 Task: Compose an email with the signature Dorian Garcia with the subject Request for time off and the message Could you please provide a timeline for this project? from softage.1@softage.net to softage.6@softage.net,  softage.1@softage.net and softage.7@softage.net with CC to softage.8@softage.net with an attached document Social_media_policy.docx, insert an emoji of bus Send the email
Action: Mouse moved to (468, 588)
Screenshot: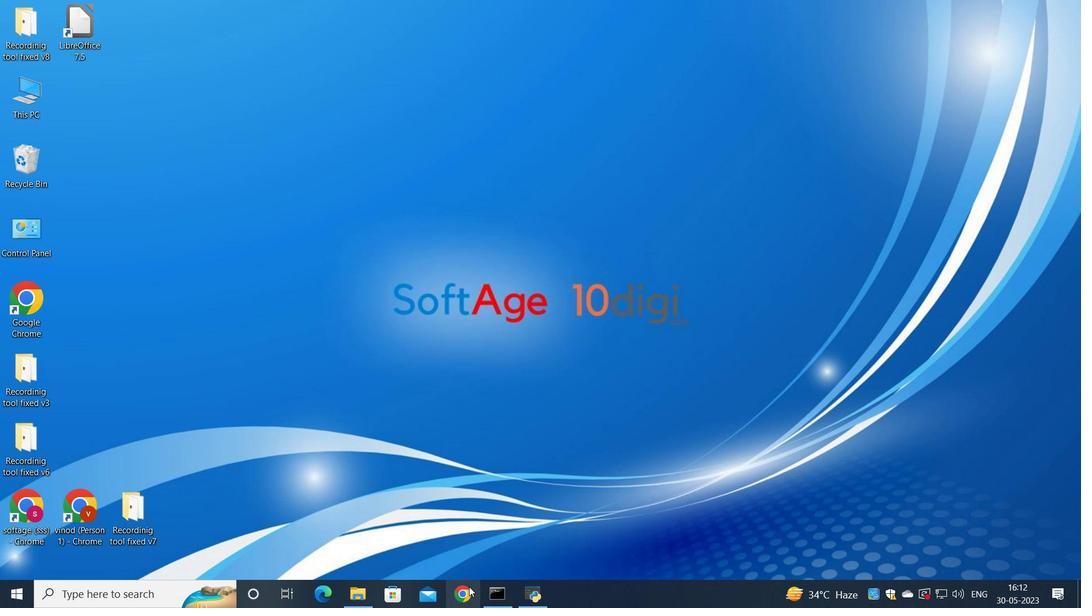 
Action: Mouse pressed left at (468, 588)
Screenshot: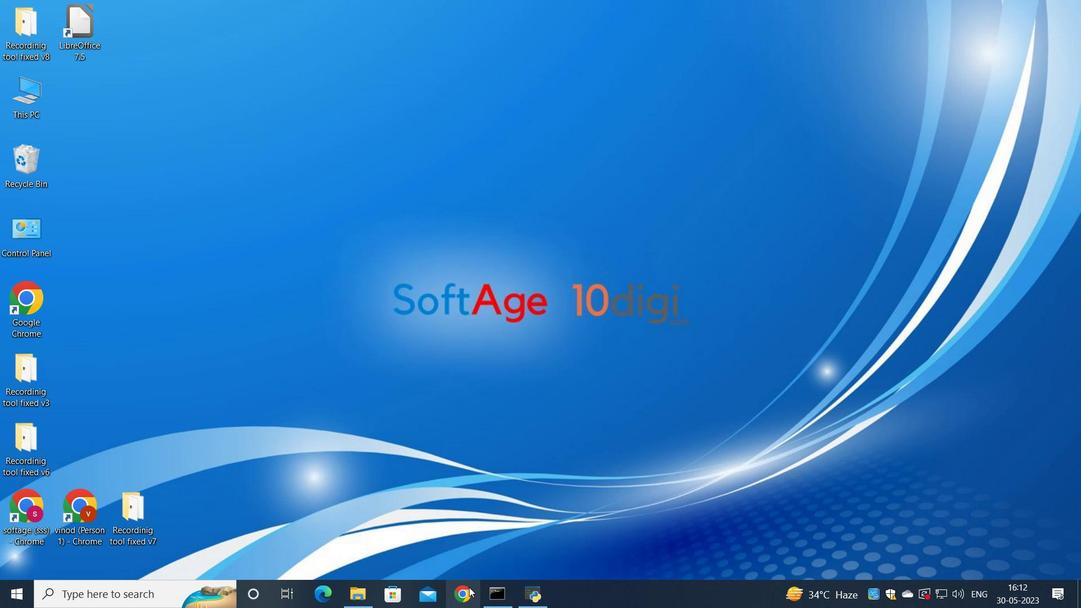 
Action: Mouse moved to (479, 358)
Screenshot: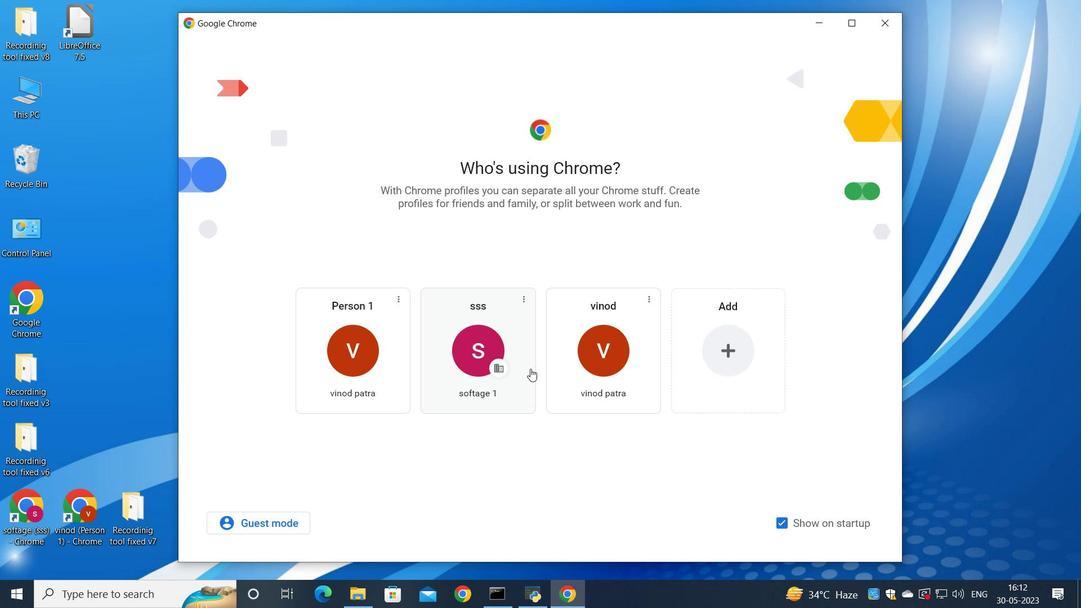 
Action: Mouse pressed left at (479, 358)
Screenshot: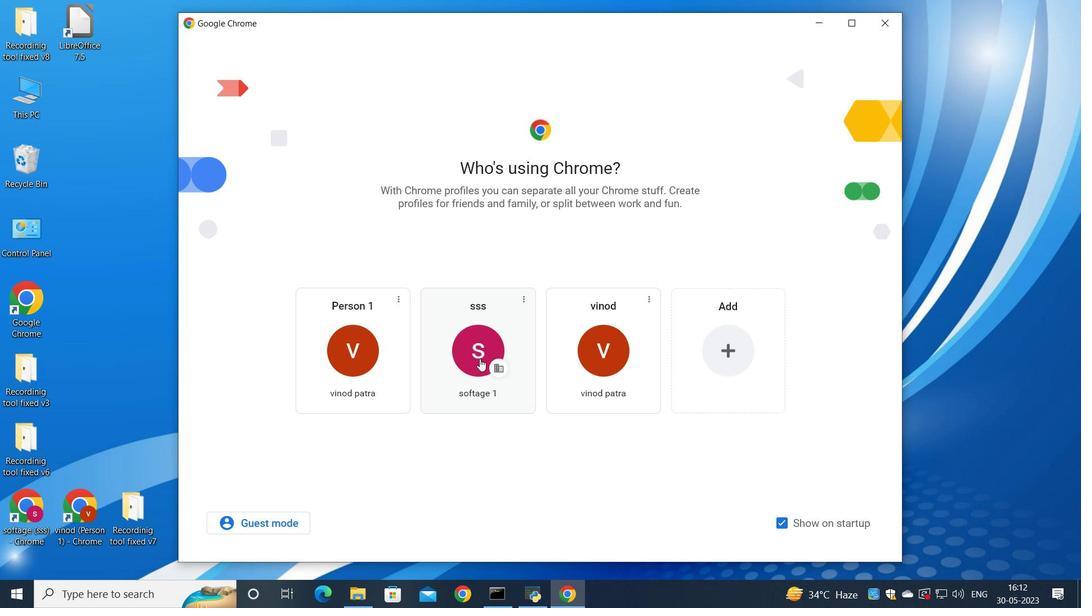 
Action: Mouse moved to (945, 74)
Screenshot: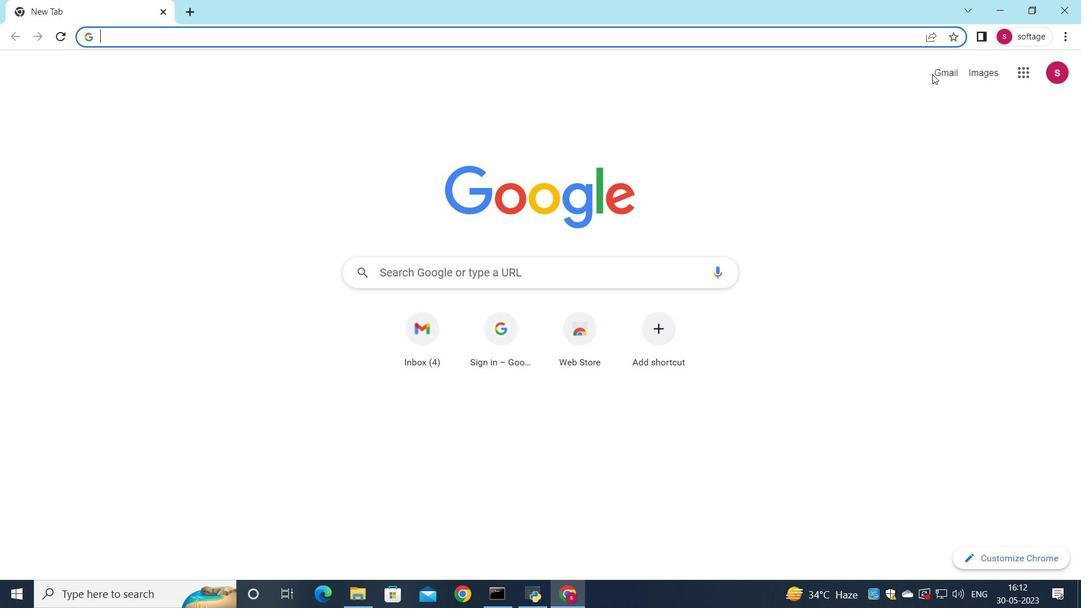 
Action: Mouse pressed left at (945, 74)
Screenshot: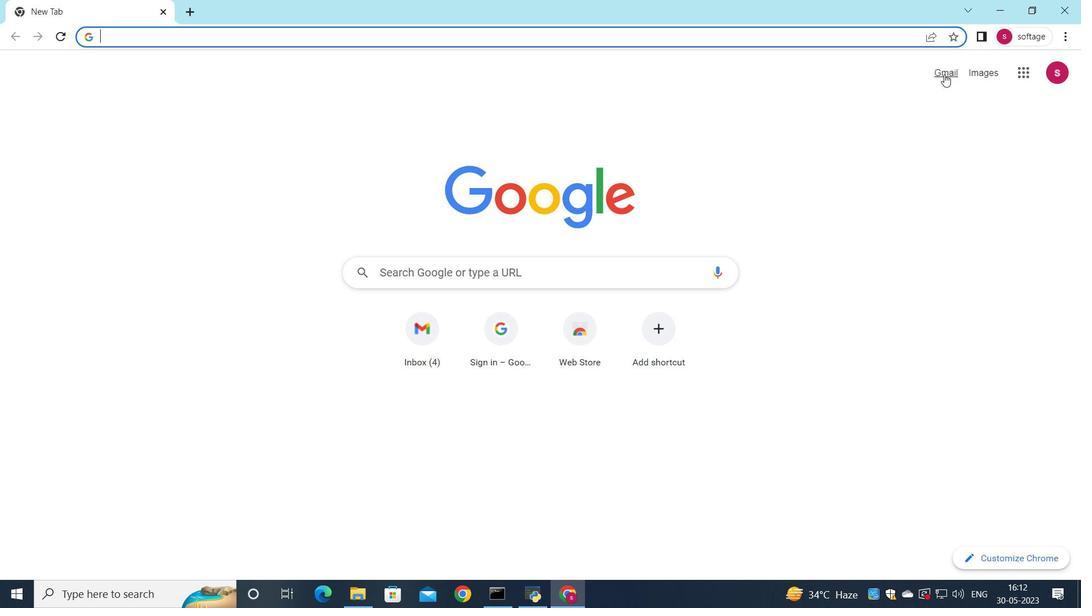 
Action: Mouse moved to (920, 99)
Screenshot: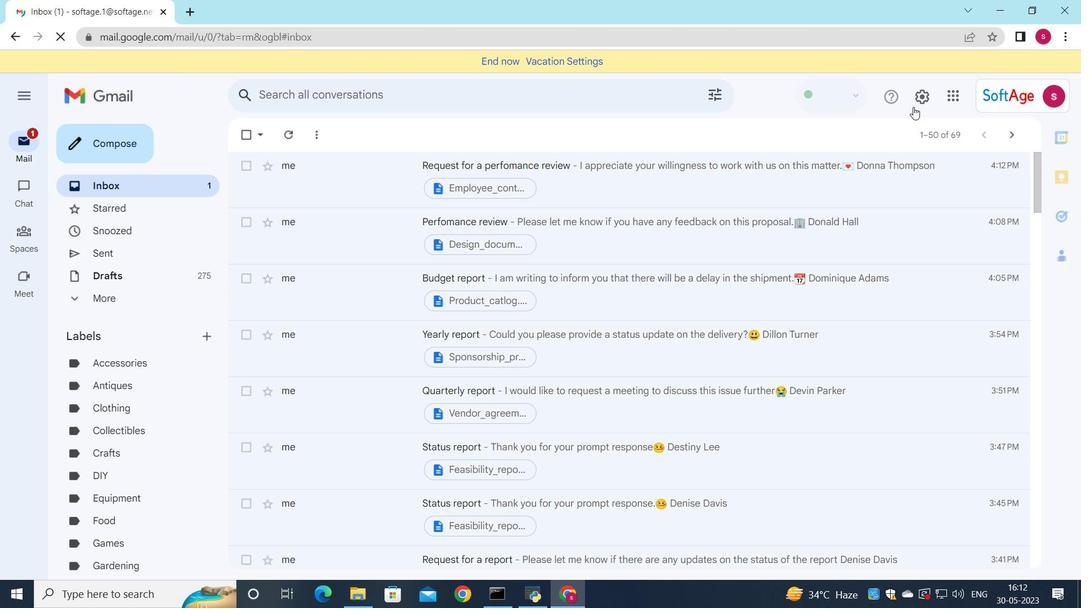 
Action: Mouse pressed left at (920, 99)
Screenshot: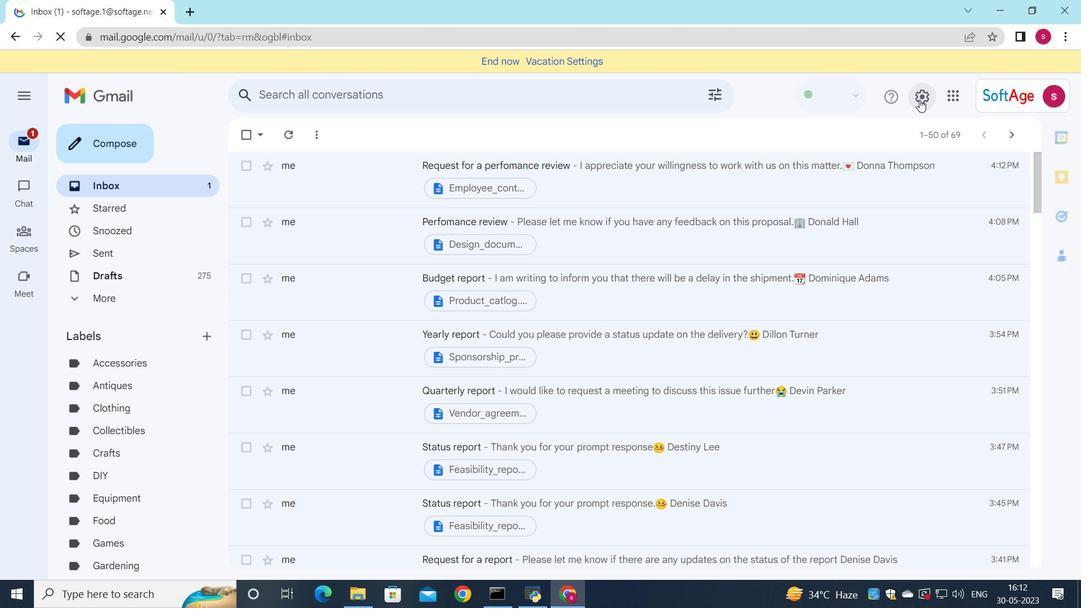 
Action: Mouse moved to (920, 162)
Screenshot: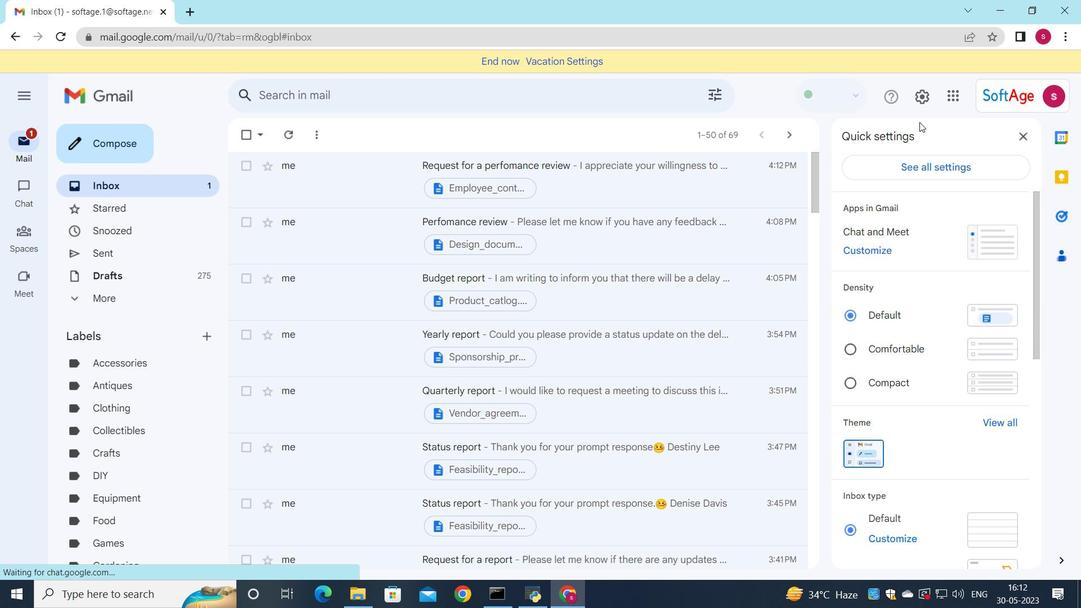 
Action: Mouse pressed left at (920, 162)
Screenshot: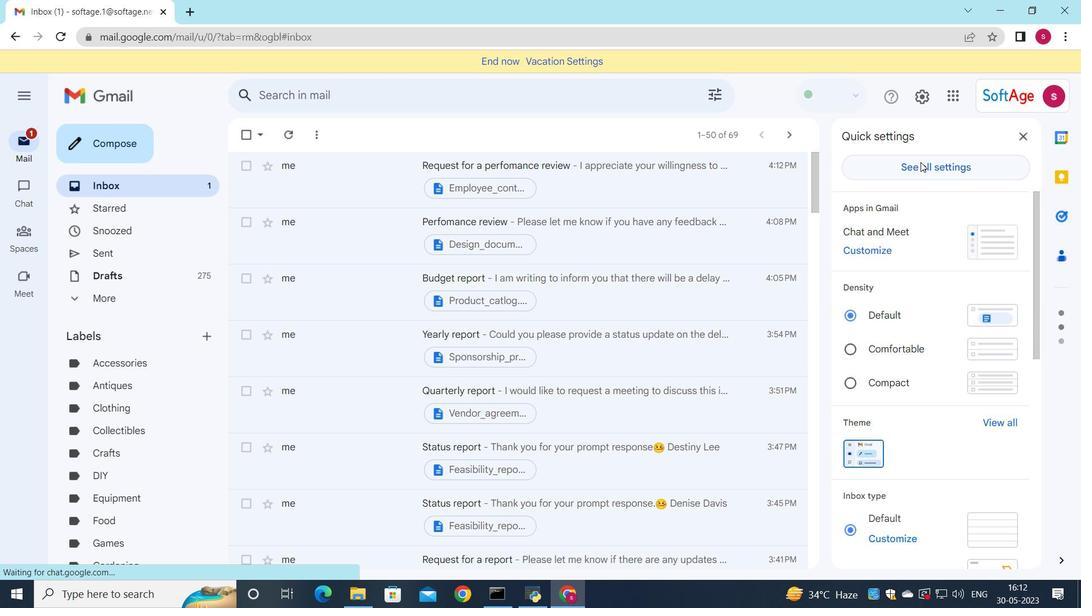 
Action: Mouse moved to (569, 365)
Screenshot: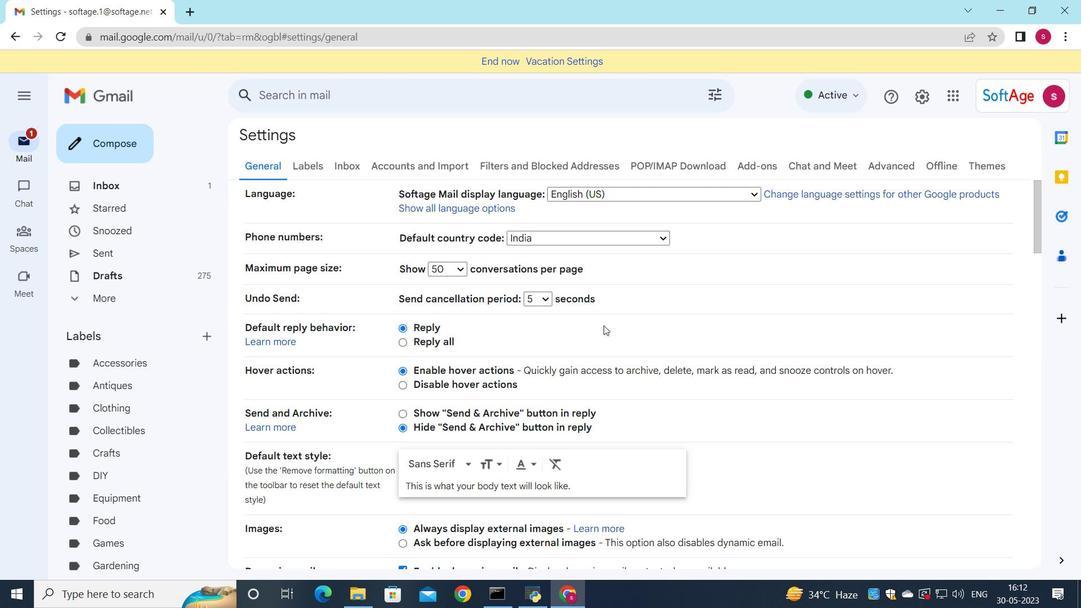 
Action: Mouse scrolled (569, 364) with delta (0, 0)
Screenshot: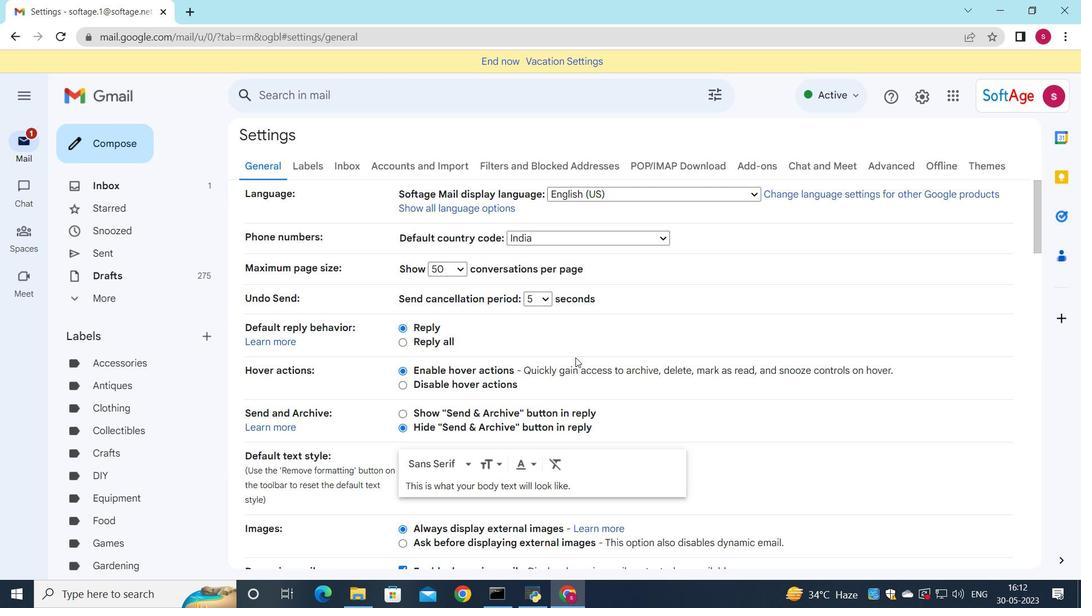 
Action: Mouse moved to (569, 366)
Screenshot: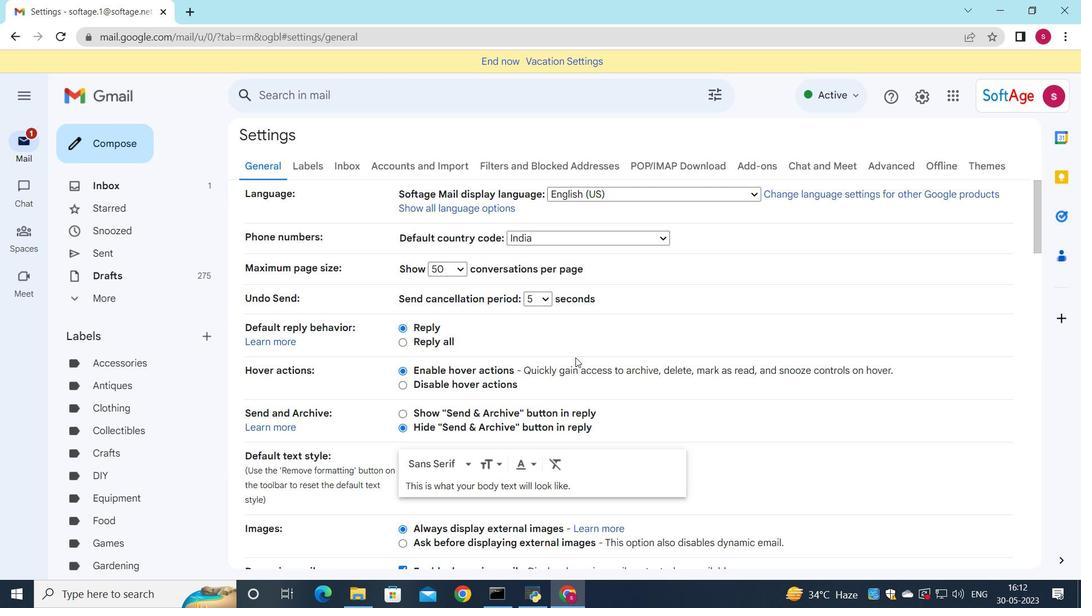
Action: Mouse scrolled (569, 365) with delta (0, 0)
Screenshot: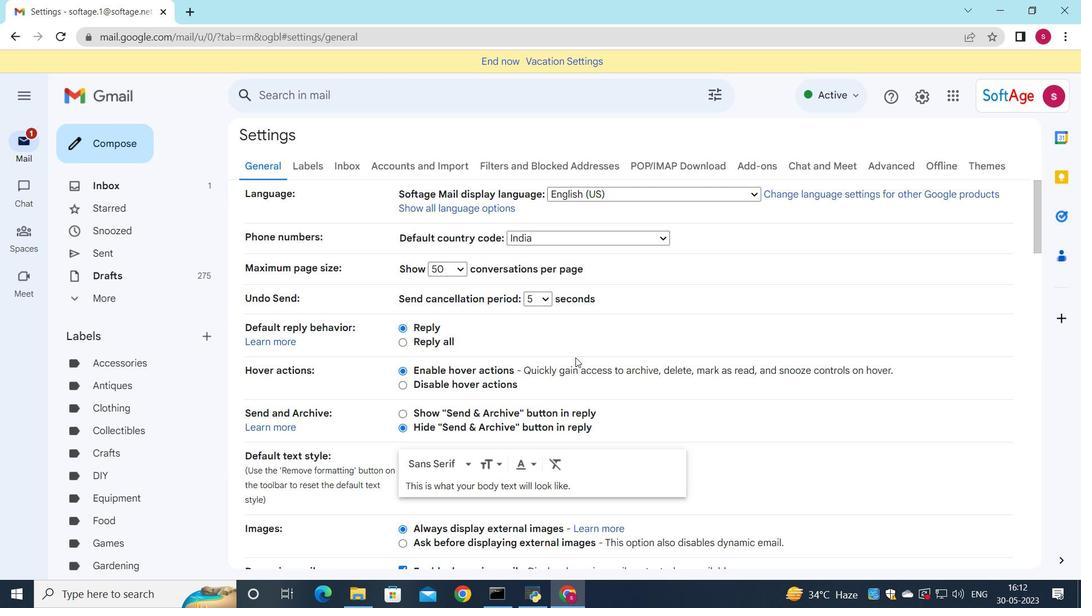 
Action: Mouse moved to (569, 366)
Screenshot: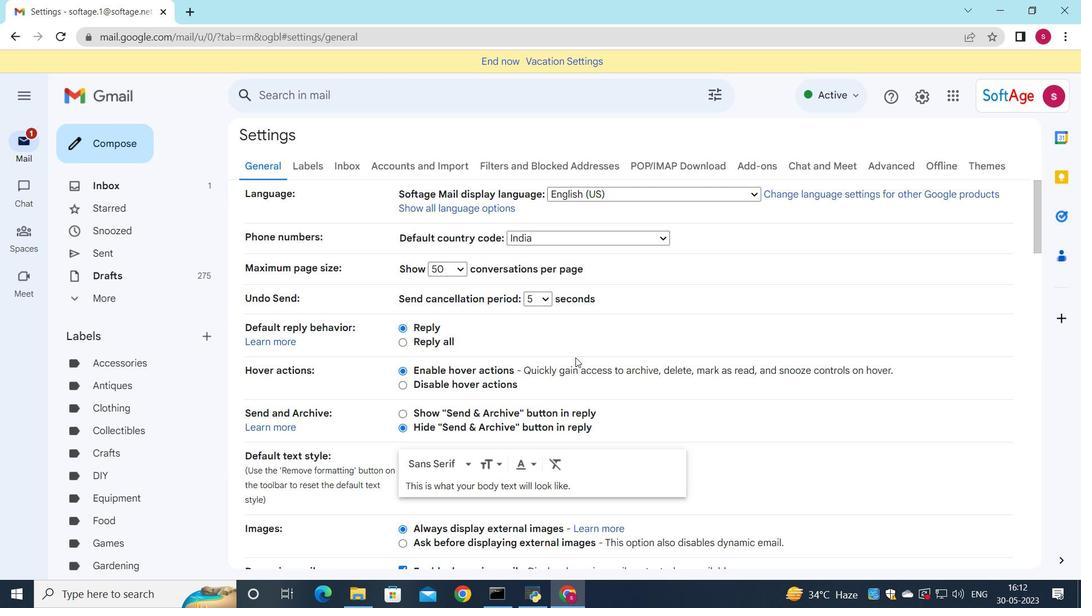 
Action: Mouse scrolled (569, 366) with delta (0, 0)
Screenshot: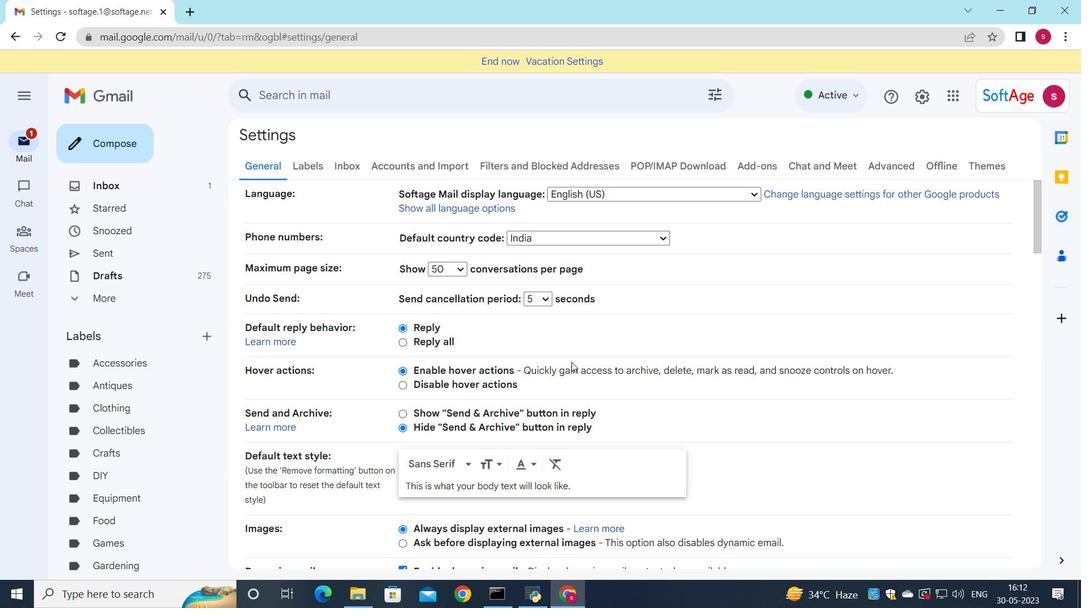 
Action: Mouse scrolled (569, 366) with delta (0, 0)
Screenshot: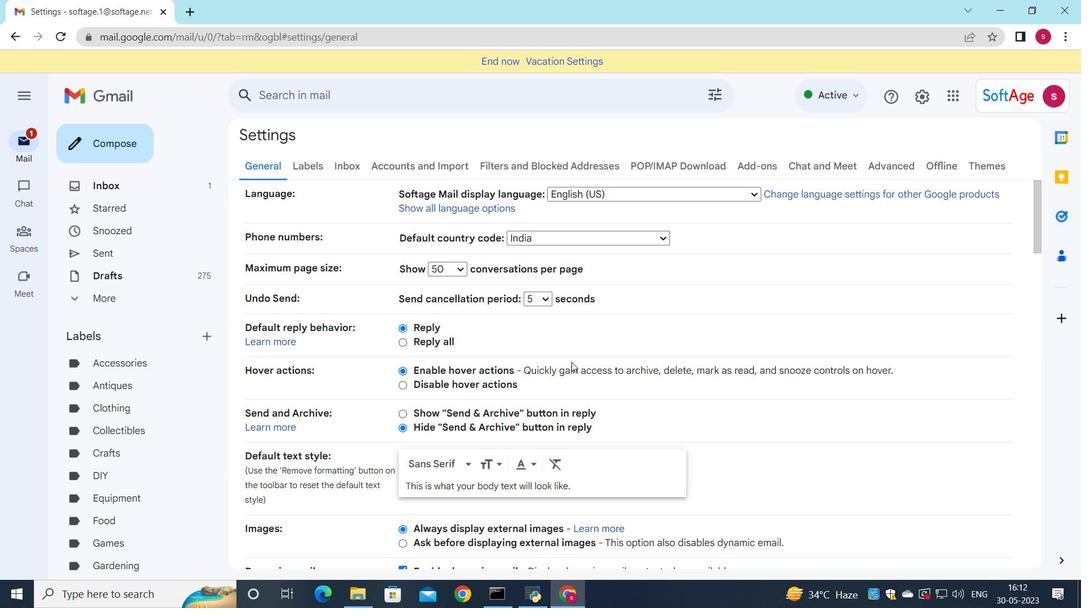 
Action: Mouse moved to (565, 350)
Screenshot: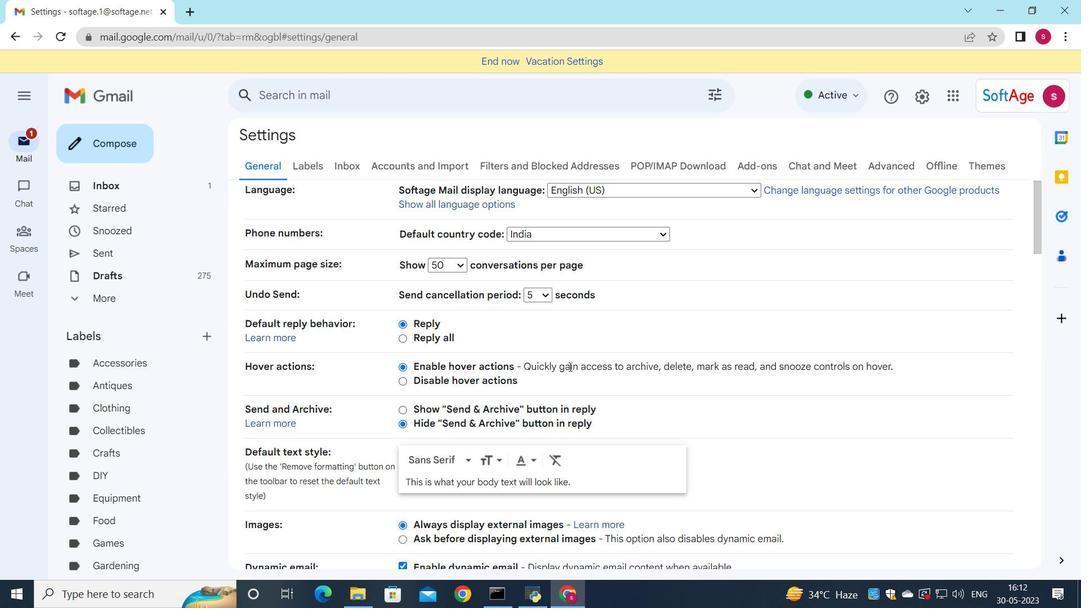 
Action: Mouse scrolled (565, 350) with delta (0, 0)
Screenshot: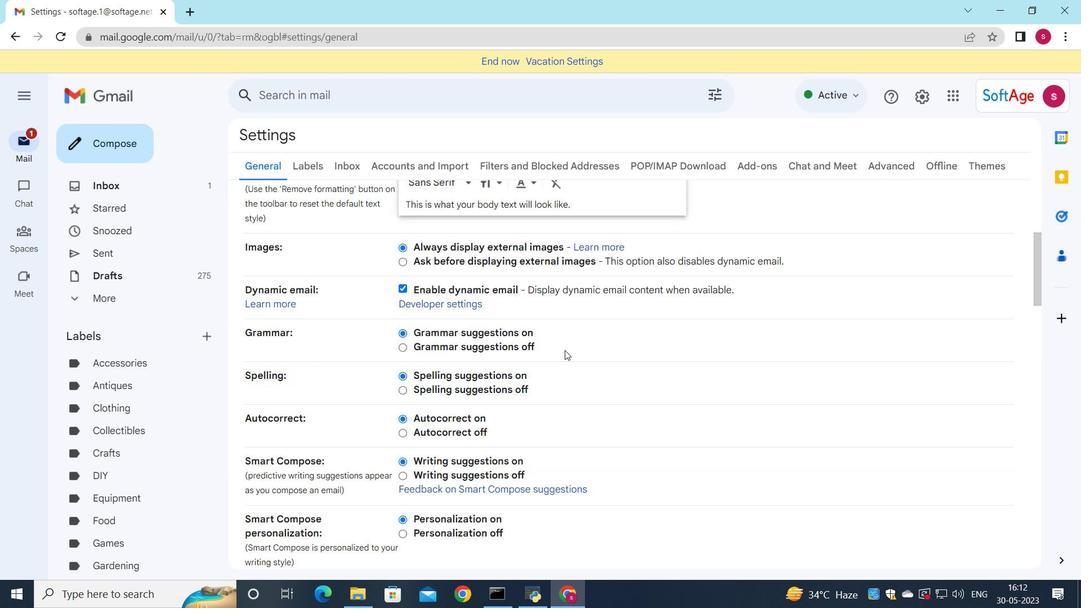 
Action: Mouse scrolled (565, 350) with delta (0, 0)
Screenshot: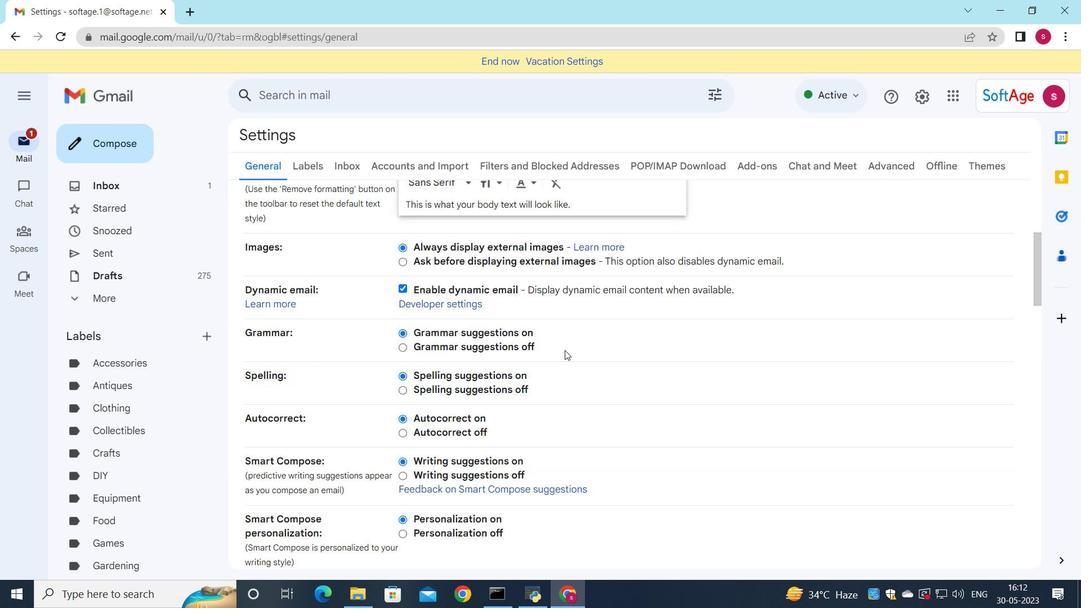 
Action: Mouse scrolled (565, 350) with delta (0, 0)
Screenshot: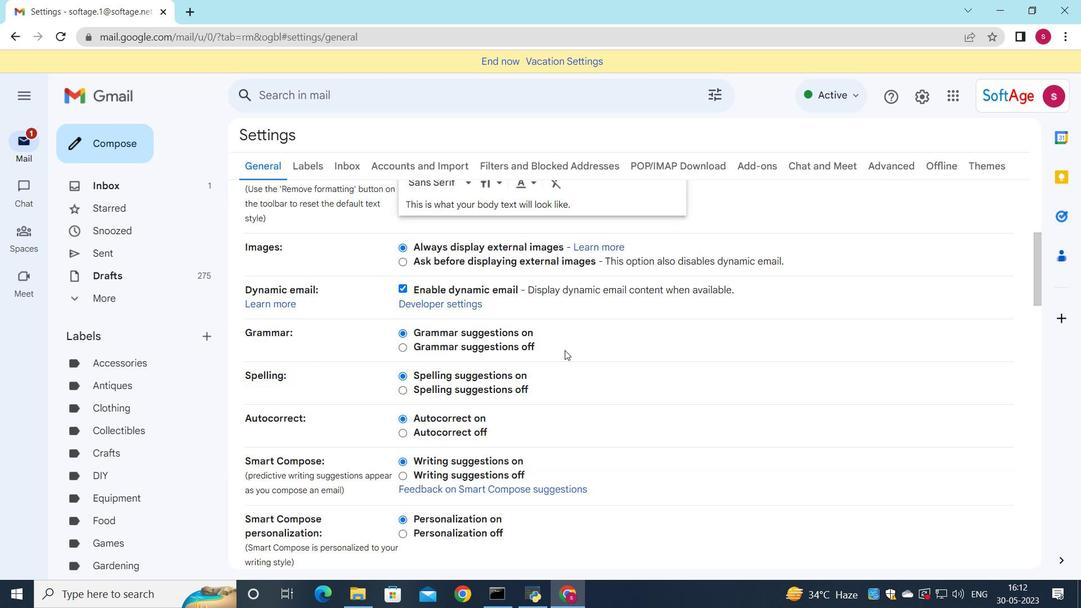 
Action: Mouse moved to (555, 349)
Screenshot: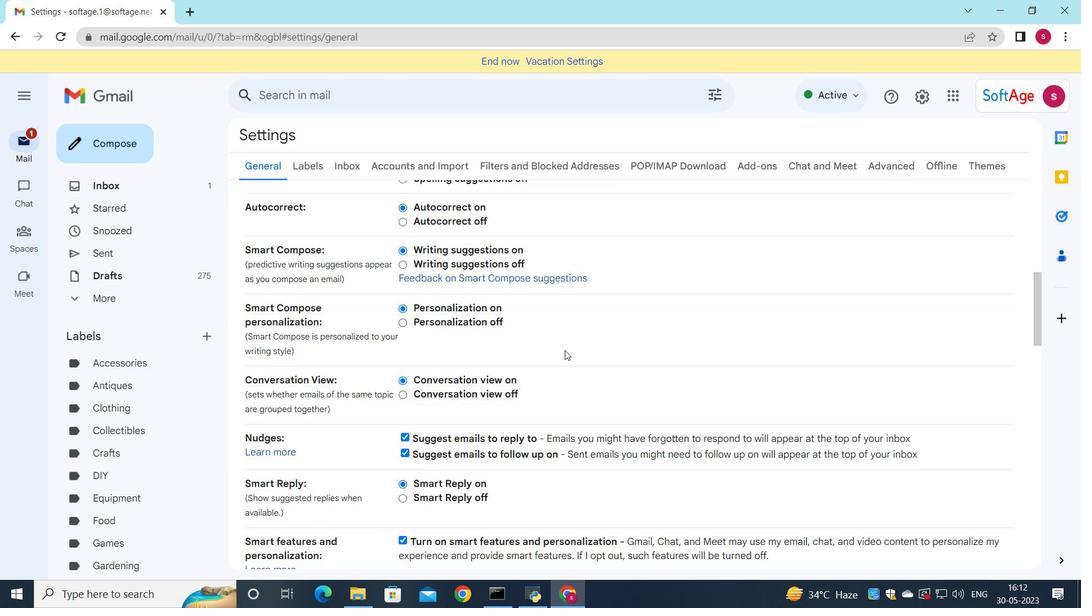 
Action: Mouse scrolled (555, 348) with delta (0, 0)
Screenshot: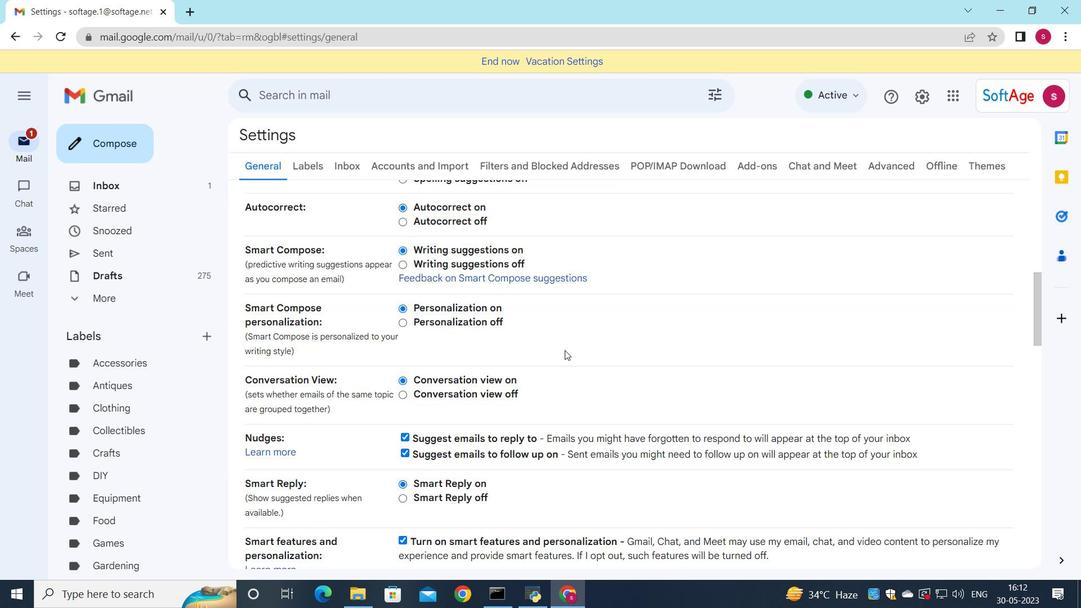 
Action: Mouse moved to (551, 351)
Screenshot: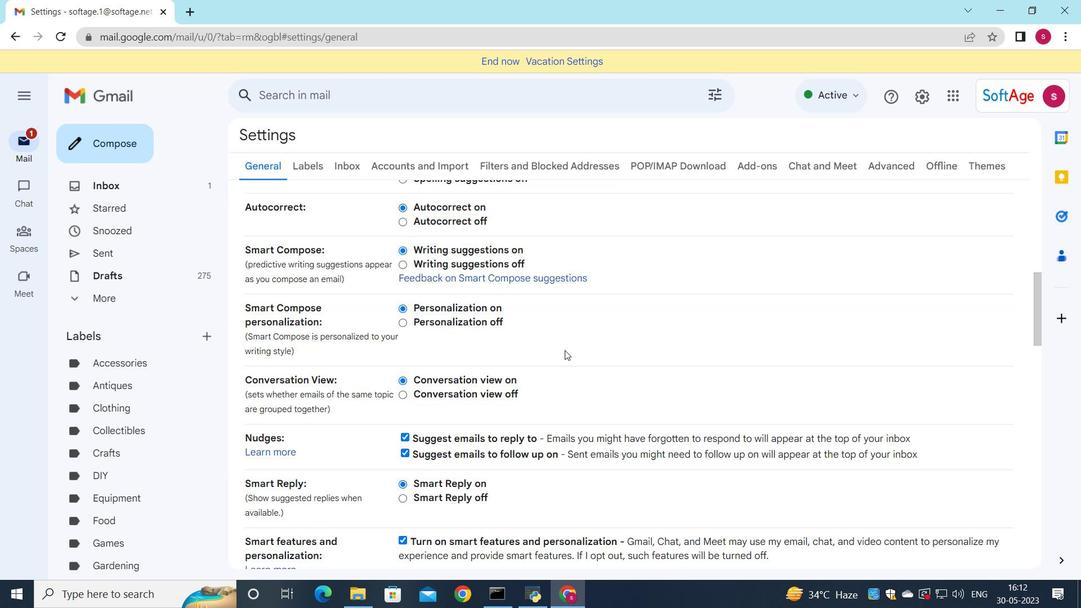 
Action: Mouse scrolled (551, 351) with delta (0, 0)
Screenshot: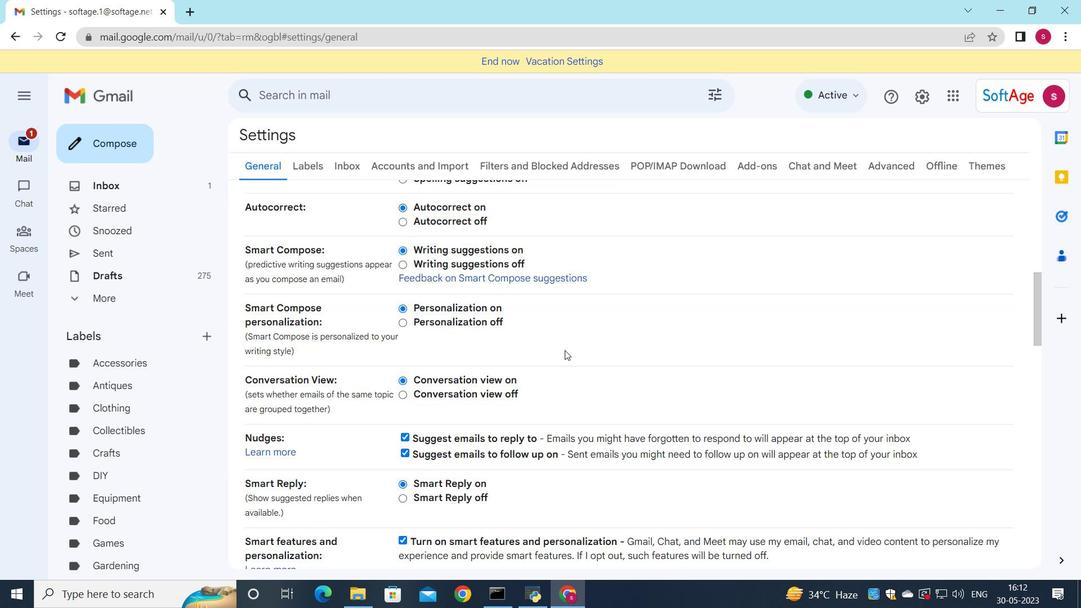 
Action: Mouse moved to (527, 367)
Screenshot: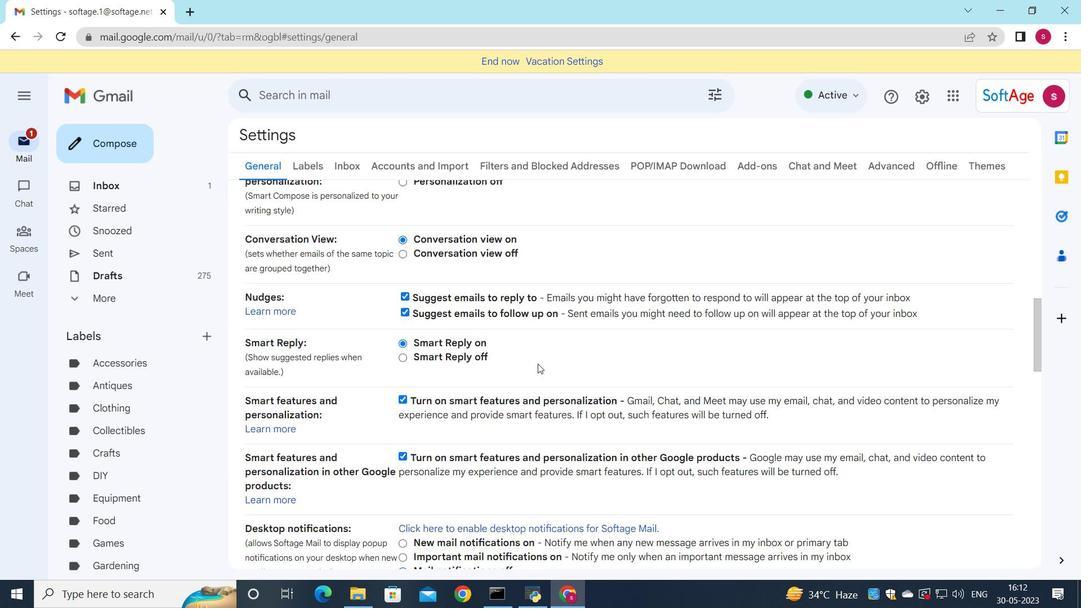 
Action: Mouse scrolled (527, 367) with delta (0, 0)
Screenshot: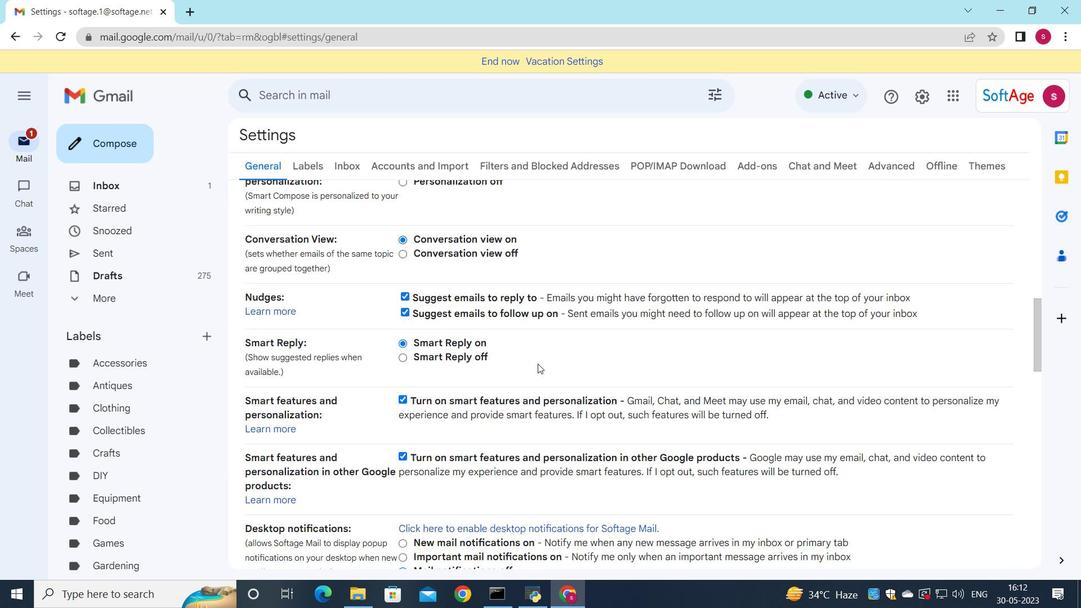 
Action: Mouse scrolled (527, 367) with delta (0, 0)
Screenshot: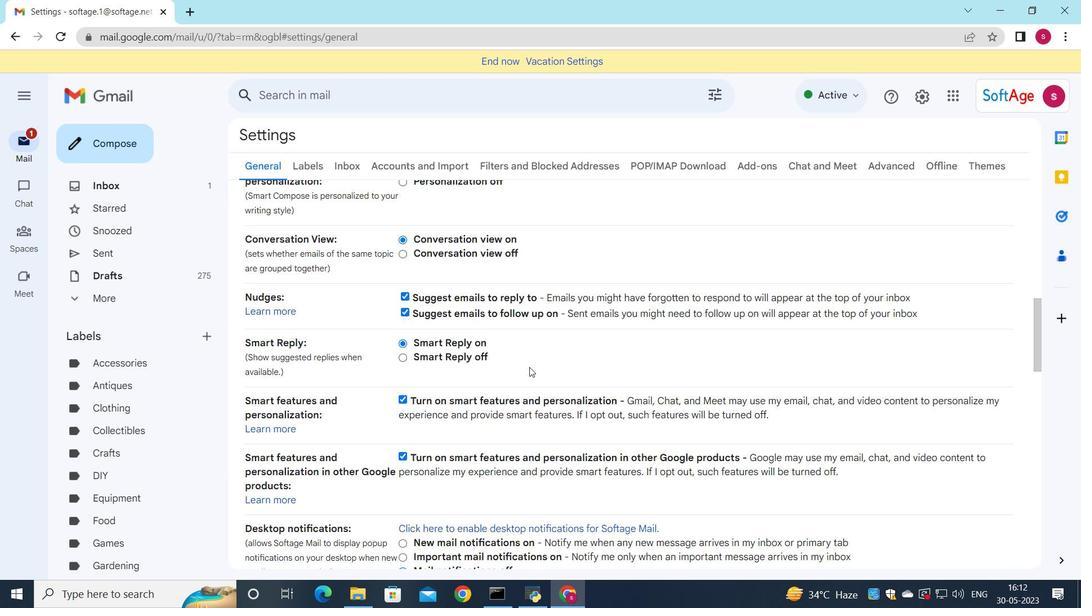 
Action: Mouse scrolled (527, 367) with delta (0, 0)
Screenshot: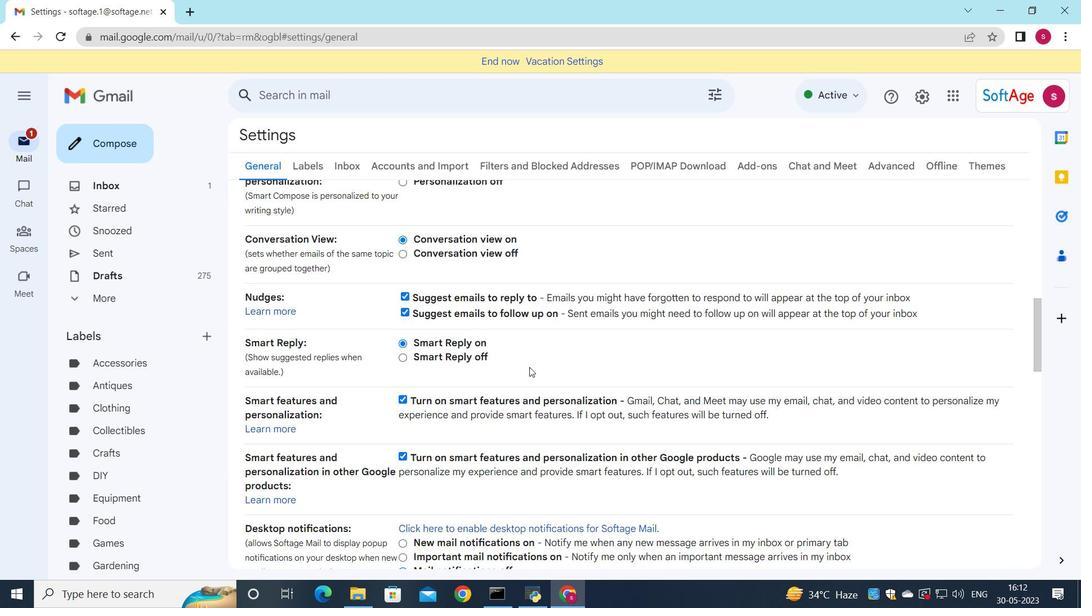 
Action: Mouse moved to (523, 372)
Screenshot: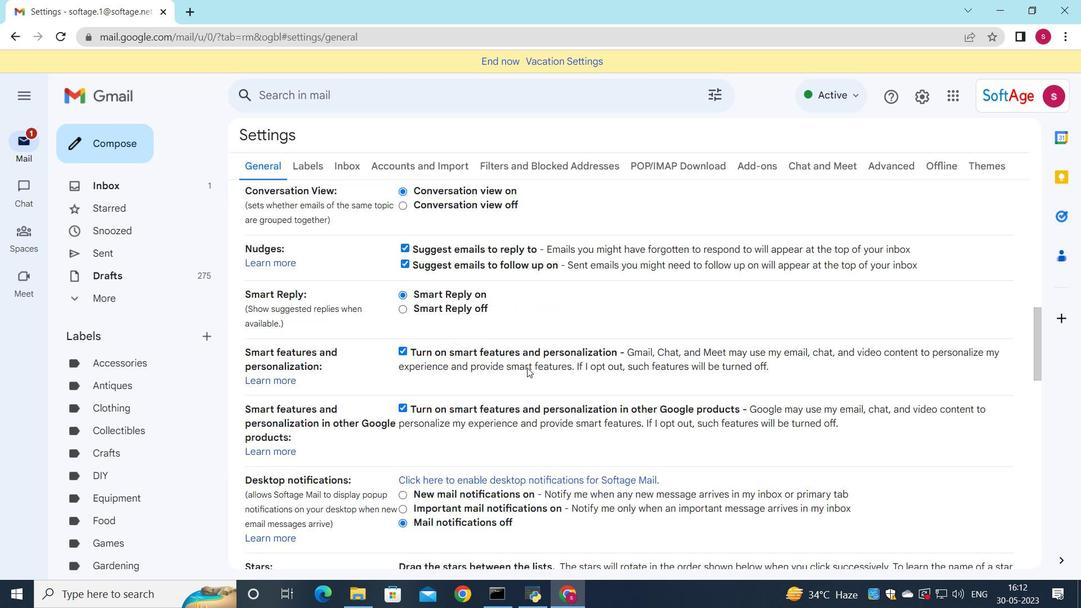
Action: Mouse scrolled (526, 368) with delta (0, 0)
Screenshot: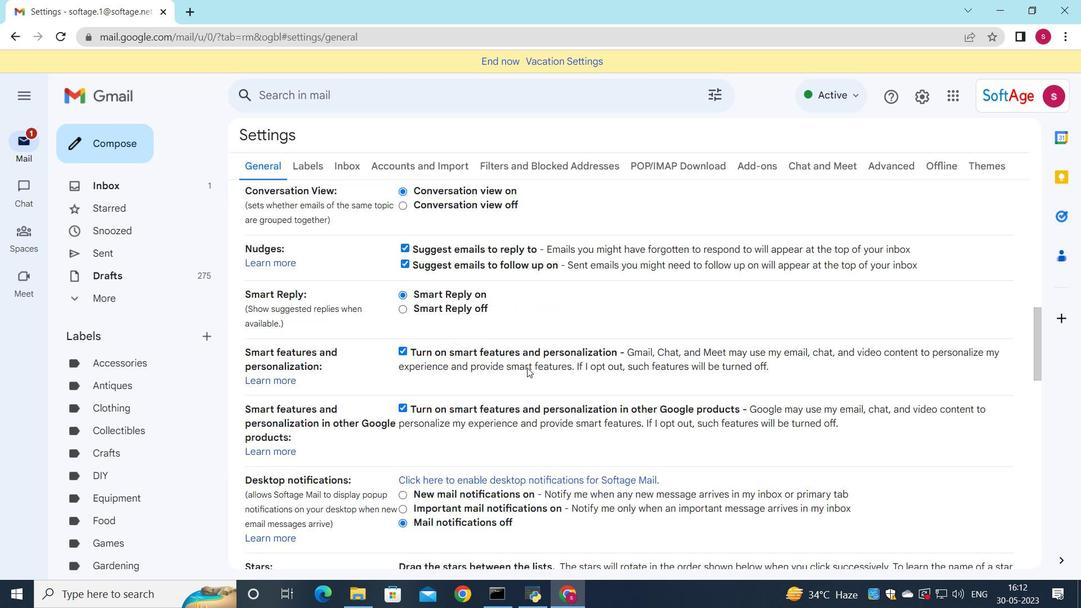 
Action: Mouse scrolled (523, 371) with delta (0, 0)
Screenshot: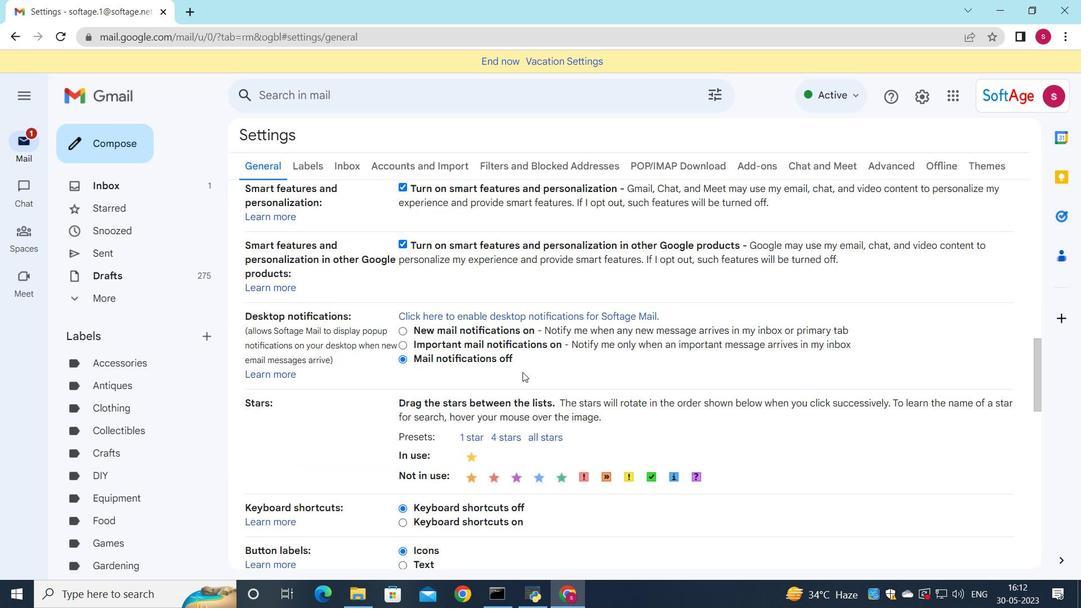 
Action: Mouse scrolled (523, 371) with delta (0, 0)
Screenshot: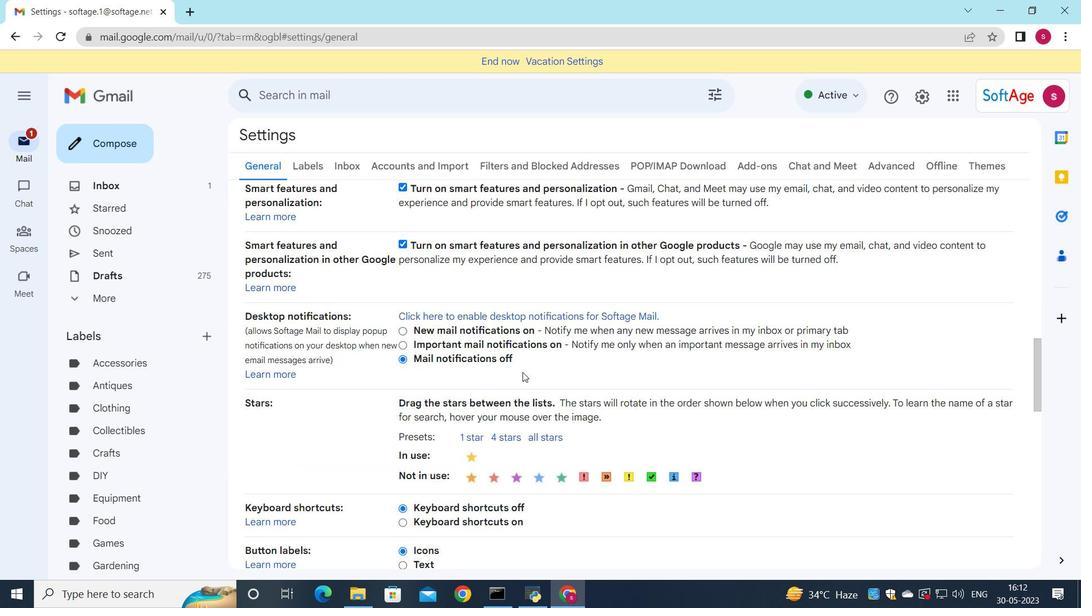 
Action: Mouse scrolled (523, 371) with delta (0, 0)
Screenshot: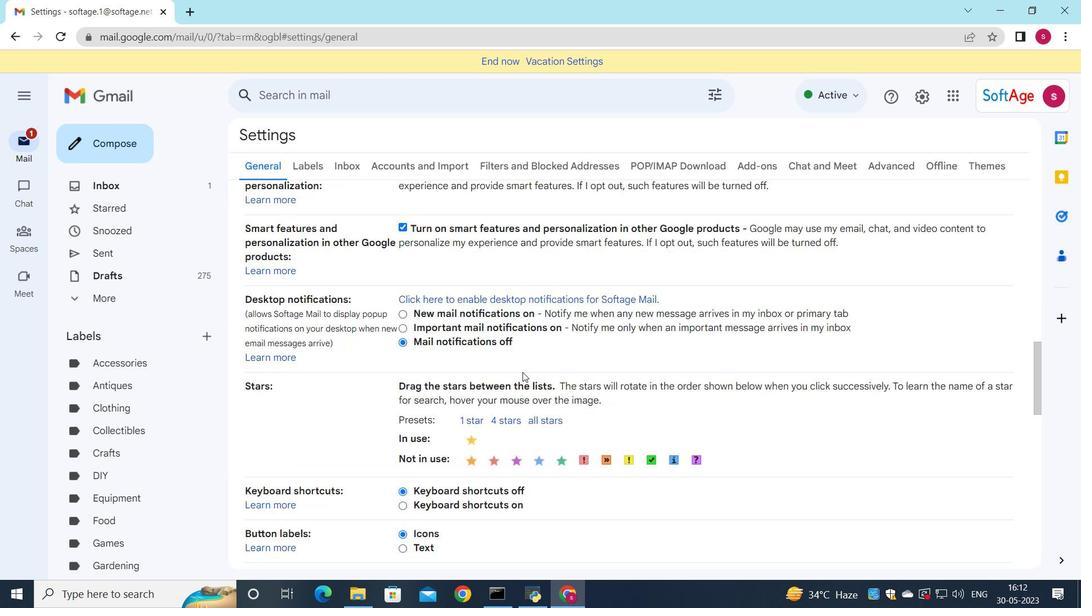 
Action: Mouse moved to (545, 416)
Screenshot: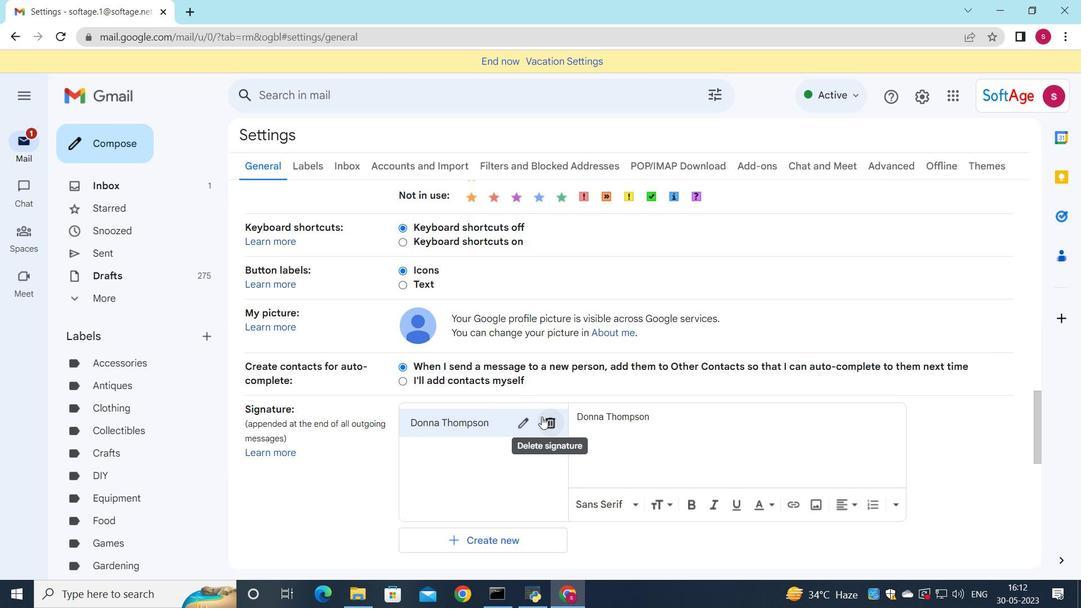 
Action: Mouse pressed left at (545, 416)
Screenshot: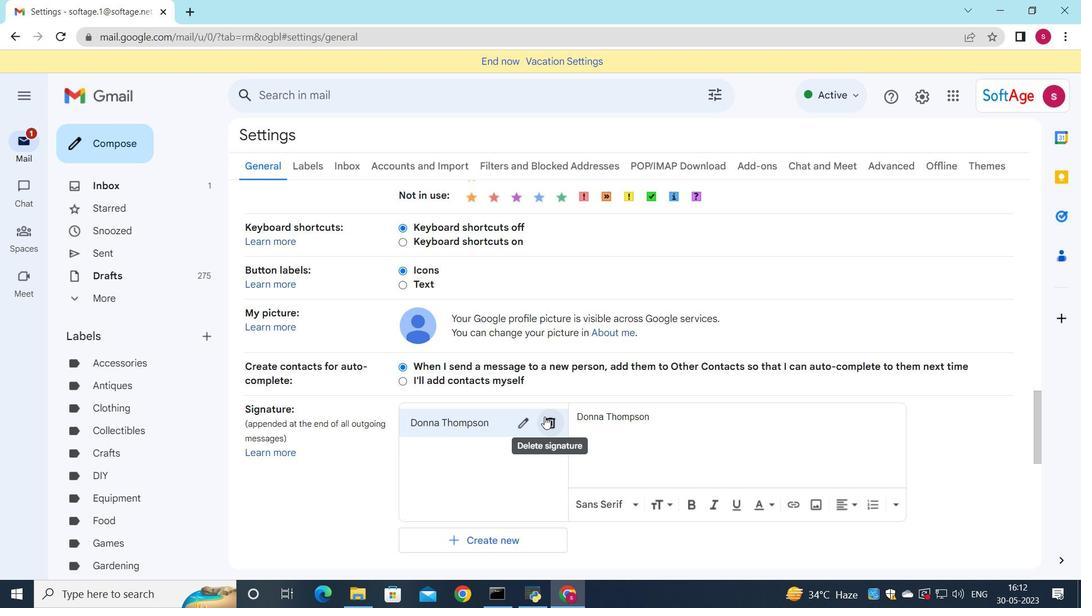 
Action: Mouse moved to (682, 349)
Screenshot: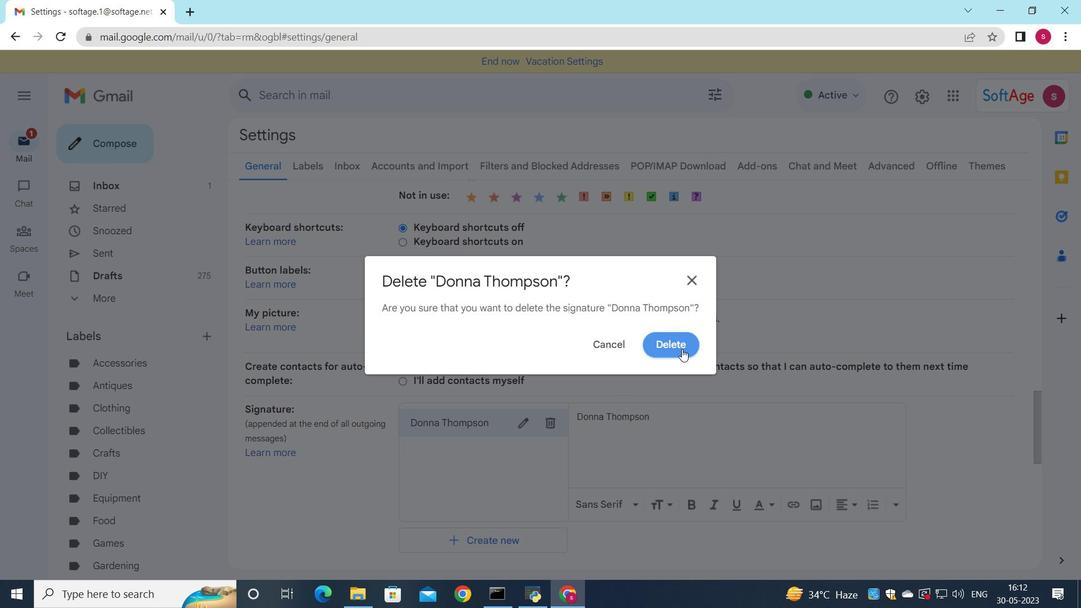 
Action: Mouse pressed left at (682, 349)
Screenshot: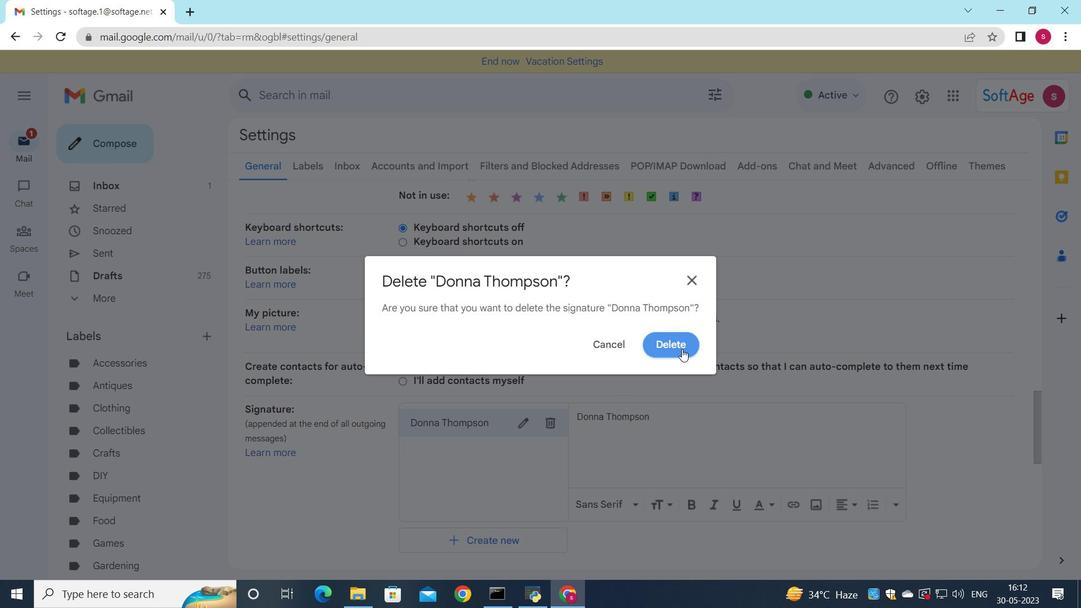 
Action: Mouse moved to (470, 431)
Screenshot: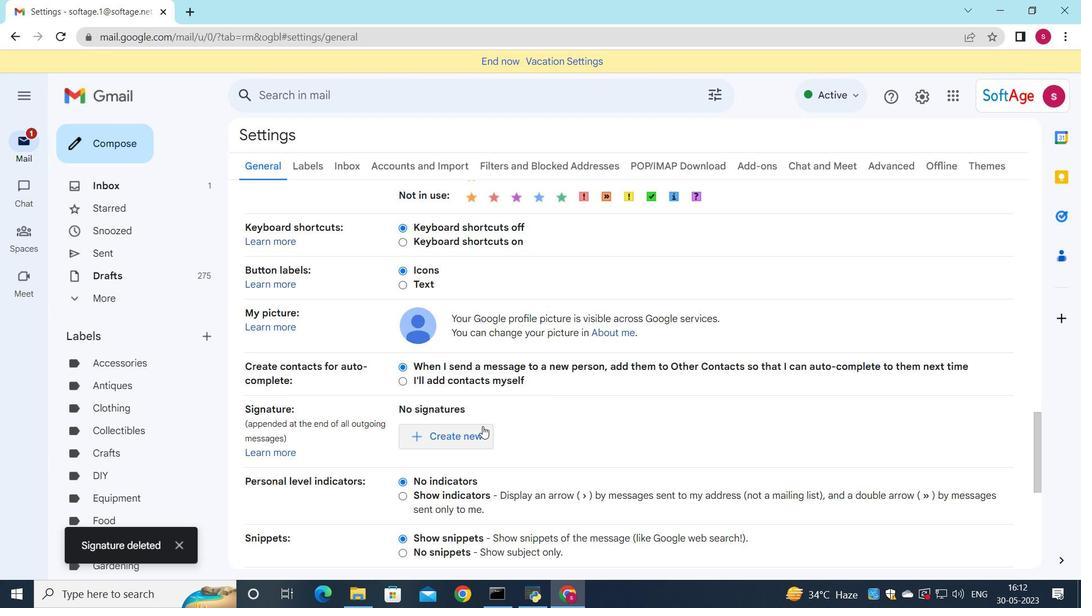 
Action: Mouse pressed left at (470, 431)
Screenshot: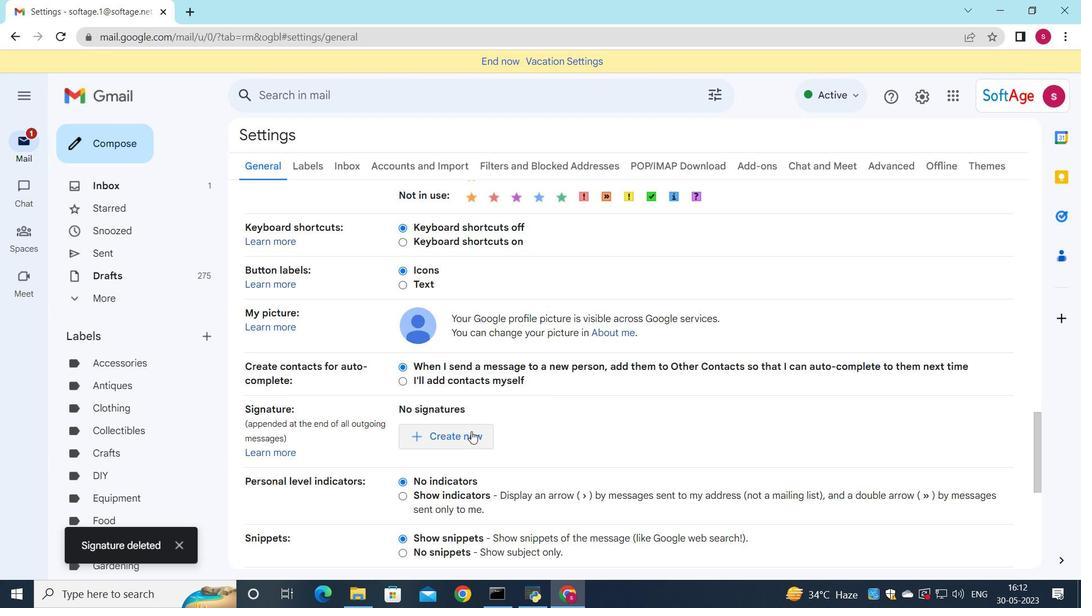 
Action: Mouse moved to (718, 324)
Screenshot: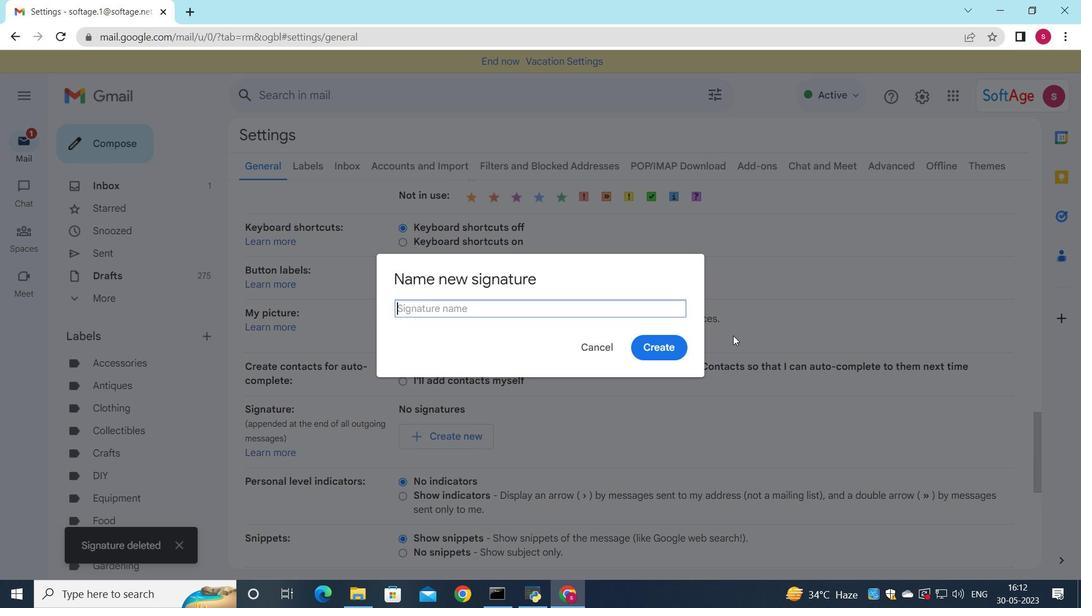 
Action: Key pressed <Key.shift>Dorian<Key.space><Key.shift>Garcia
Screenshot: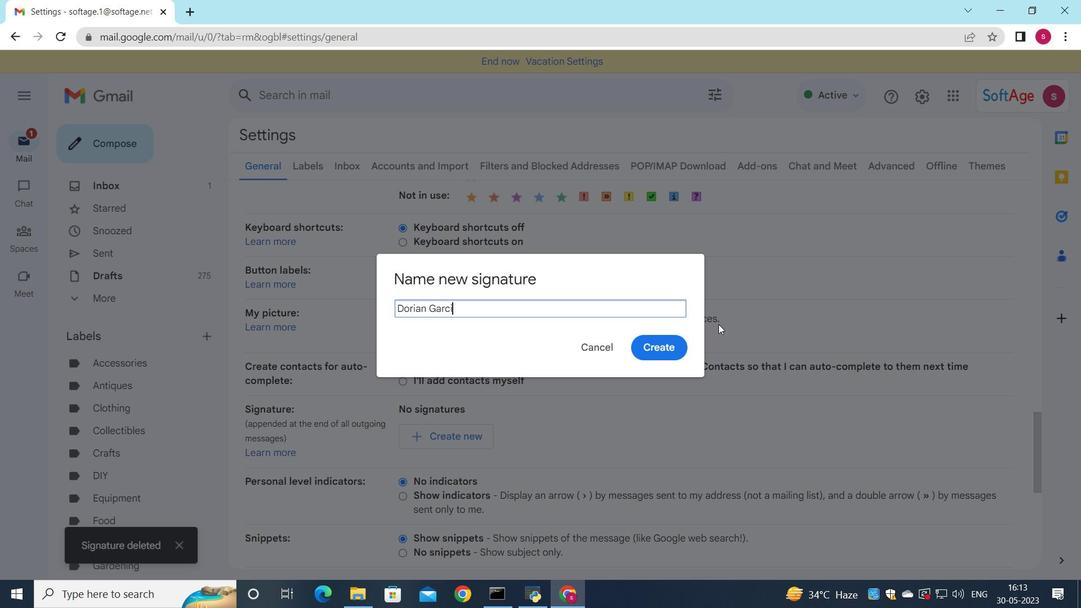 
Action: Mouse moved to (646, 346)
Screenshot: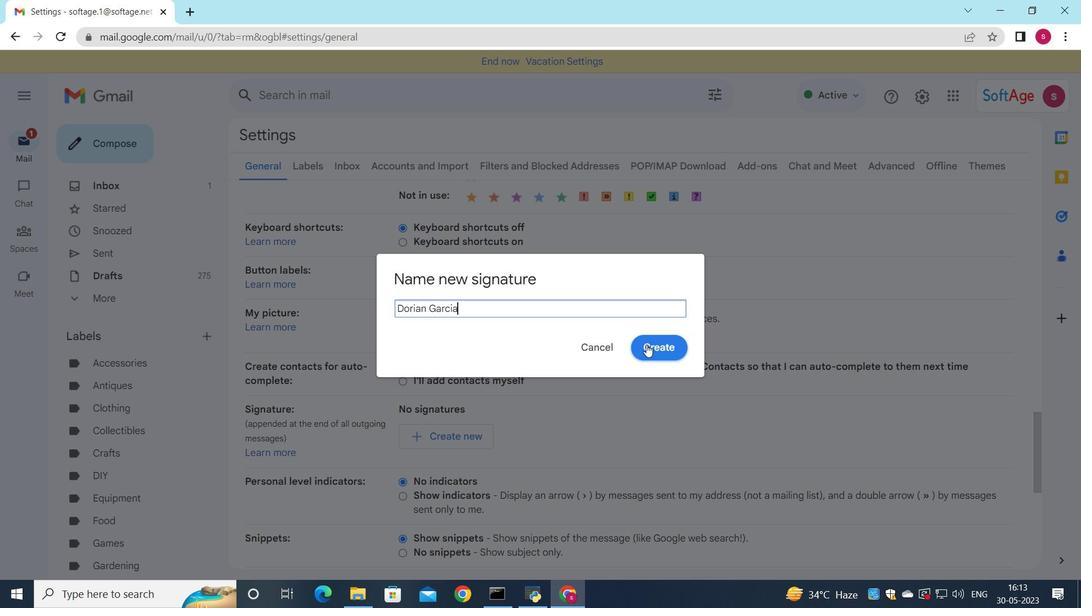
Action: Mouse pressed left at (646, 346)
Screenshot: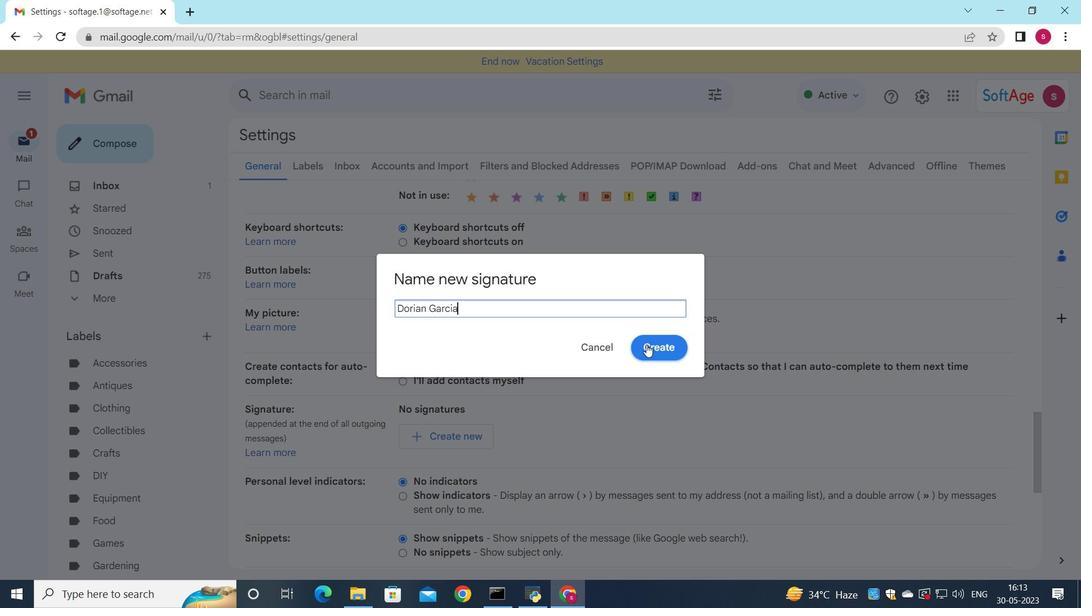 
Action: Mouse moved to (629, 428)
Screenshot: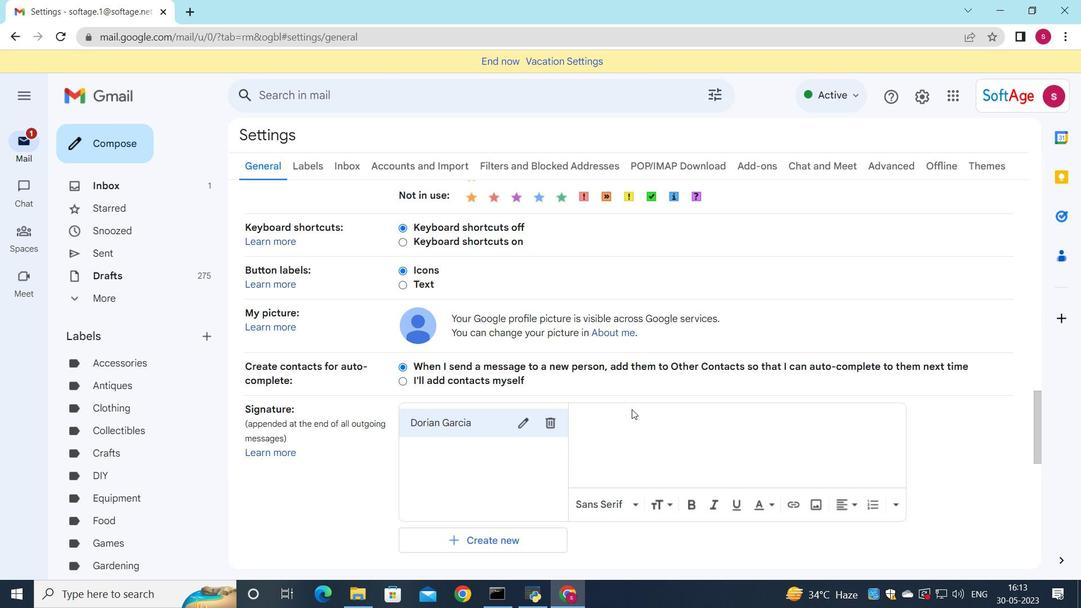 
Action: Mouse pressed left at (629, 428)
Screenshot: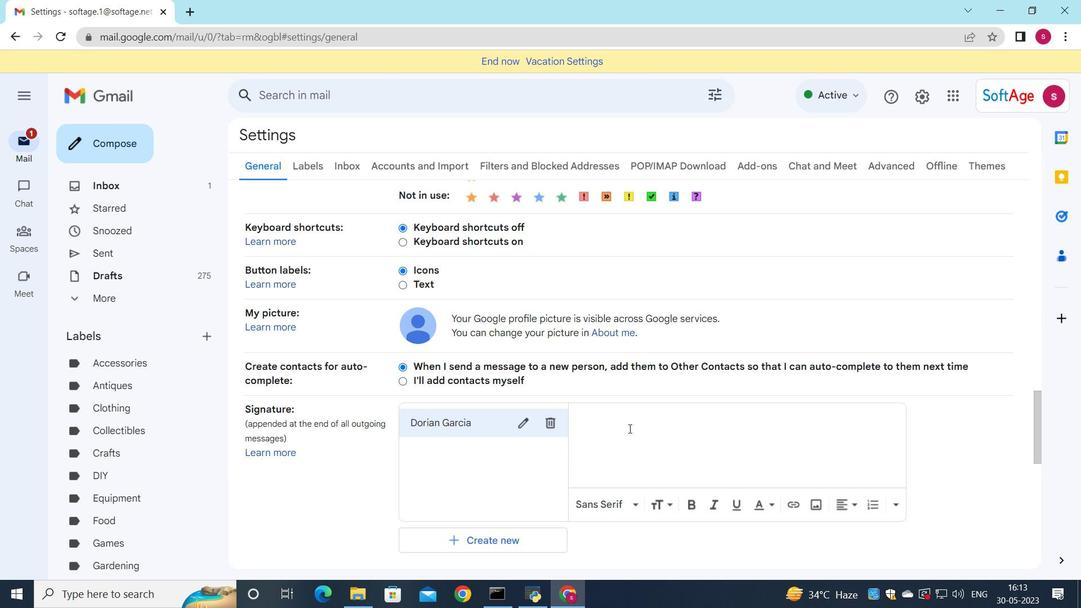 
Action: Mouse moved to (620, 205)
Screenshot: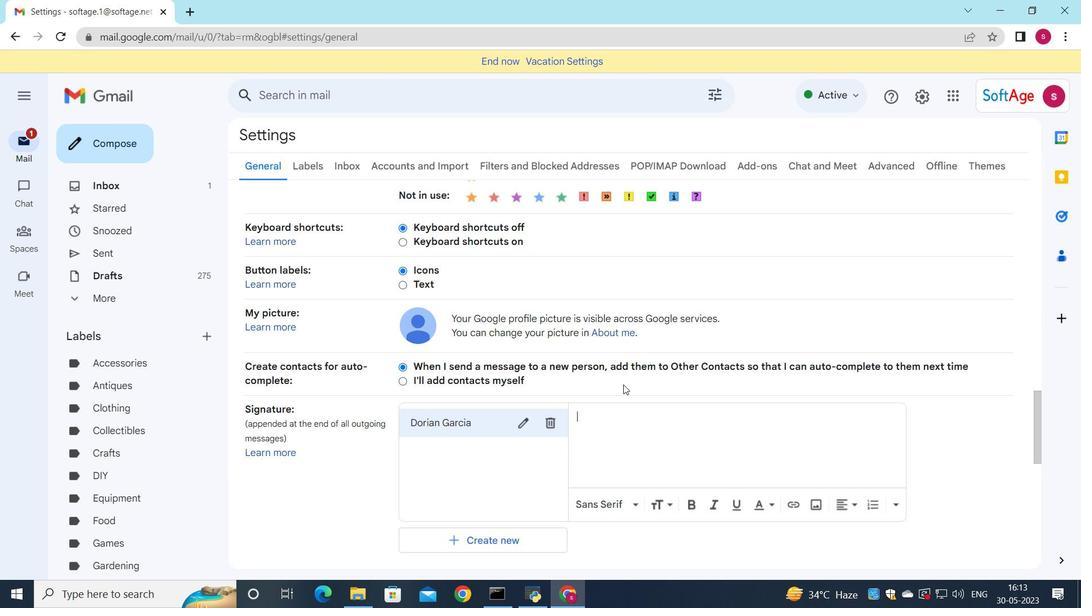 
Action: Key pressed <Key.shift>Dorian<Key.space><Key.shift>Garcia
Screenshot: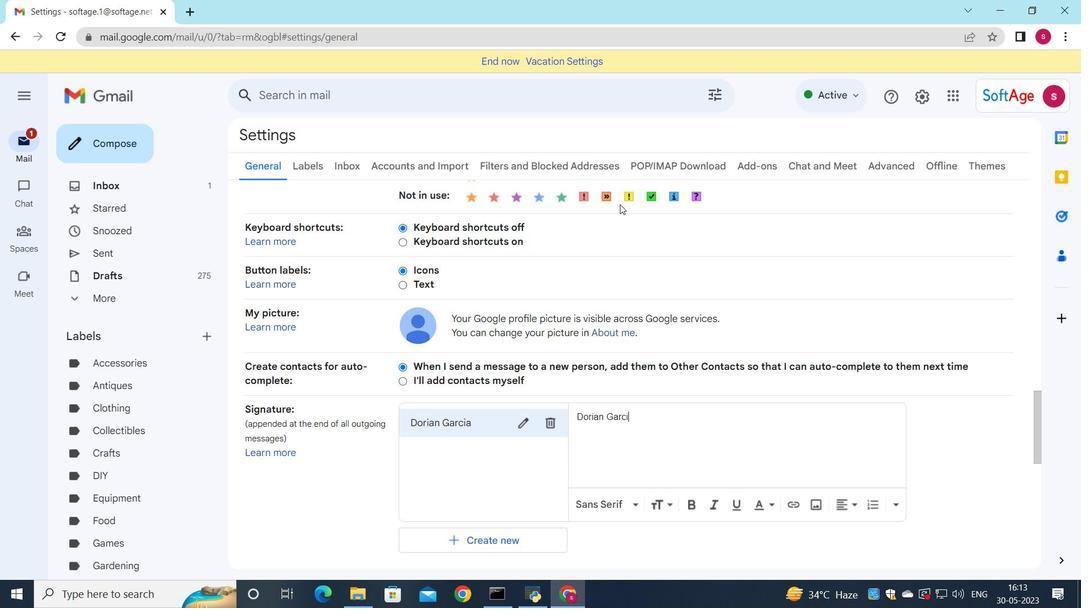 
Action: Mouse moved to (569, 531)
Screenshot: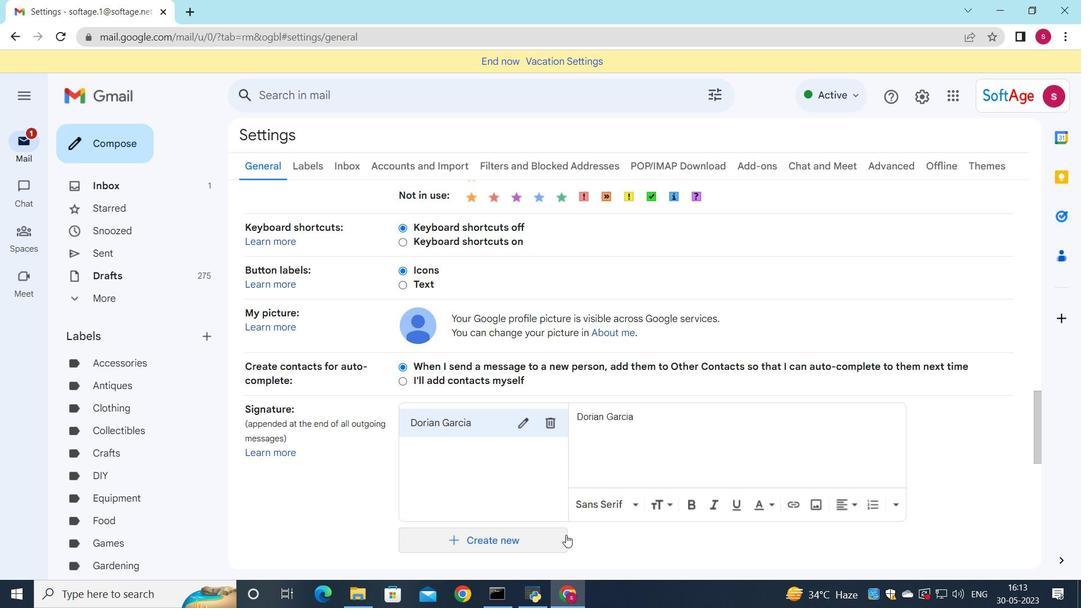 
Action: Mouse scrolled (569, 531) with delta (0, 0)
Screenshot: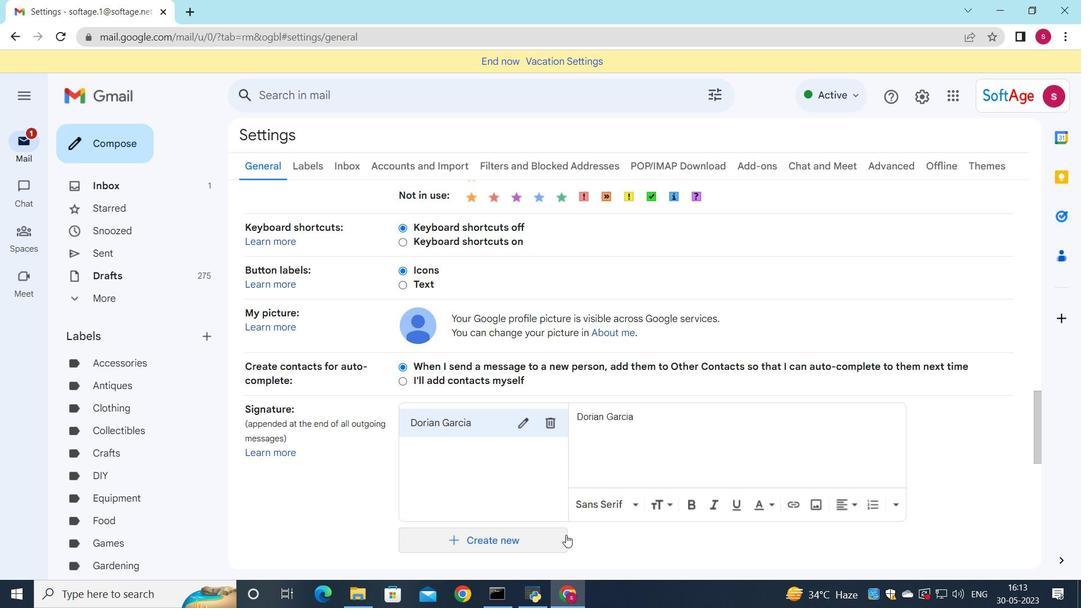
Action: Mouse moved to (570, 527)
Screenshot: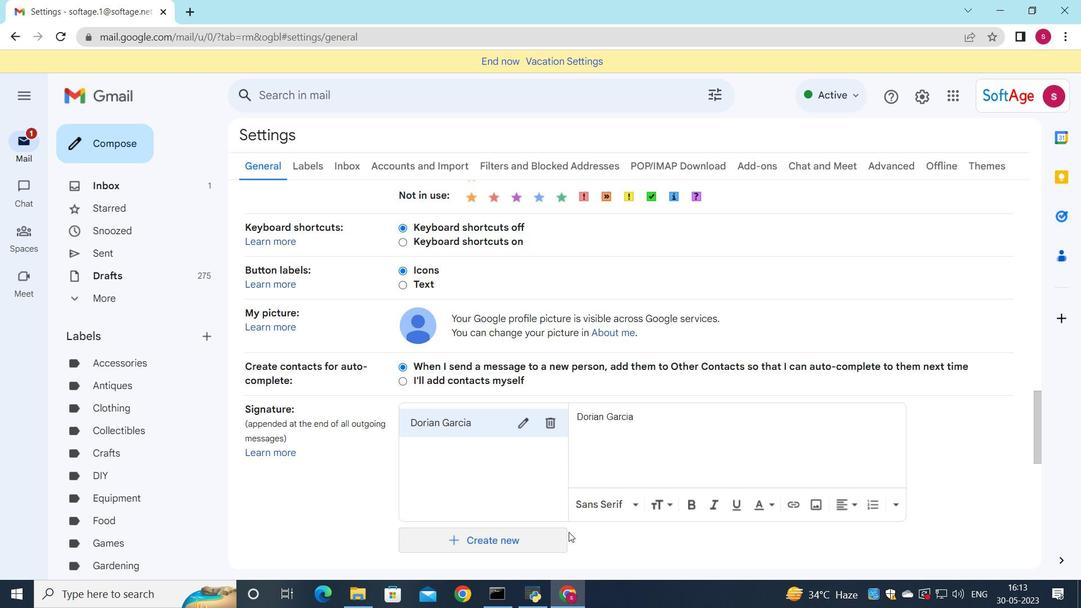 
Action: Mouse scrolled (570, 526) with delta (0, 0)
Screenshot: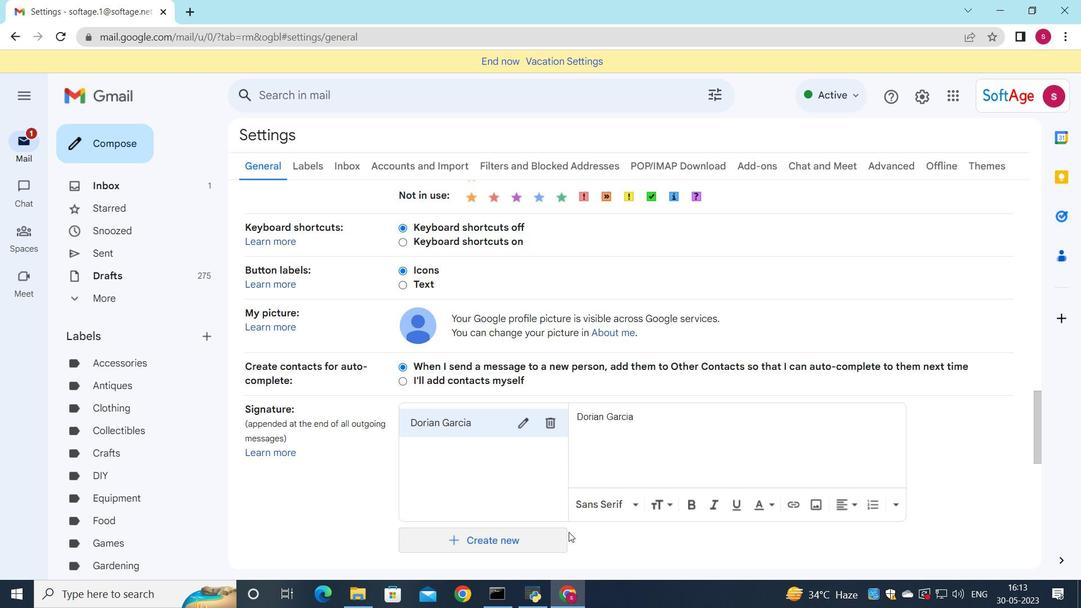 
Action: Mouse moved to (570, 516)
Screenshot: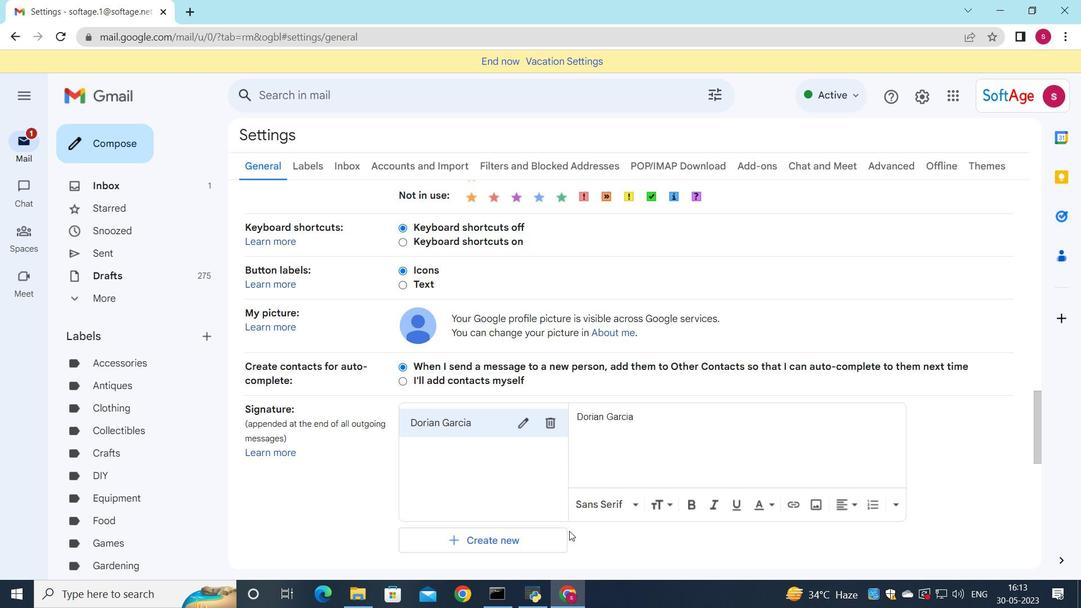
Action: Mouse scrolled (570, 515) with delta (0, 0)
Screenshot: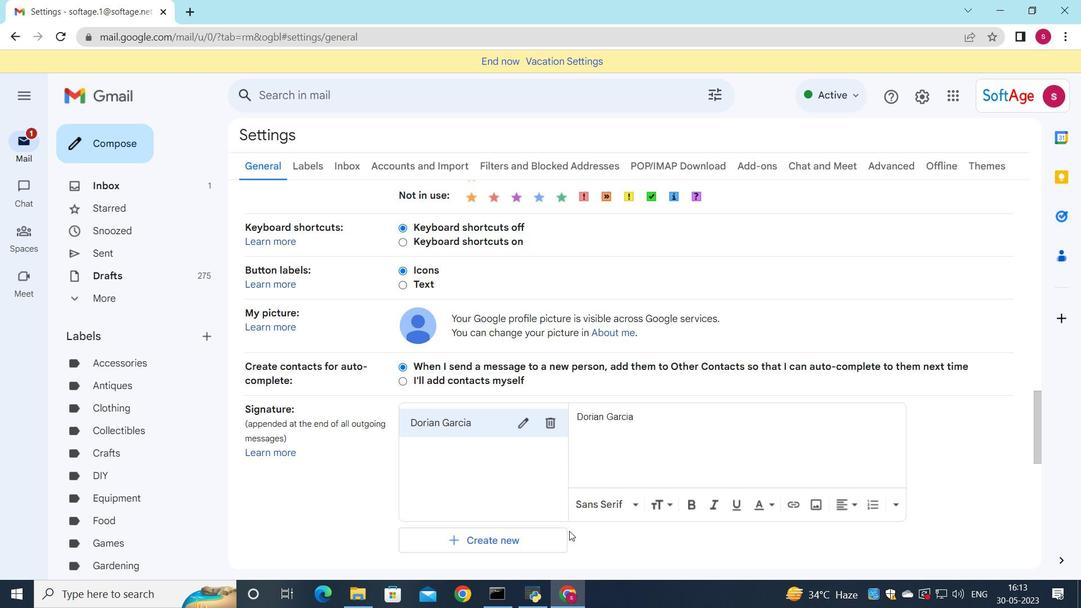 
Action: Mouse moved to (513, 408)
Screenshot: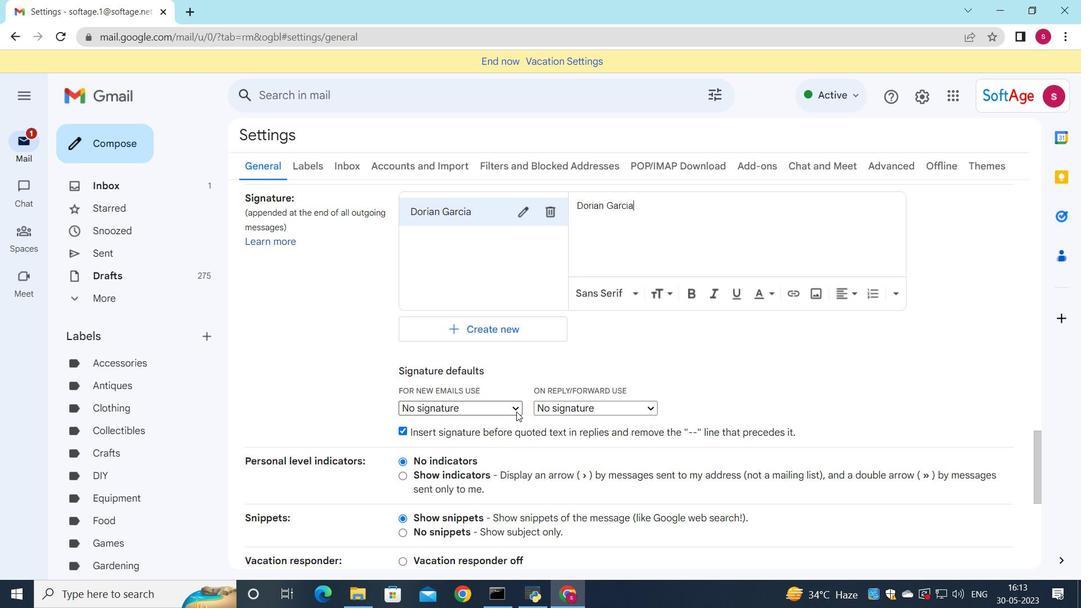 
Action: Mouse pressed left at (513, 408)
Screenshot: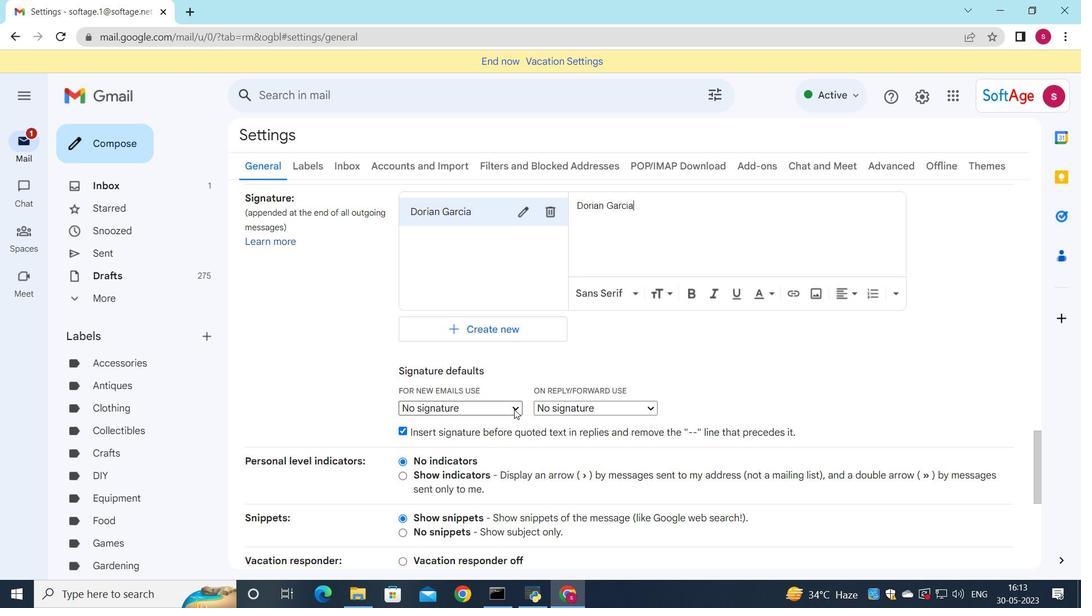 
Action: Mouse moved to (514, 435)
Screenshot: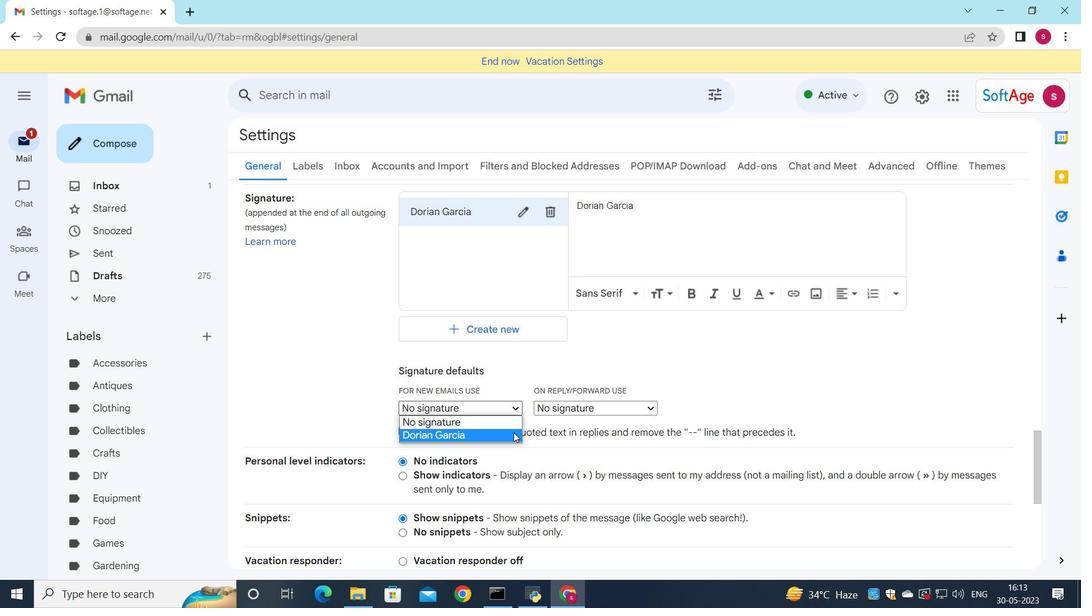 
Action: Mouse pressed left at (514, 435)
Screenshot: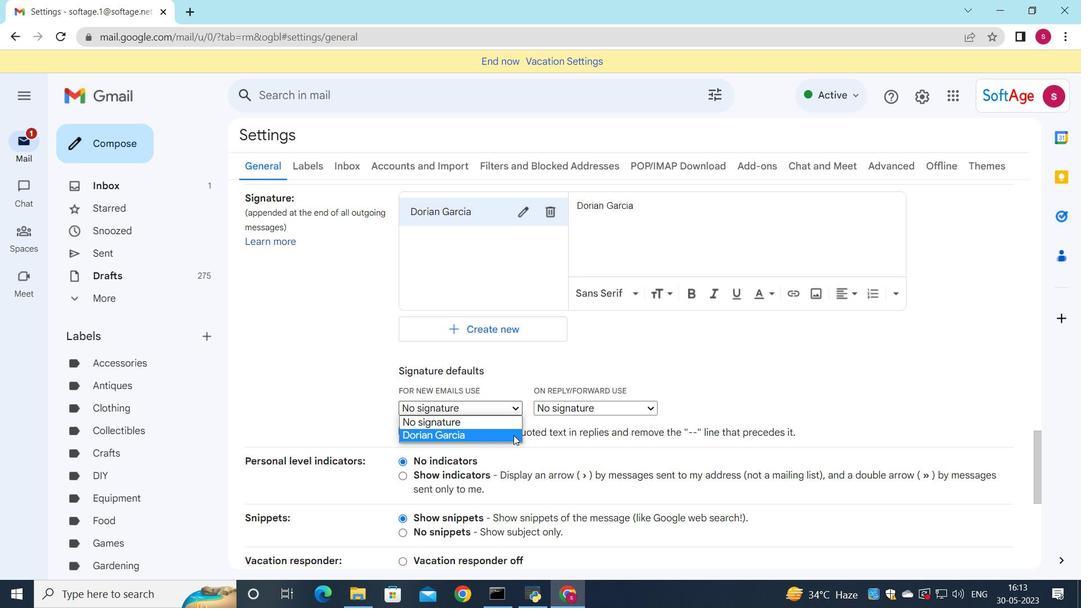 
Action: Mouse moved to (552, 407)
Screenshot: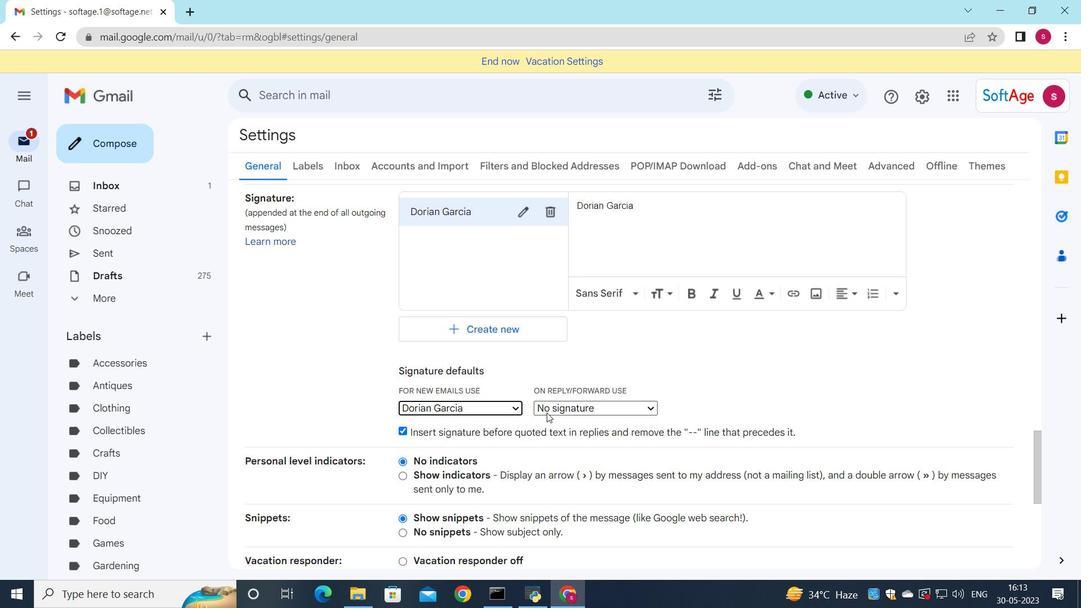 
Action: Mouse pressed left at (552, 407)
Screenshot: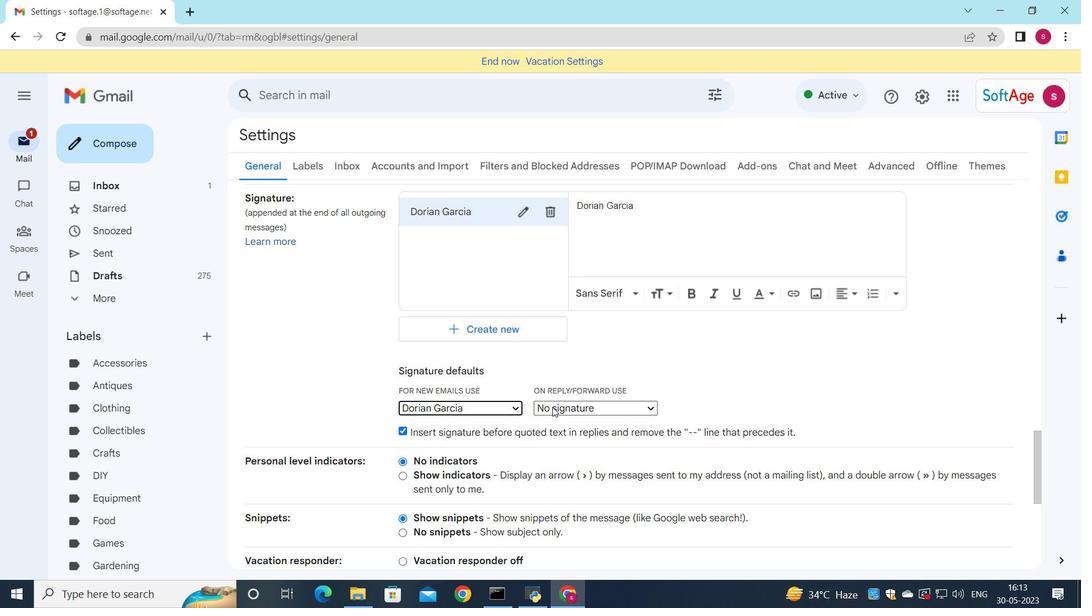 
Action: Mouse moved to (557, 435)
Screenshot: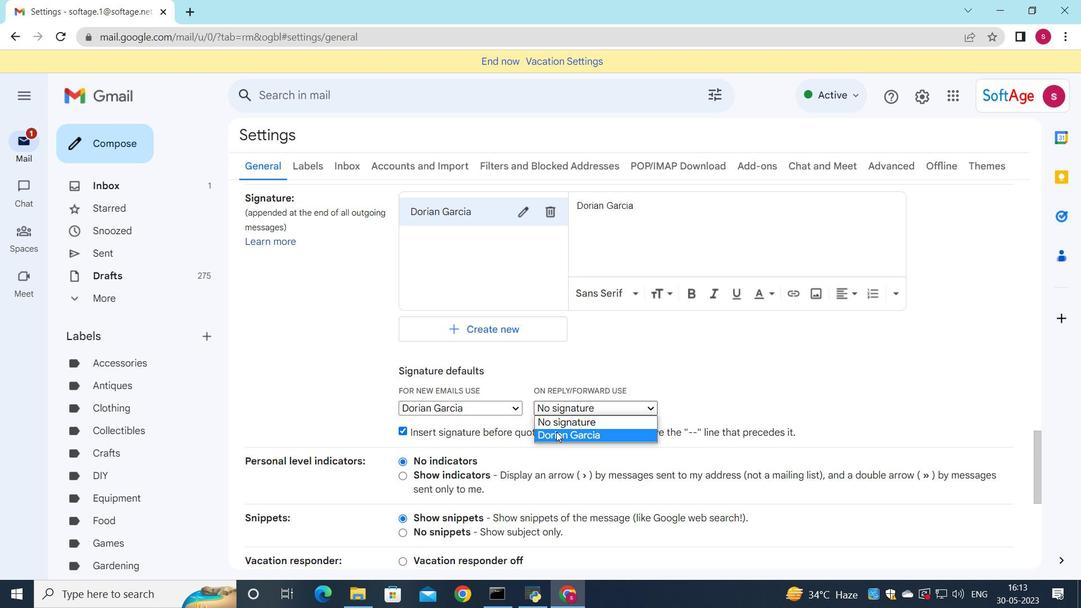 
Action: Mouse pressed left at (557, 435)
Screenshot: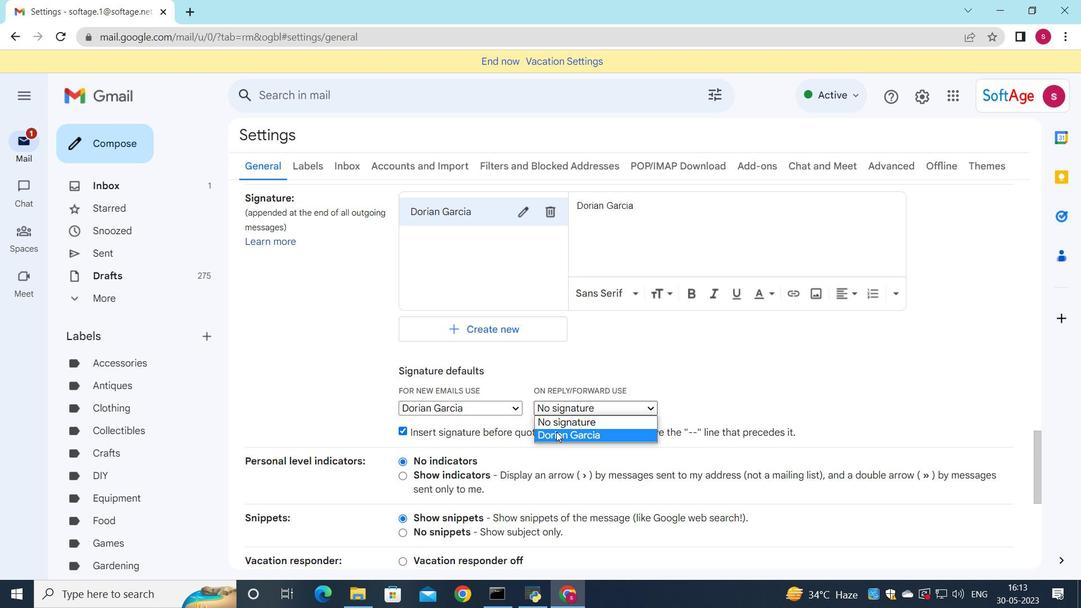 
Action: Mouse moved to (552, 421)
Screenshot: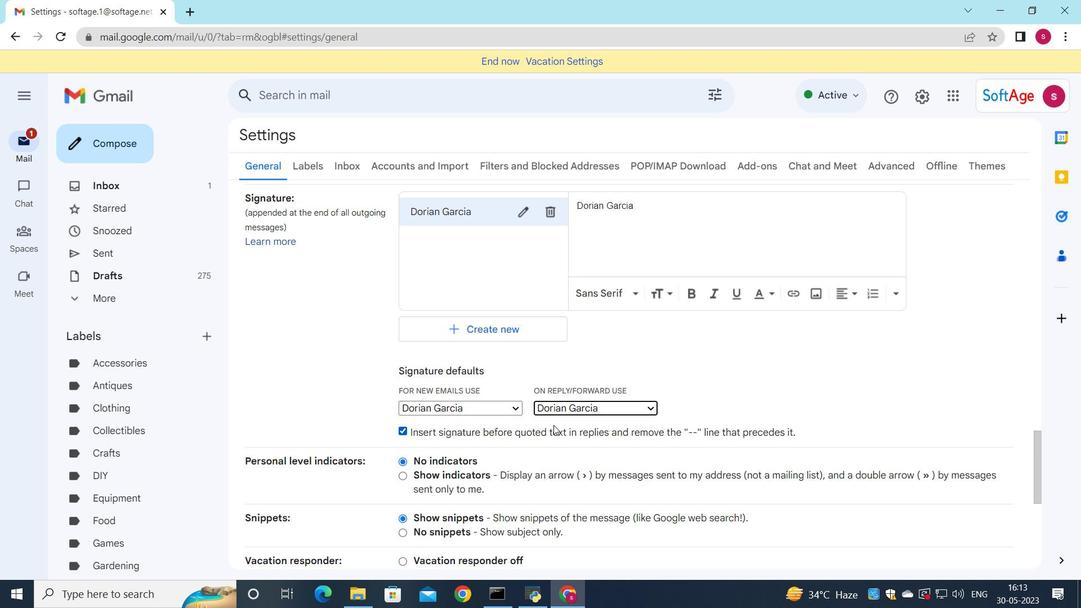 
Action: Mouse scrolled (552, 421) with delta (0, 0)
Screenshot: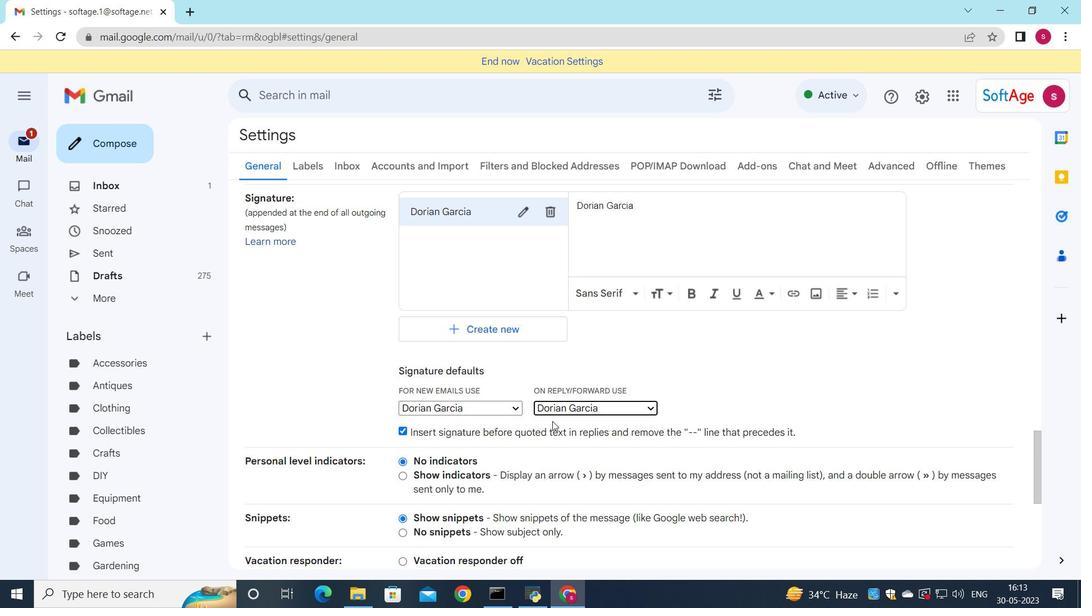 
Action: Mouse scrolled (552, 421) with delta (0, 0)
Screenshot: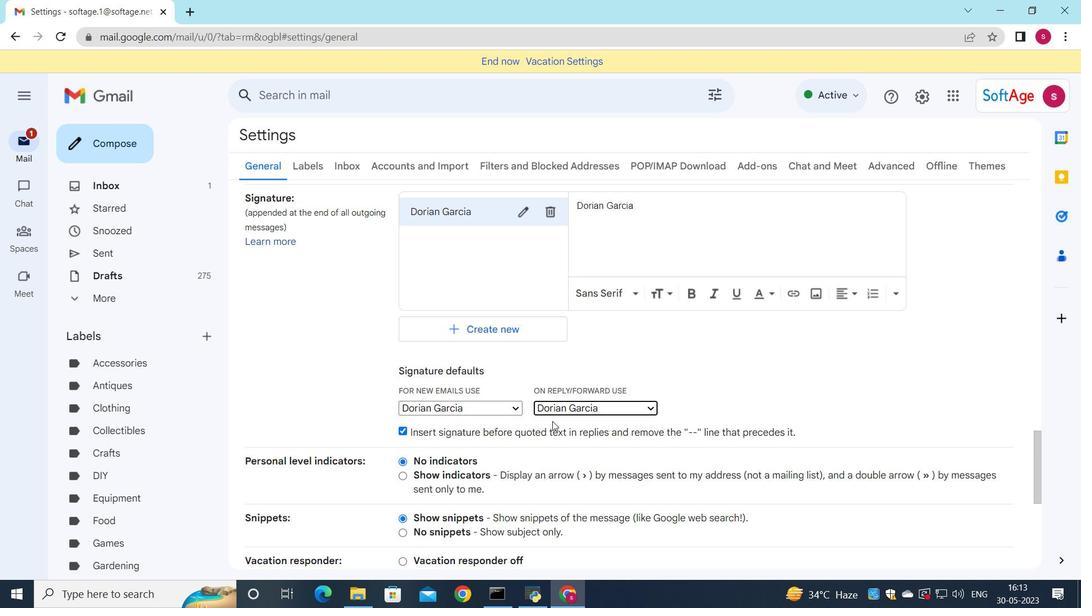 
Action: Mouse moved to (545, 410)
Screenshot: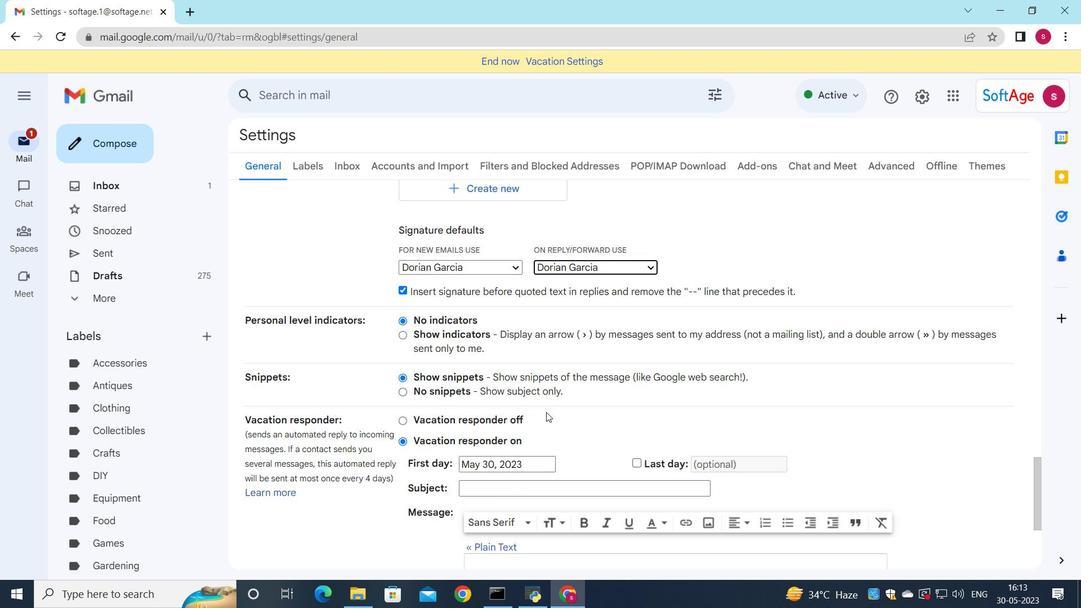 
Action: Mouse scrolled (545, 409) with delta (0, 0)
Screenshot: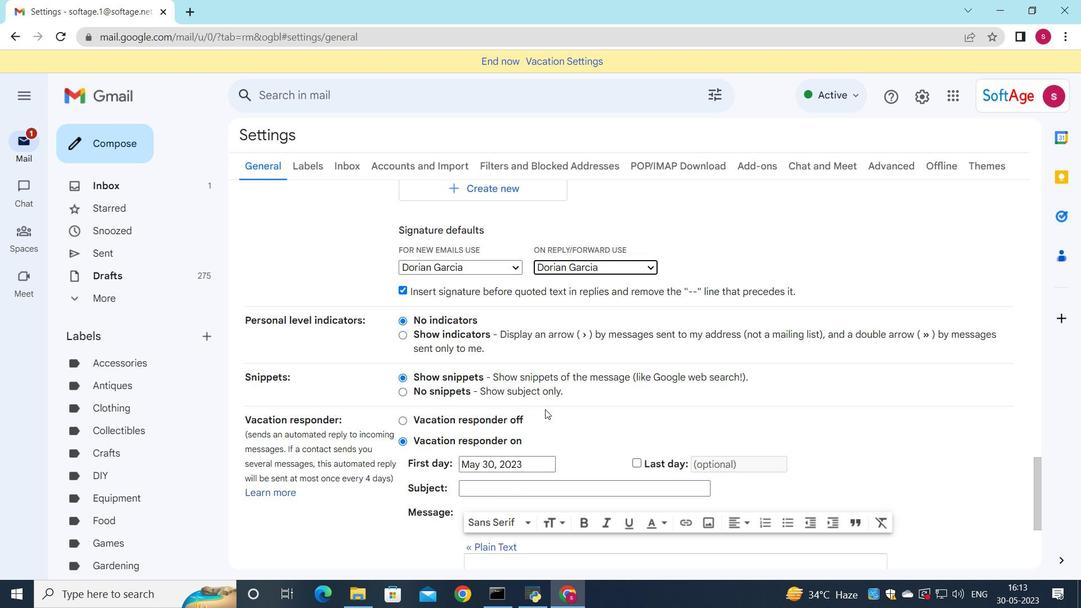 
Action: Mouse scrolled (545, 409) with delta (0, 0)
Screenshot: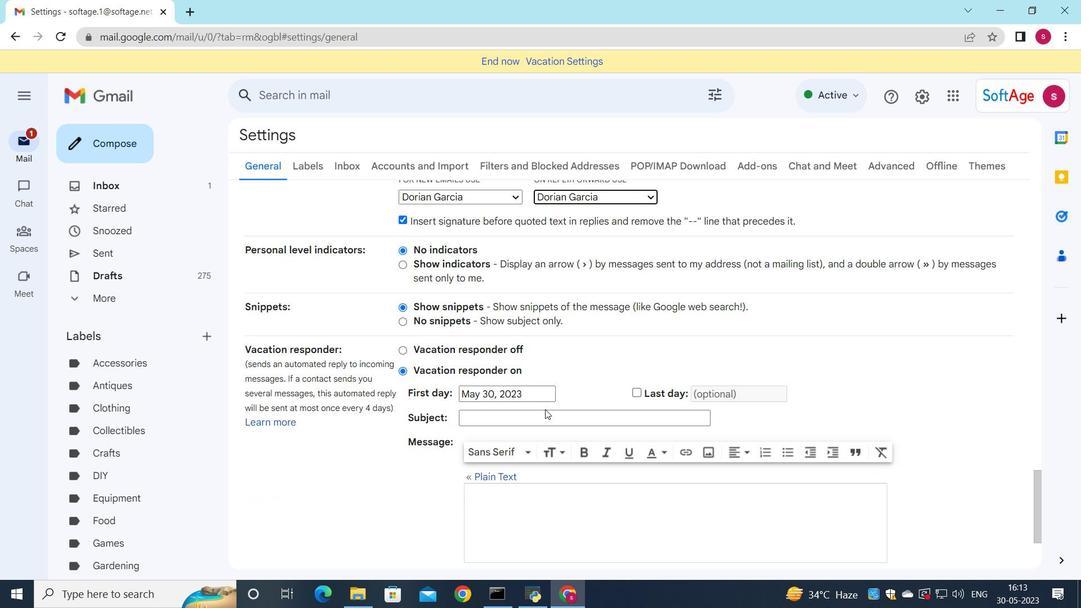 
Action: Mouse scrolled (545, 409) with delta (0, 0)
Screenshot: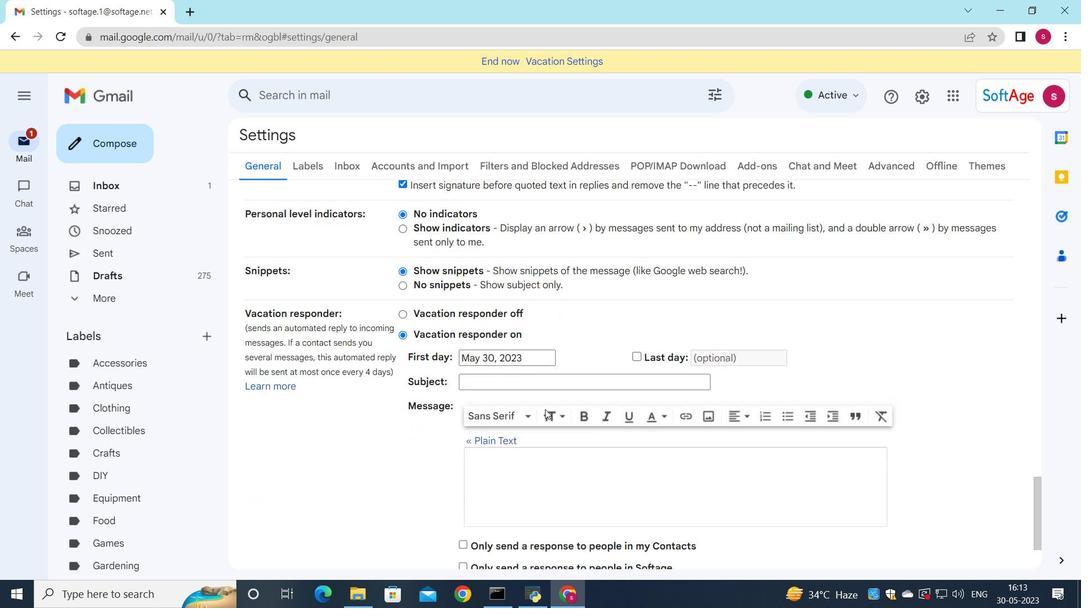 
Action: Mouse scrolled (545, 409) with delta (0, 0)
Screenshot: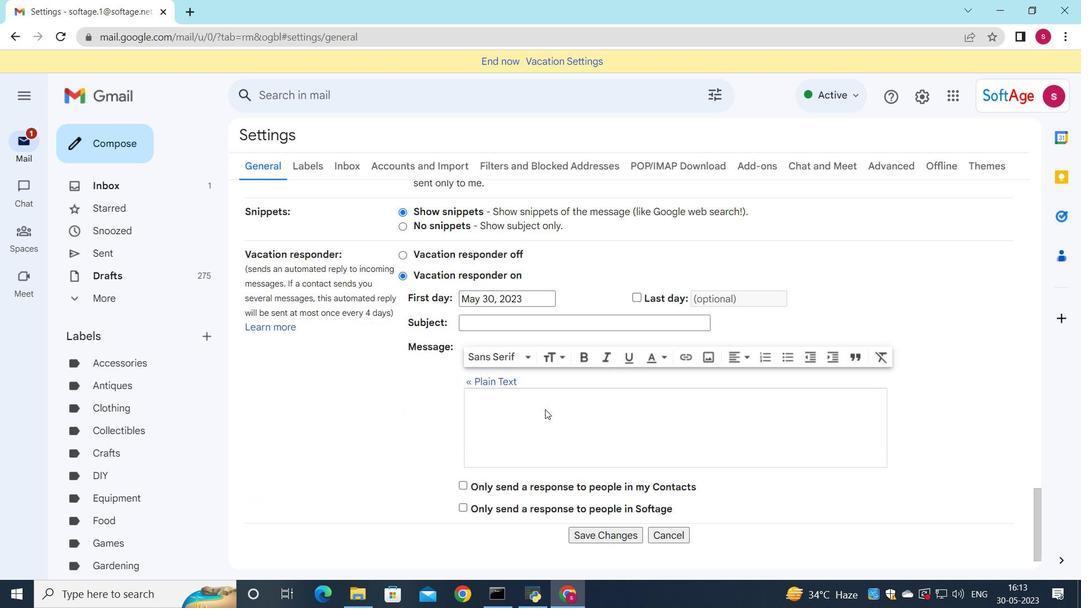 
Action: Mouse scrolled (545, 409) with delta (0, 0)
Screenshot: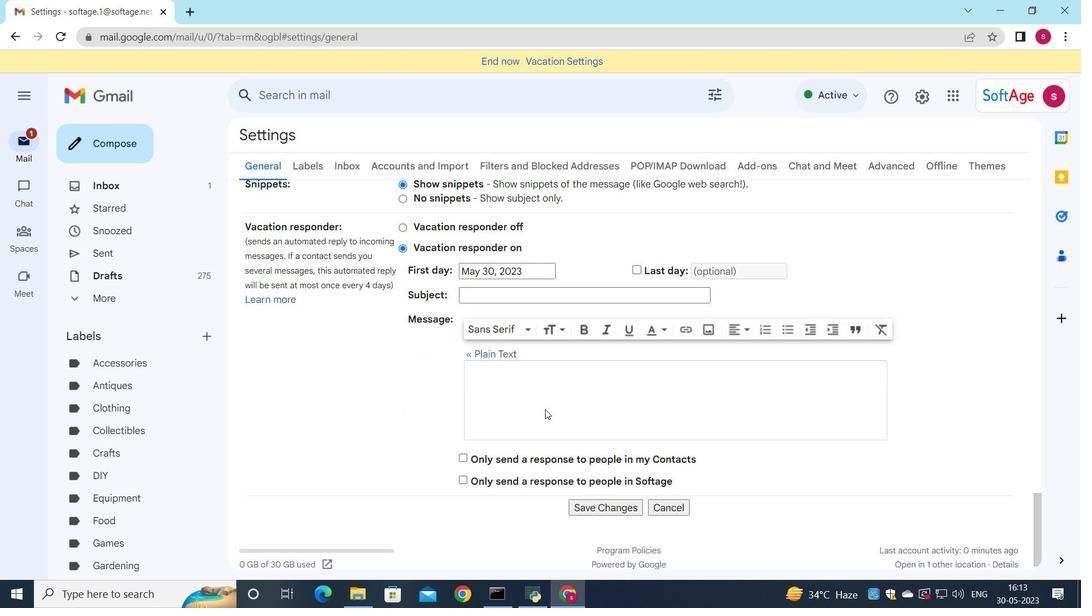 
Action: Mouse moved to (588, 492)
Screenshot: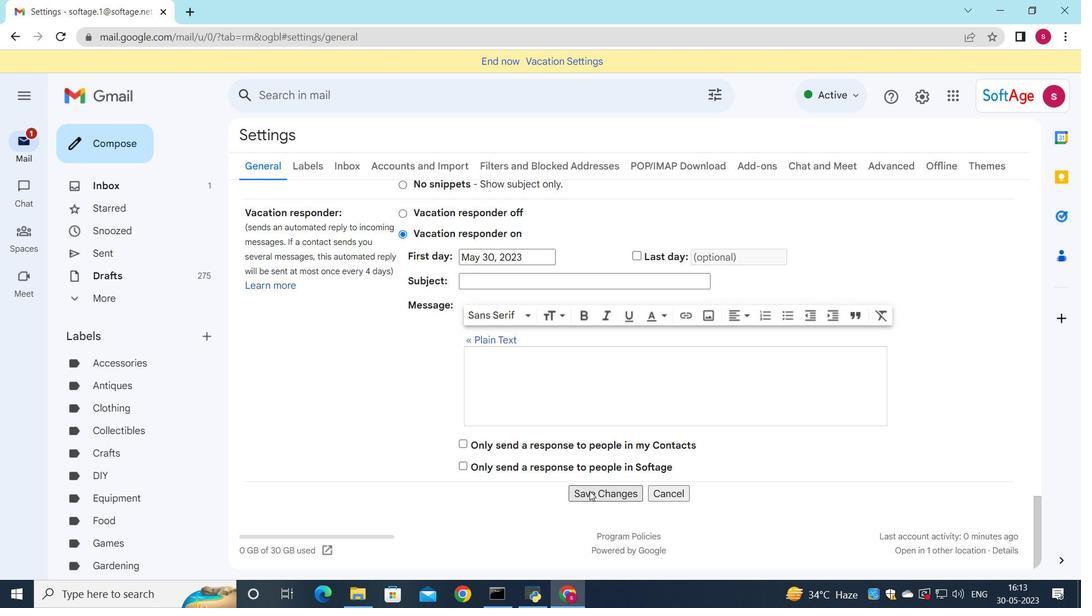
Action: Mouse pressed left at (588, 492)
Screenshot: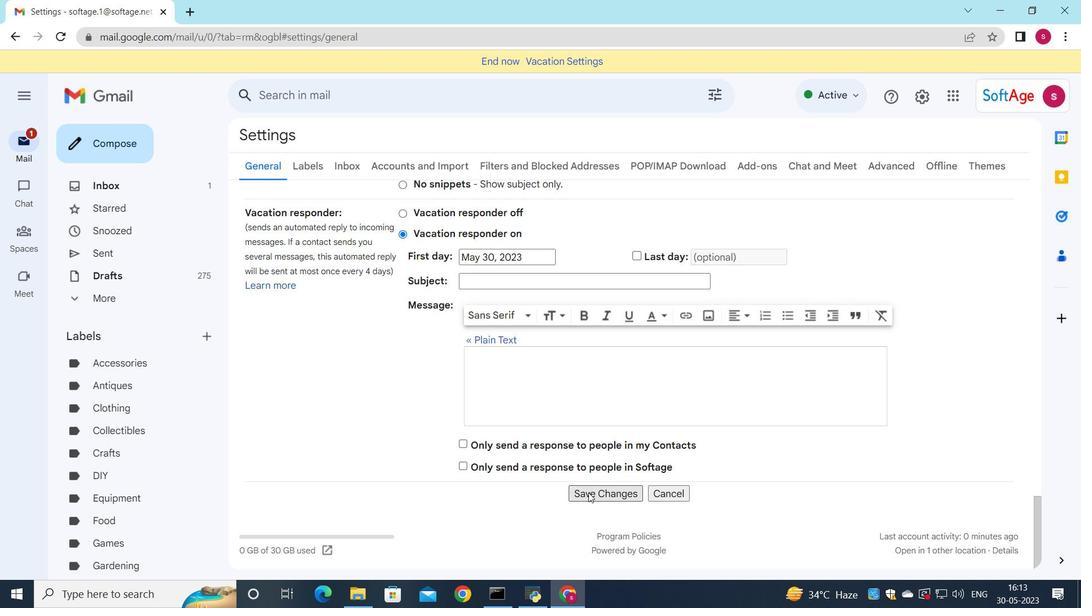 
Action: Mouse moved to (122, 143)
Screenshot: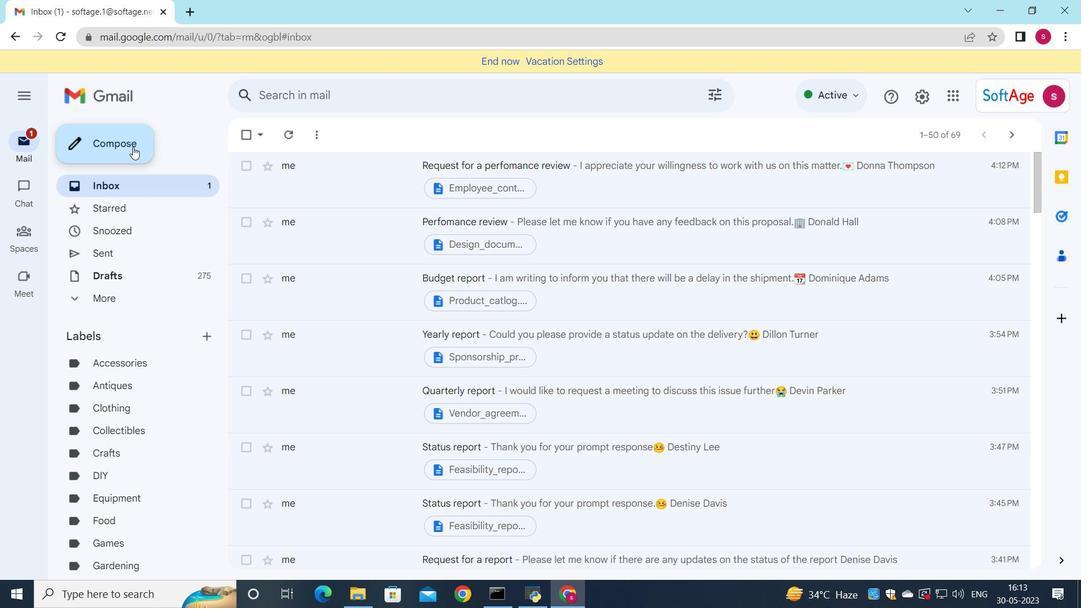 
Action: Mouse pressed left at (122, 143)
Screenshot: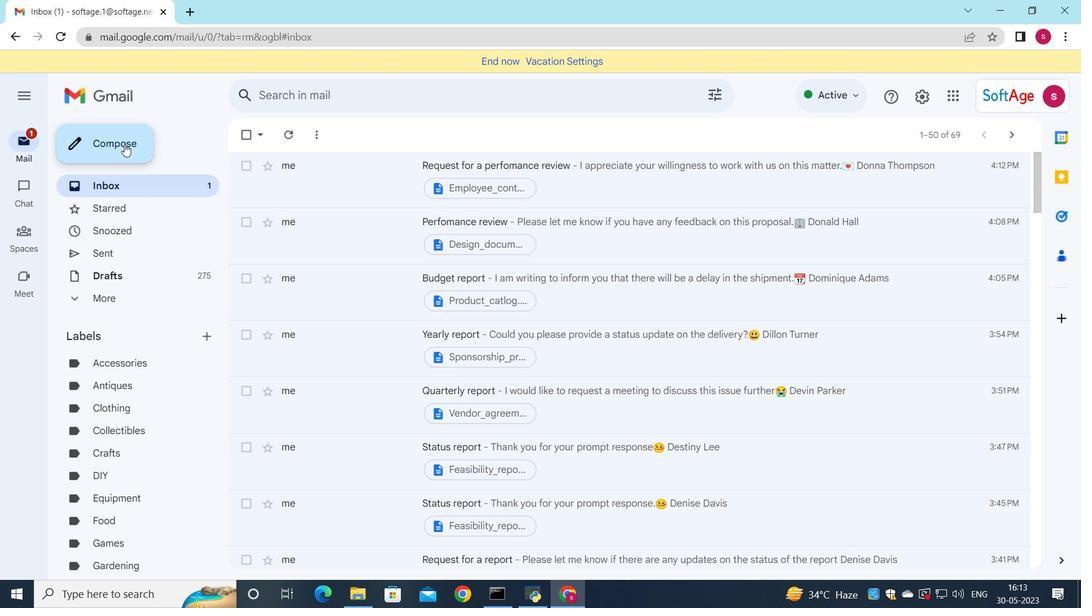 
Action: Mouse moved to (760, 266)
Screenshot: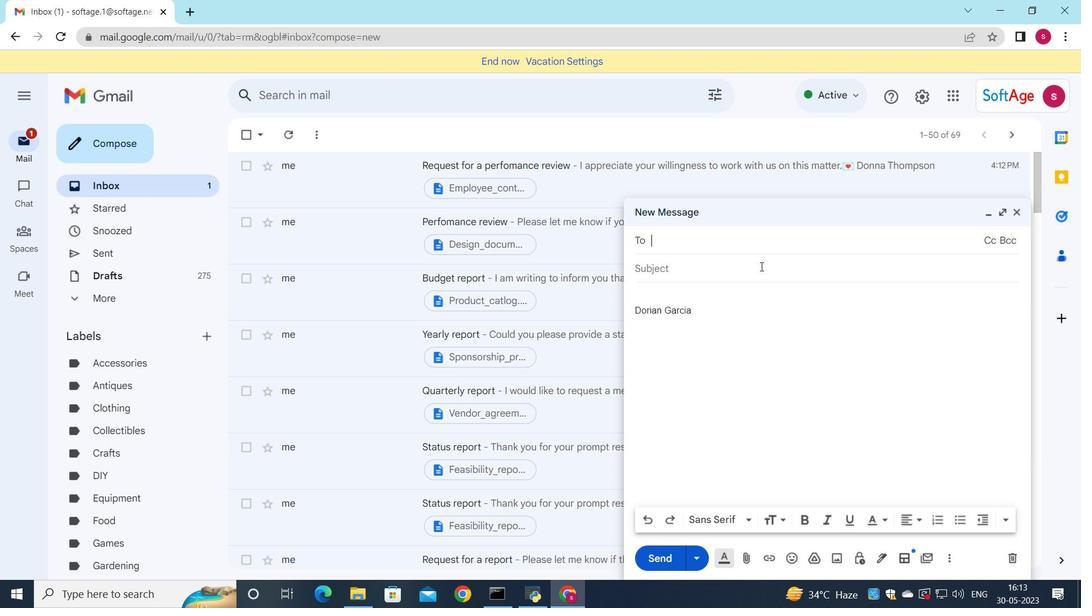 
Action: Key pressed <Key.down>
Screenshot: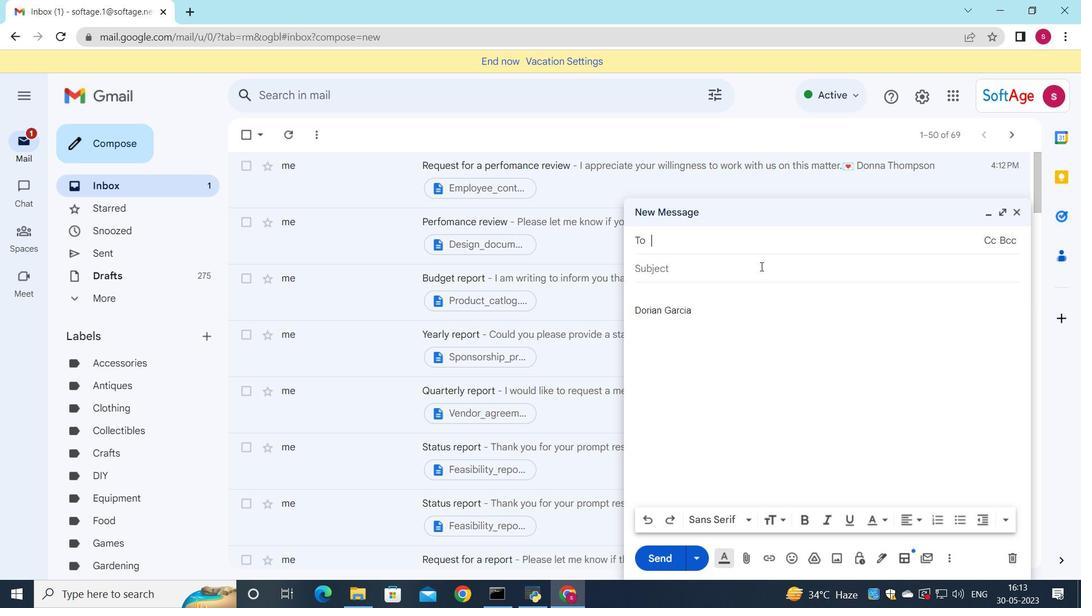 
Action: Mouse moved to (772, 488)
Screenshot: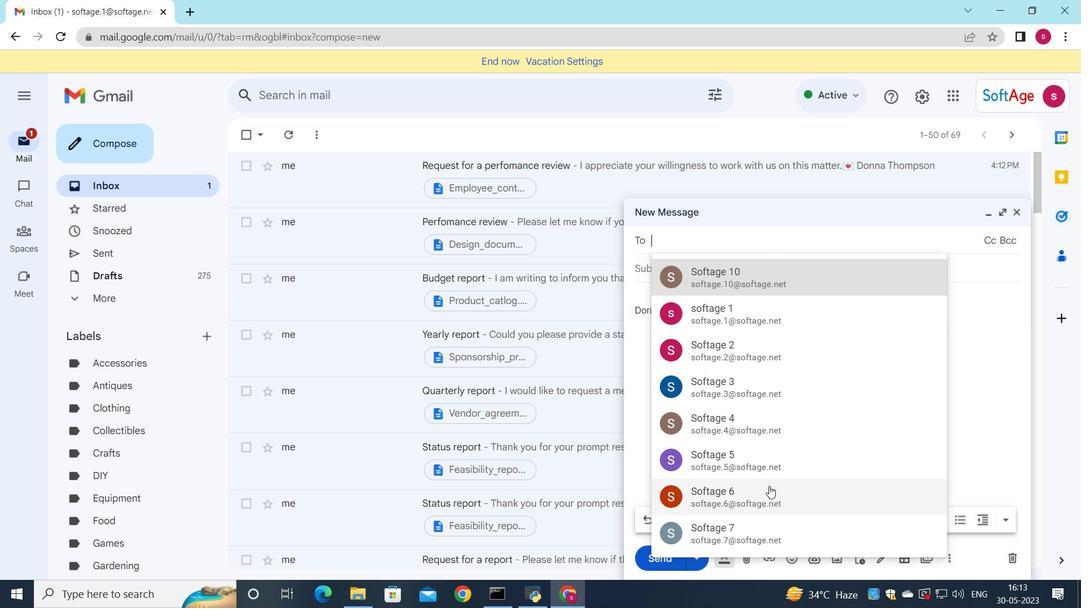 
Action: Mouse pressed left at (772, 488)
Screenshot: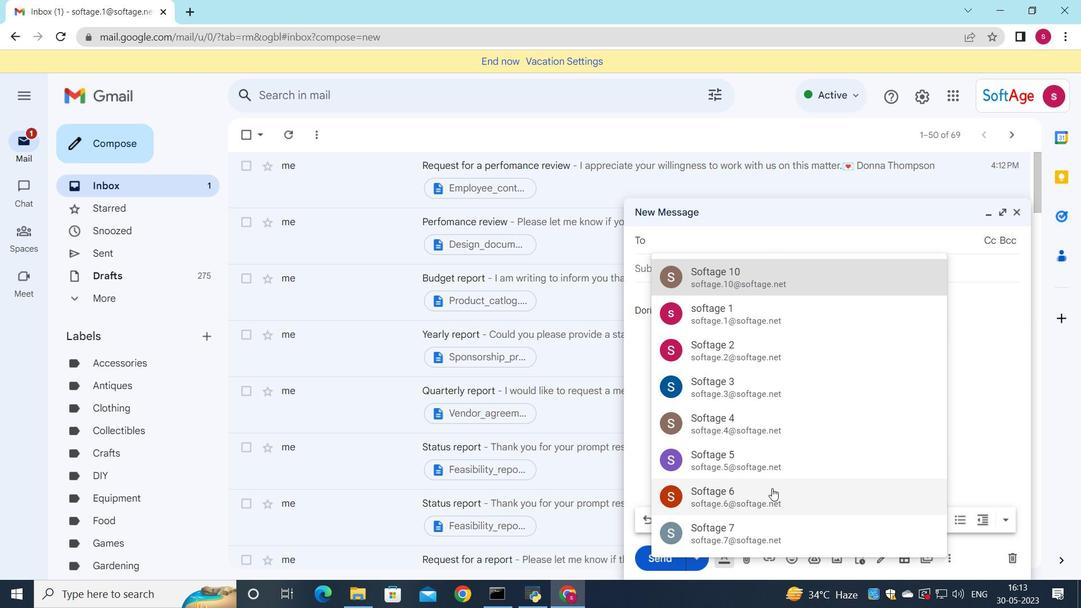 
Action: Mouse moved to (810, 482)
Screenshot: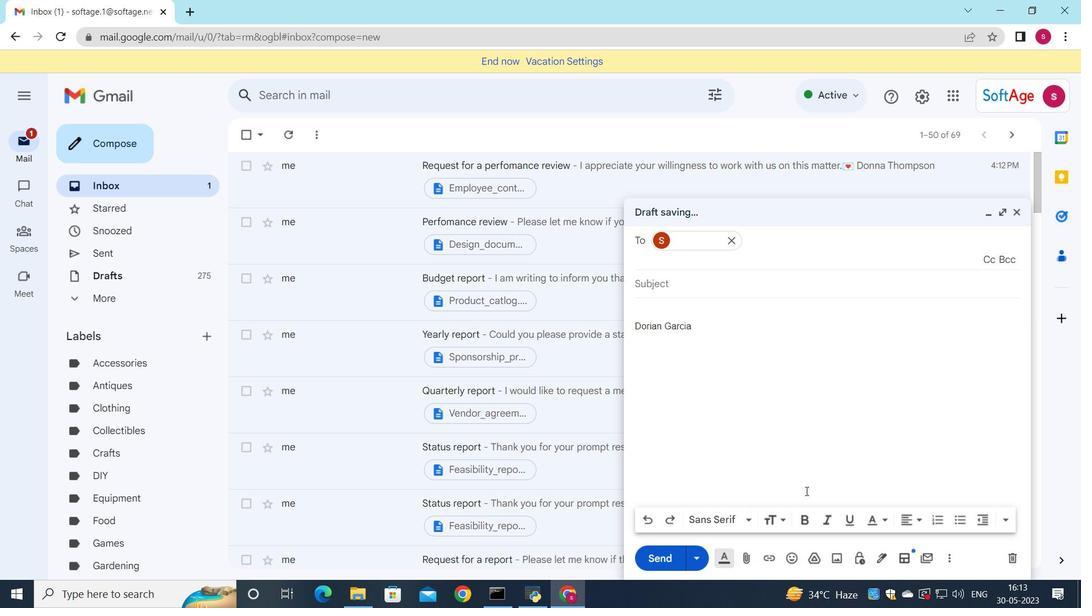 
Action: Key pressed <Key.down>
Screenshot: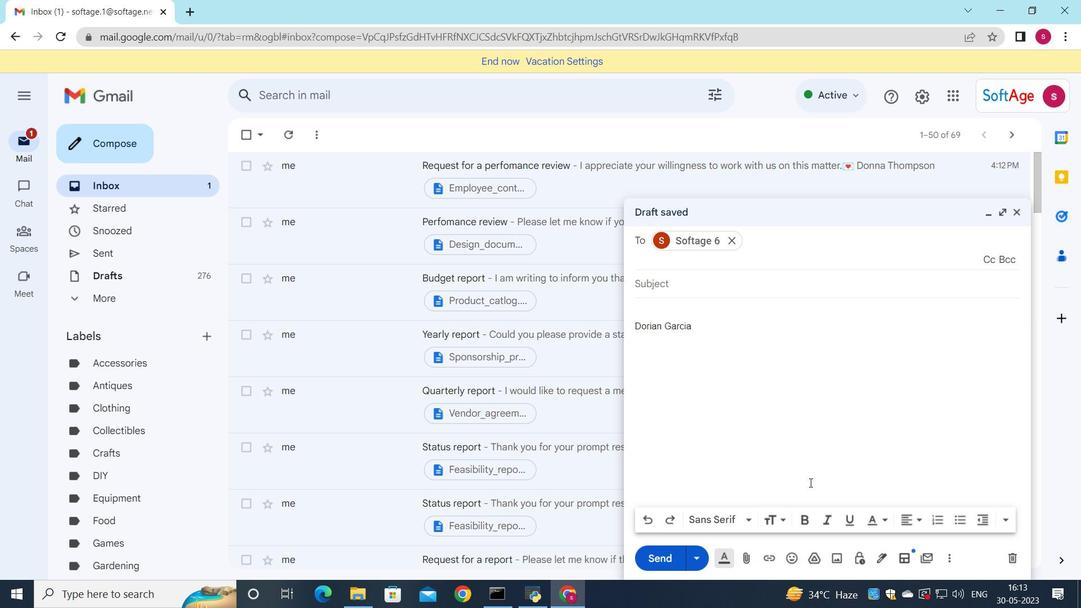 
Action: Mouse moved to (841, 524)
Screenshot: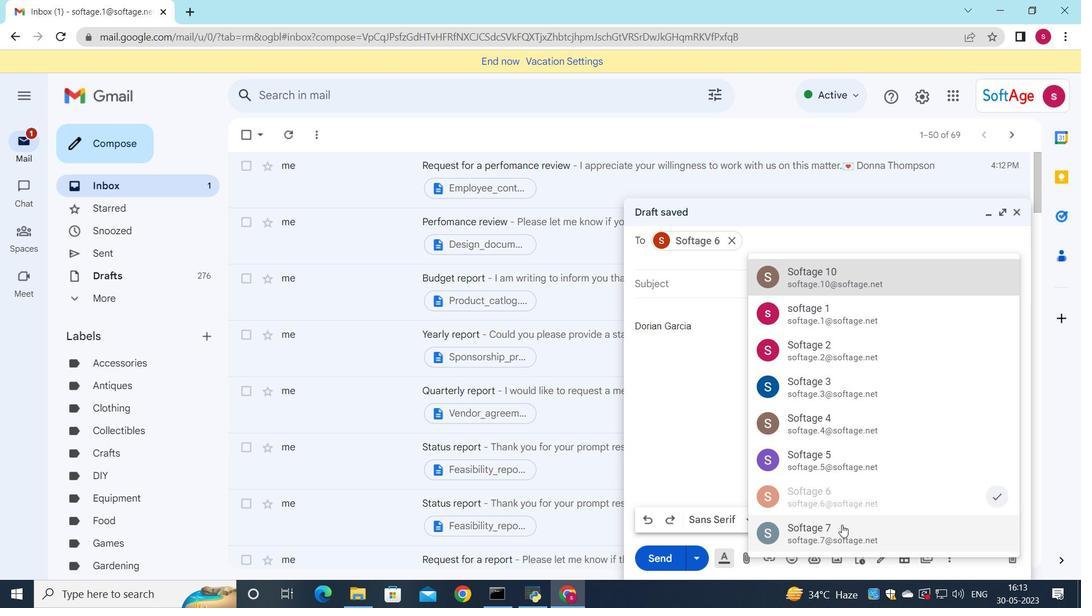 
Action: Mouse pressed left at (841, 524)
Screenshot: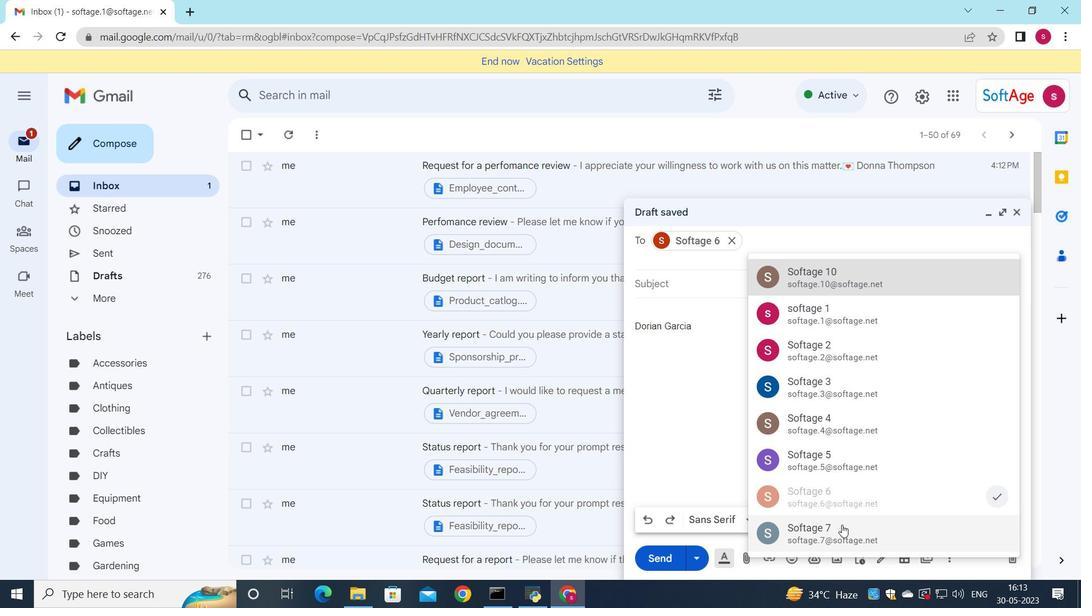 
Action: Mouse moved to (832, 241)
Screenshot: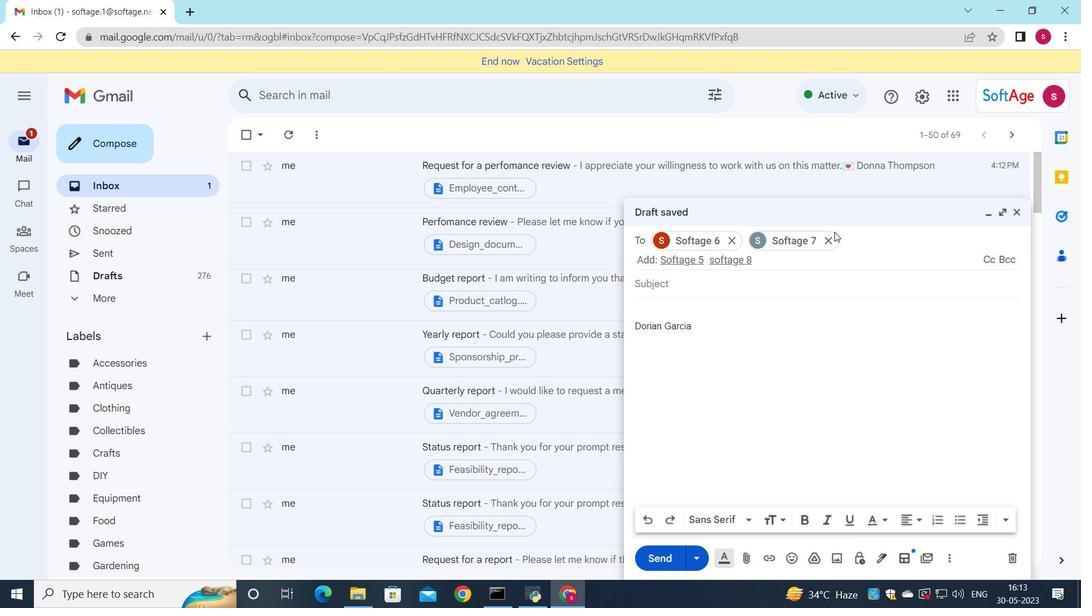 
Action: Mouse pressed left at (832, 241)
Screenshot: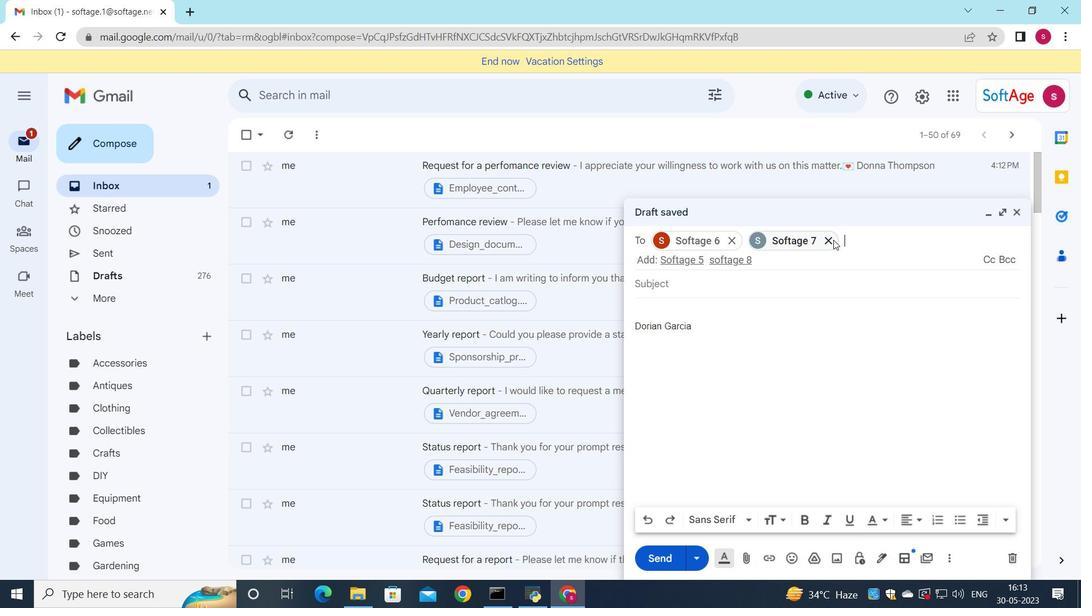
Action: Mouse moved to (842, 247)
Screenshot: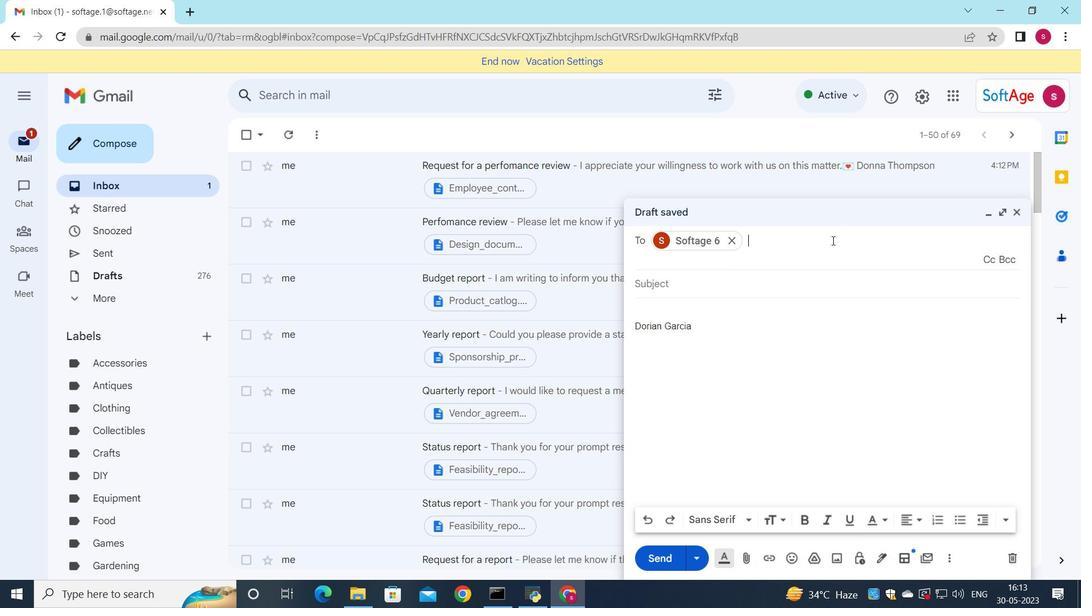 
Action: Key pressed <Key.down>
Screenshot: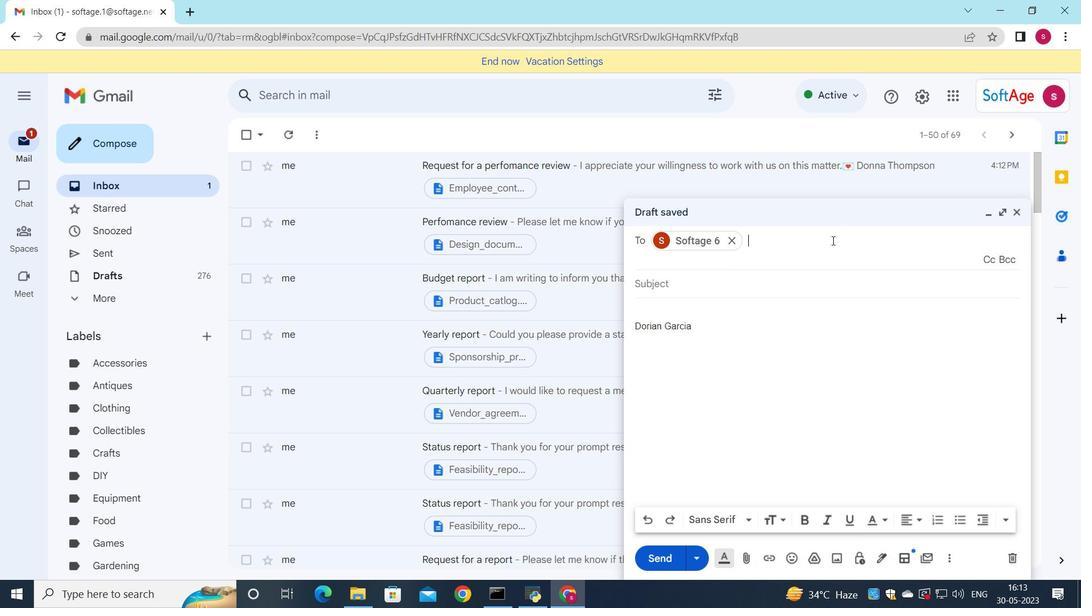 
Action: Mouse moved to (869, 324)
Screenshot: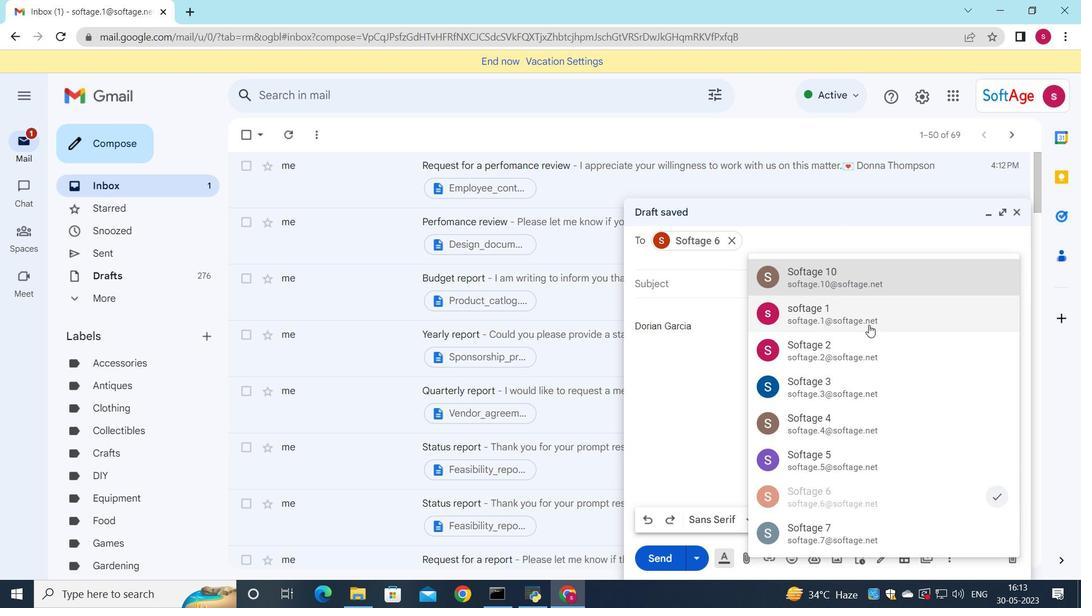 
Action: Mouse pressed left at (869, 324)
Screenshot: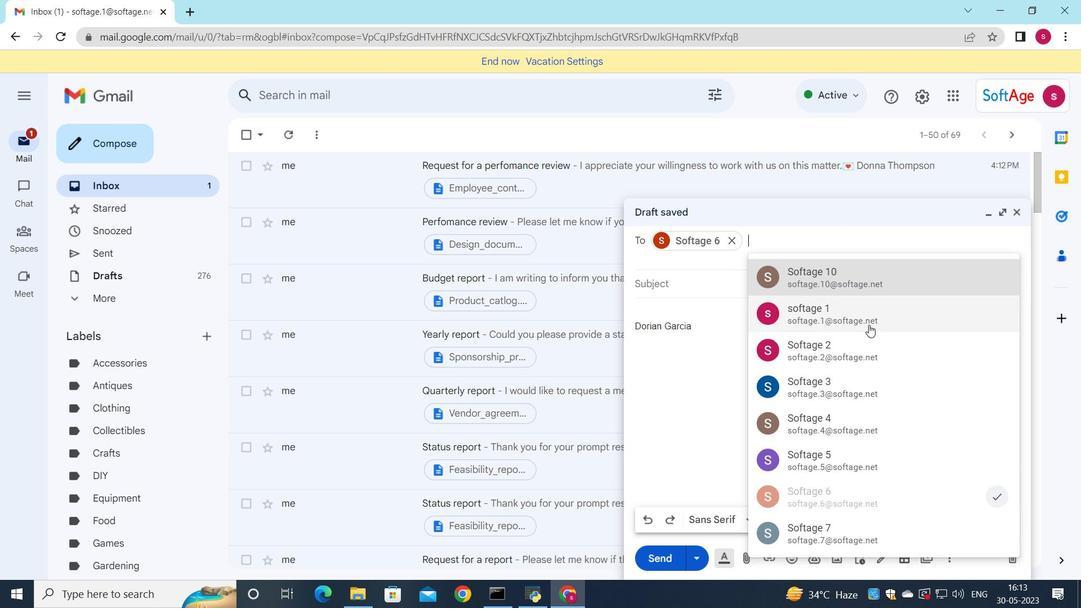 
Action: Mouse moved to (869, 323)
Screenshot: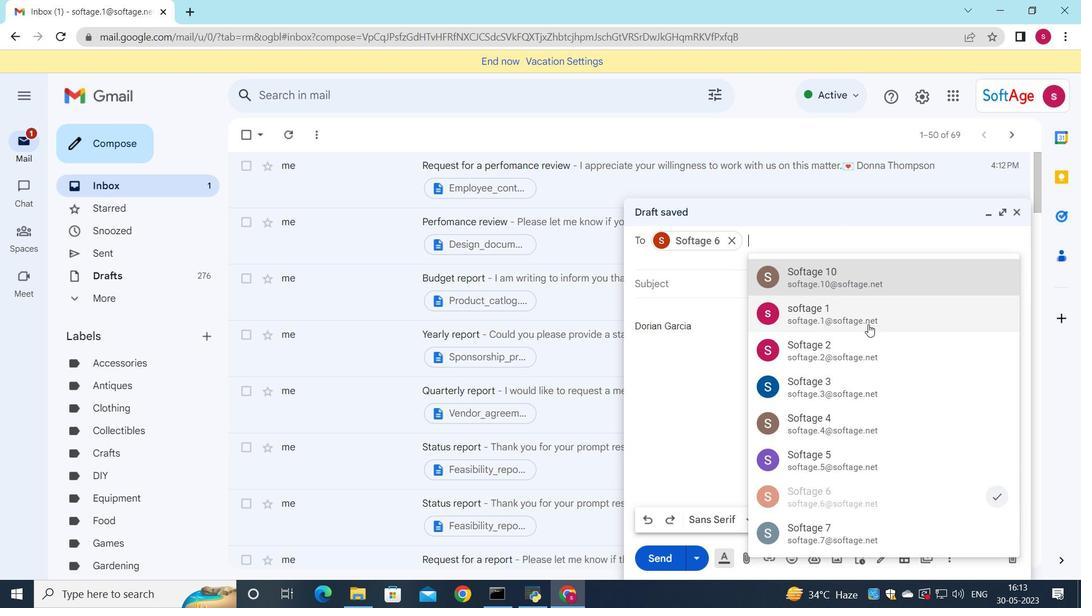 
Action: Key pressed <Key.down>
Screenshot: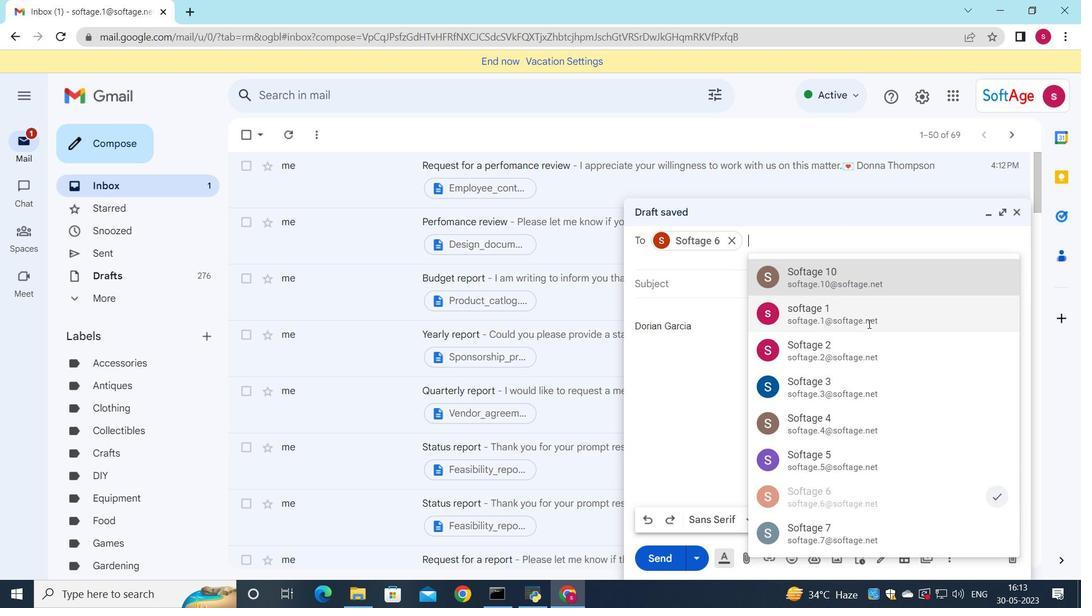 
Action: Mouse moved to (925, 524)
Screenshot: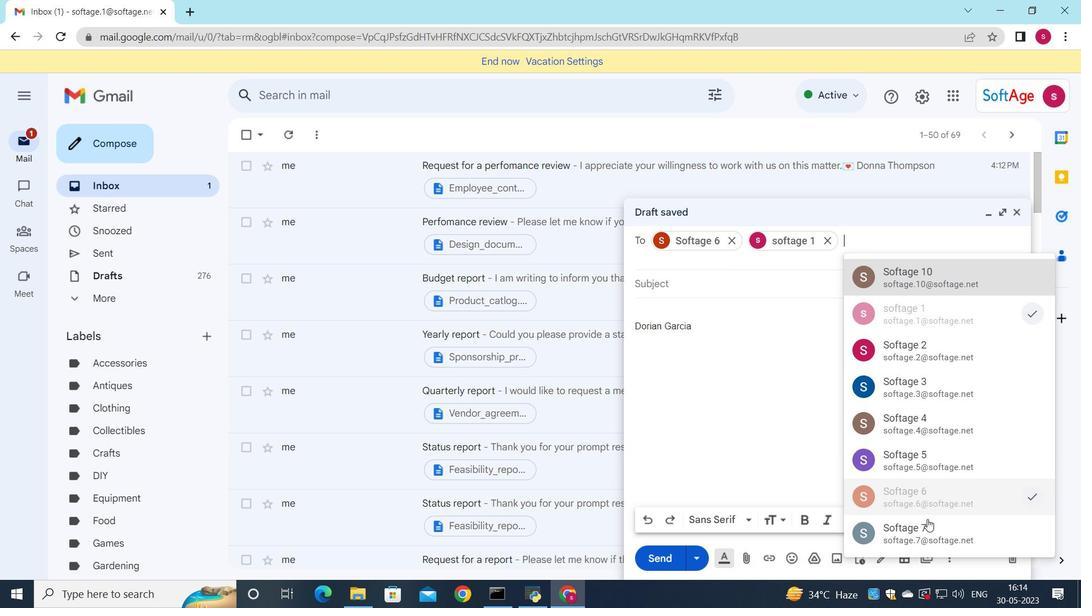 
Action: Mouse pressed left at (925, 524)
Screenshot: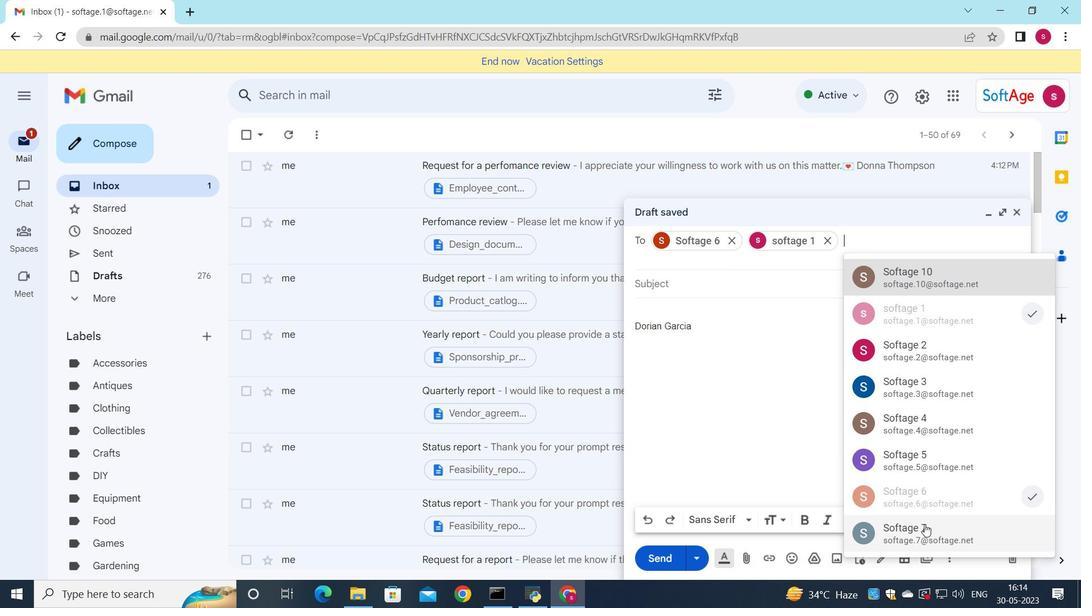 
Action: Mouse moved to (991, 257)
Screenshot: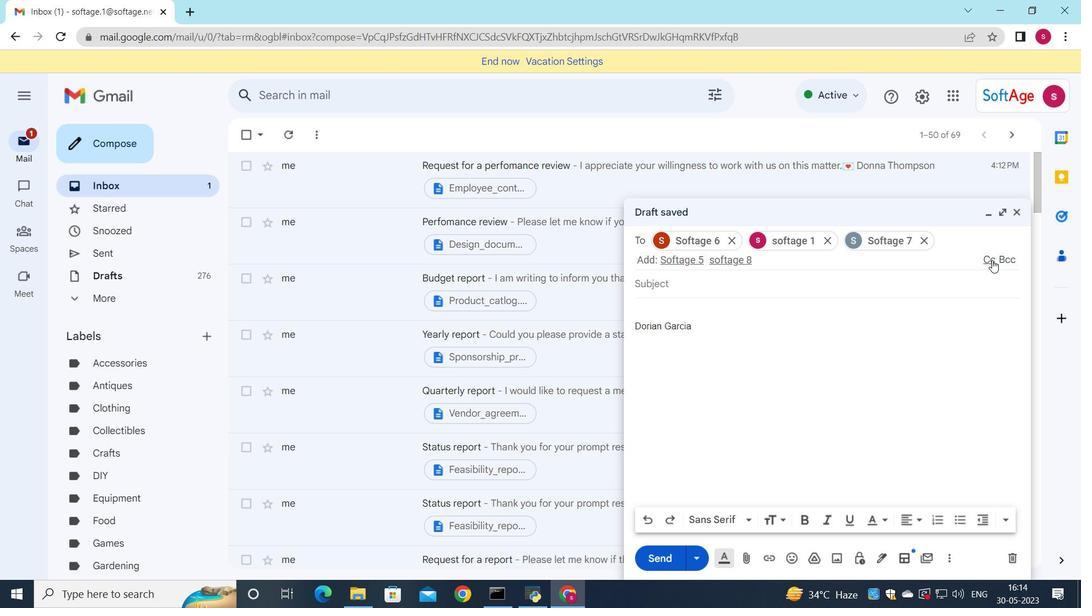 
Action: Mouse pressed left at (991, 257)
Screenshot: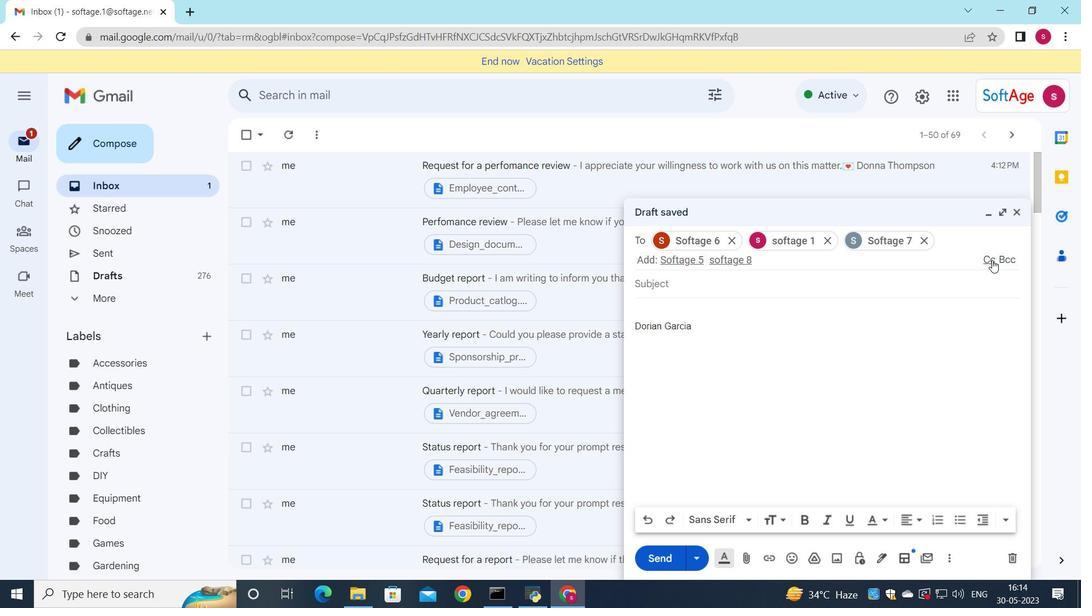 
Action: Mouse moved to (739, 285)
Screenshot: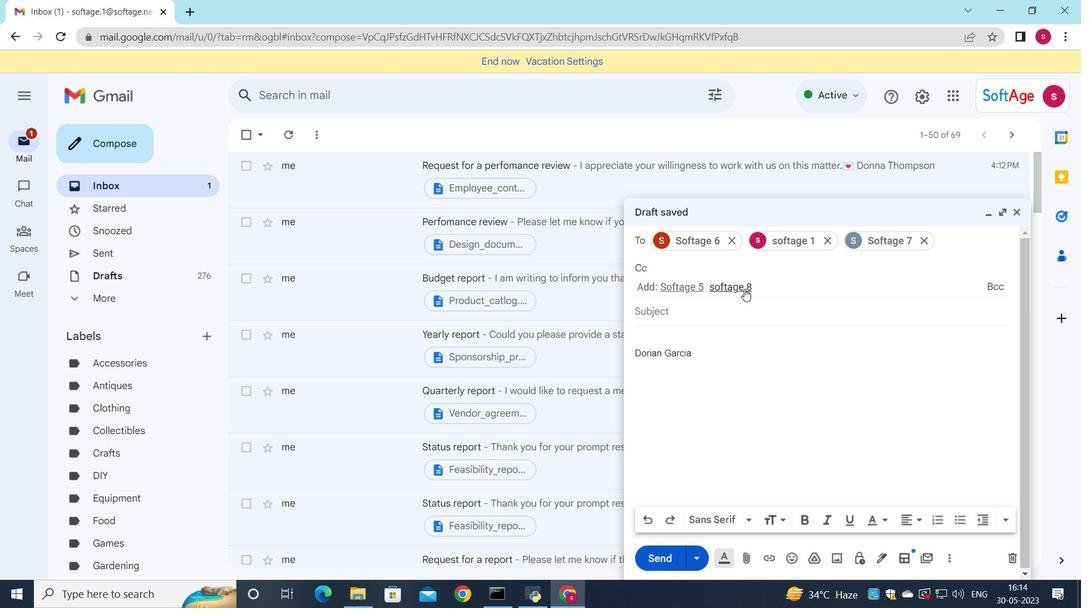 
Action: Mouse pressed left at (739, 285)
Screenshot: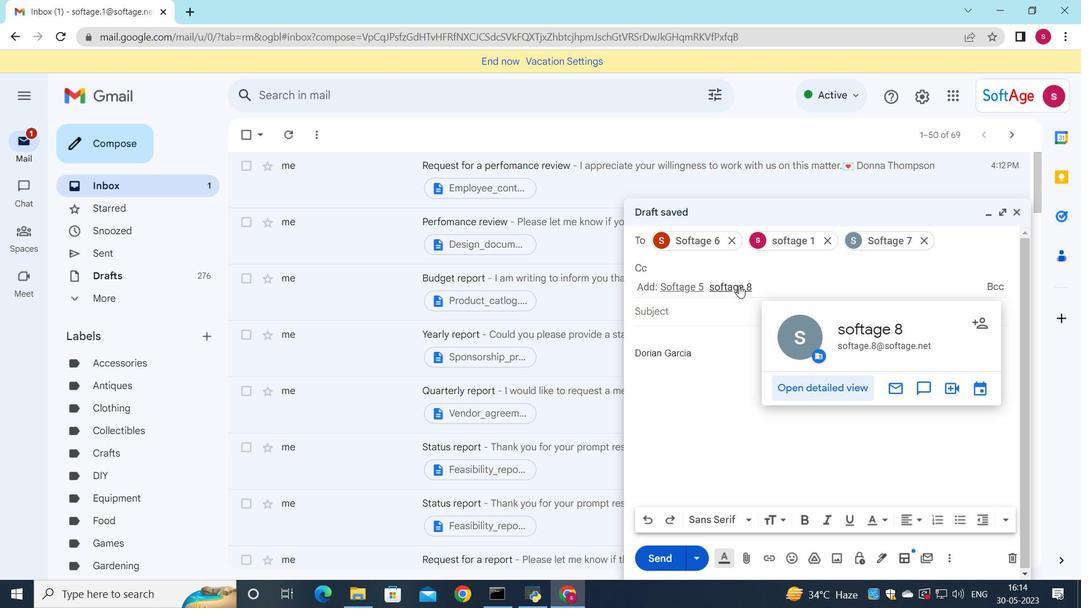 
Action: Mouse moved to (692, 308)
Screenshot: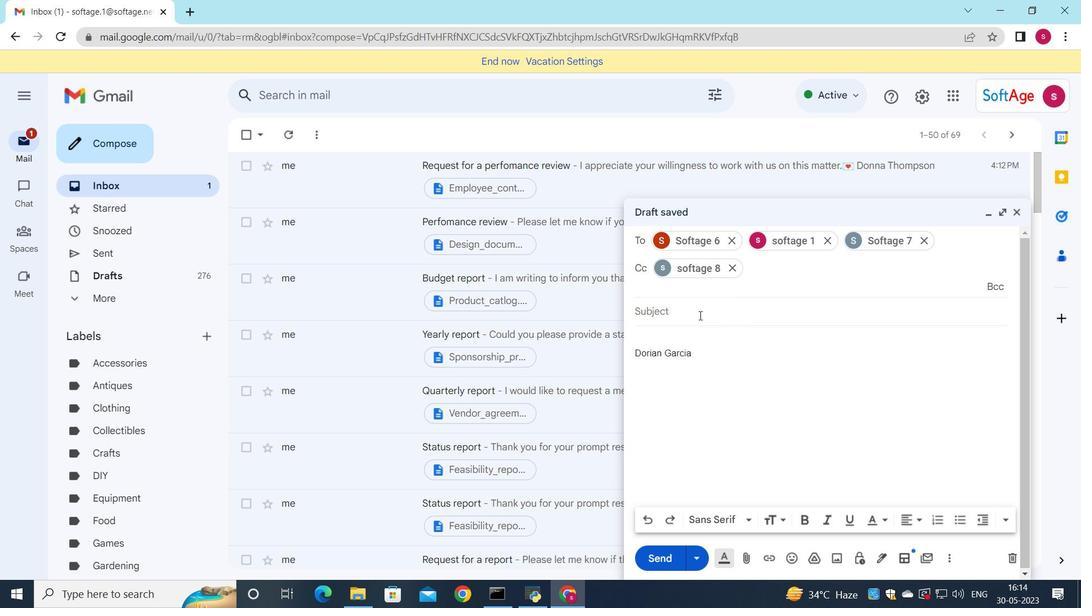 
Action: Mouse pressed left at (692, 308)
Screenshot: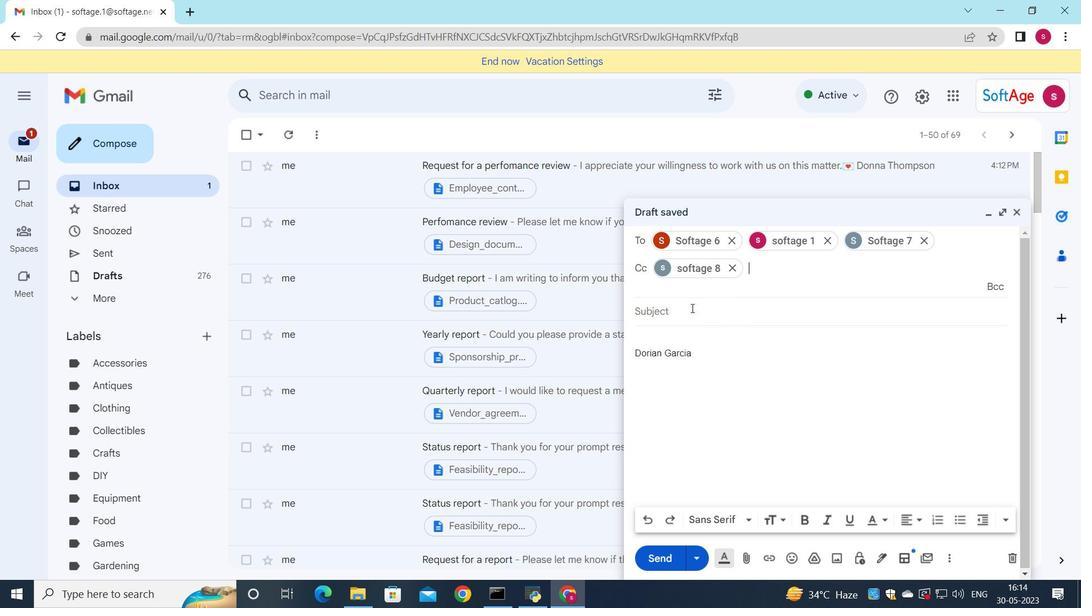 
Action: Mouse moved to (689, 308)
Screenshot: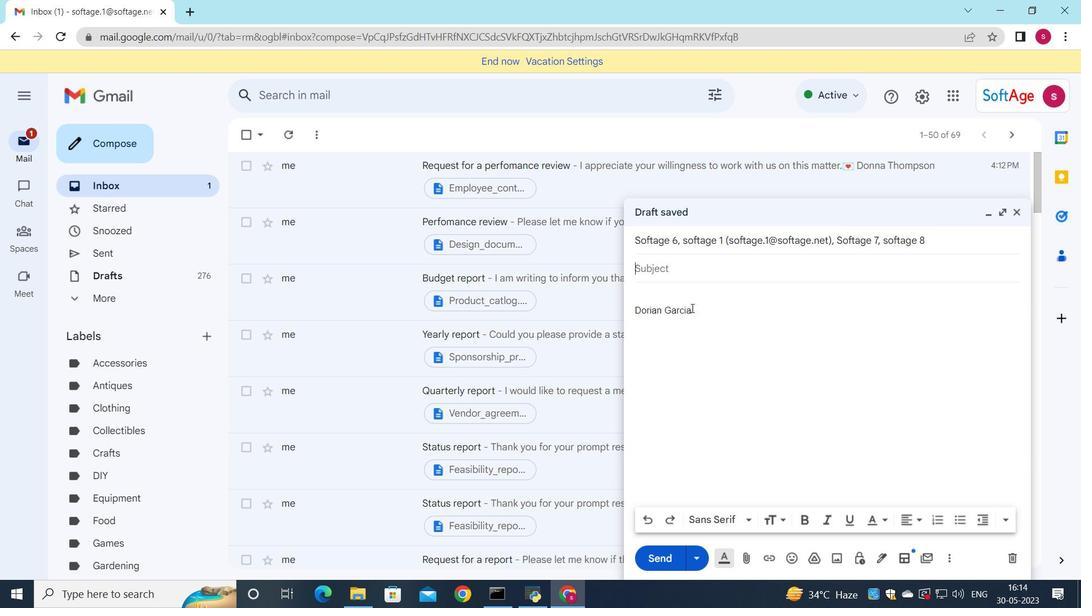 
Action: Key pressed <Key.shift>Request<Key.space>for<Key.space>time<Key.space>off
Screenshot: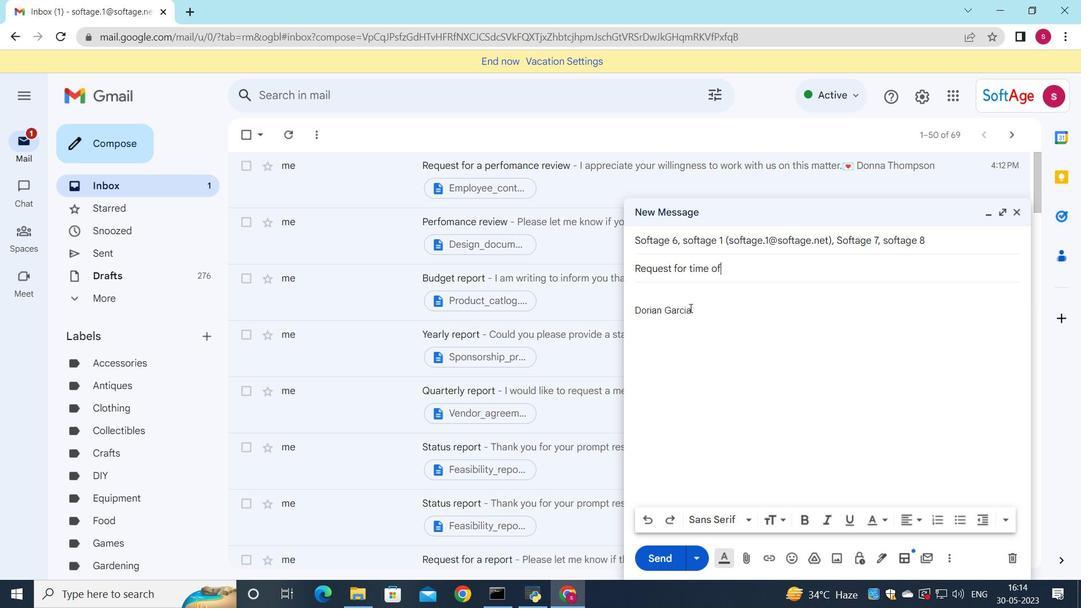 
Action: Mouse moved to (349, 85)
Screenshot: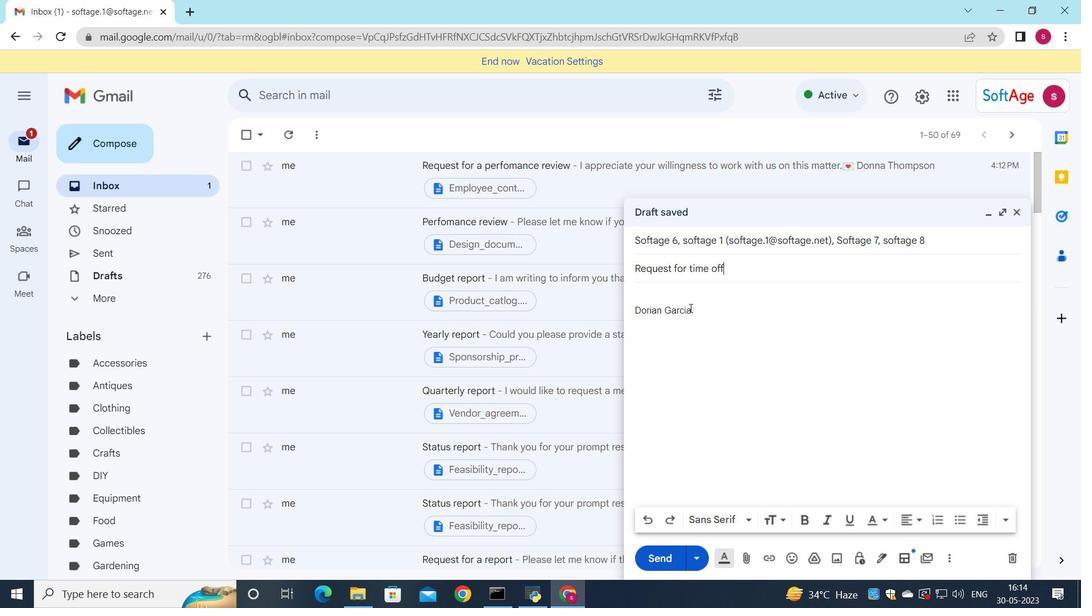 
Action: Key pressed <Key.space>
Screenshot: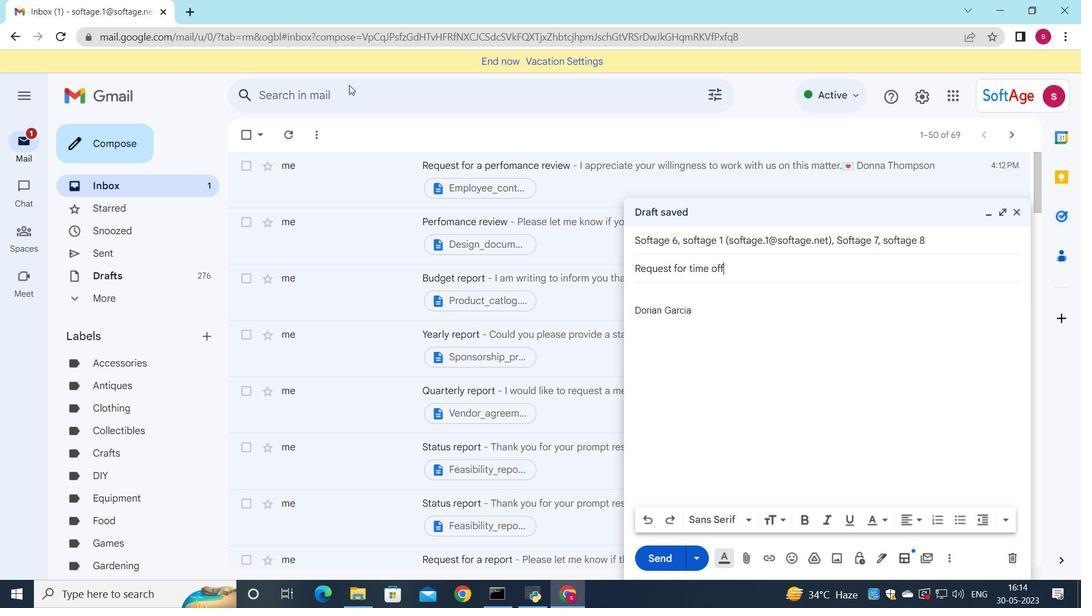
Action: Mouse moved to (647, 290)
Screenshot: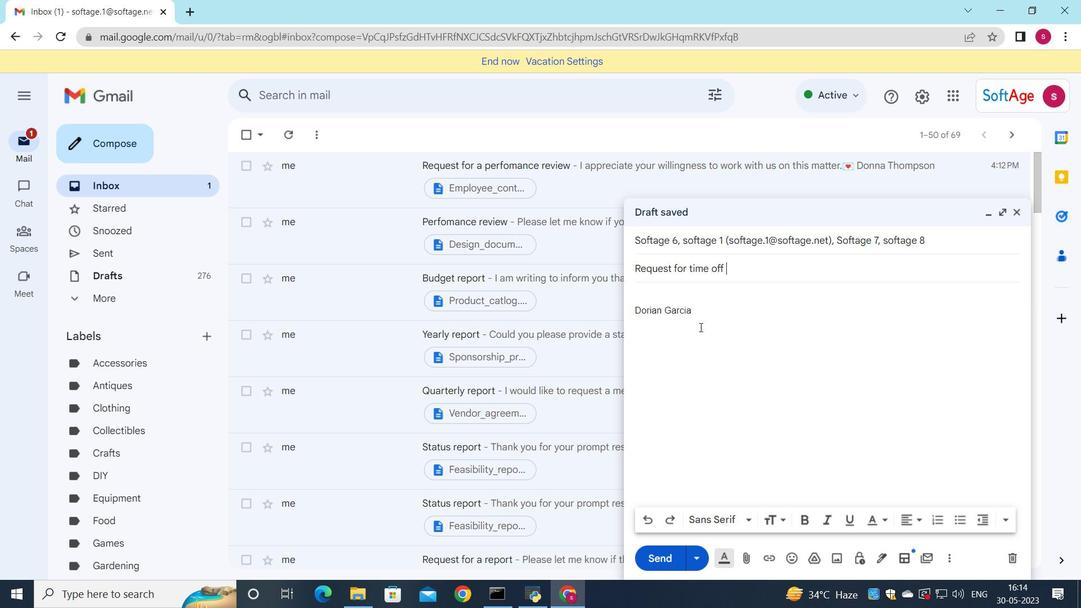
Action: Mouse pressed left at (647, 290)
Screenshot: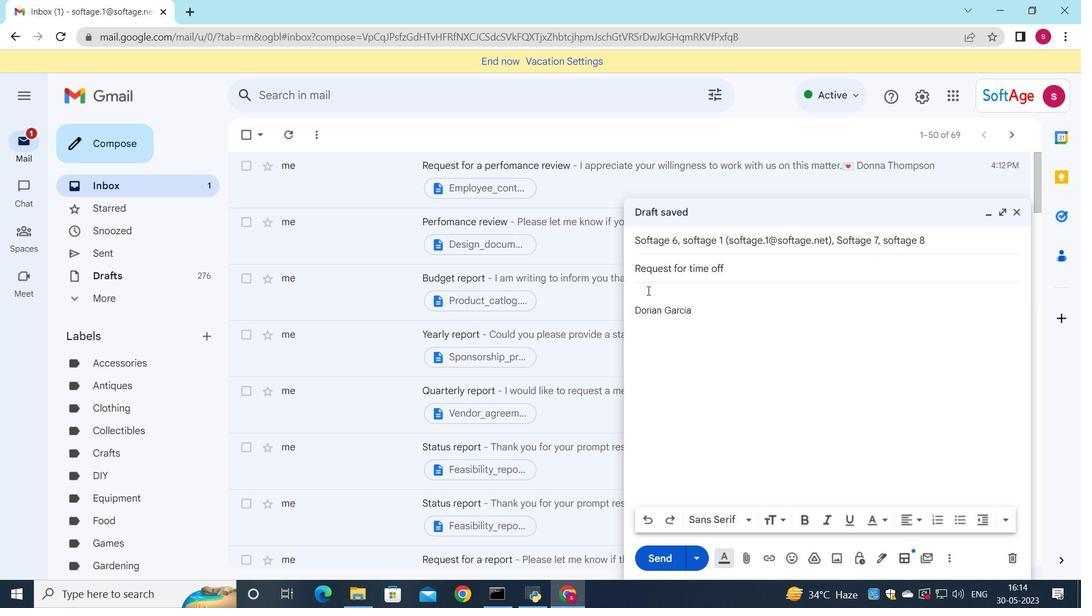 
Action: Key pressed <Key.shift>Could<Key.space>you<Key.space>please<Key.space>provide<Key.space>a<Key.space>to<Key.backspace>ime<Key.space><Key.backspace>line<Key.space>for<Key.space>this<Key.space>project<Key.shift_r>?
Screenshot: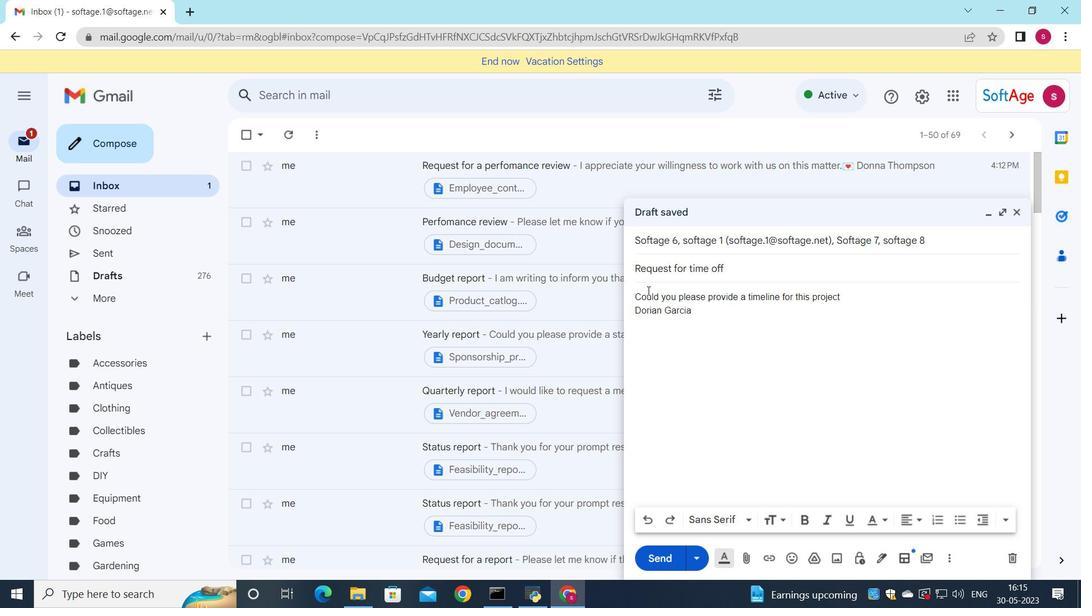 
Action: Mouse moved to (793, 556)
Screenshot: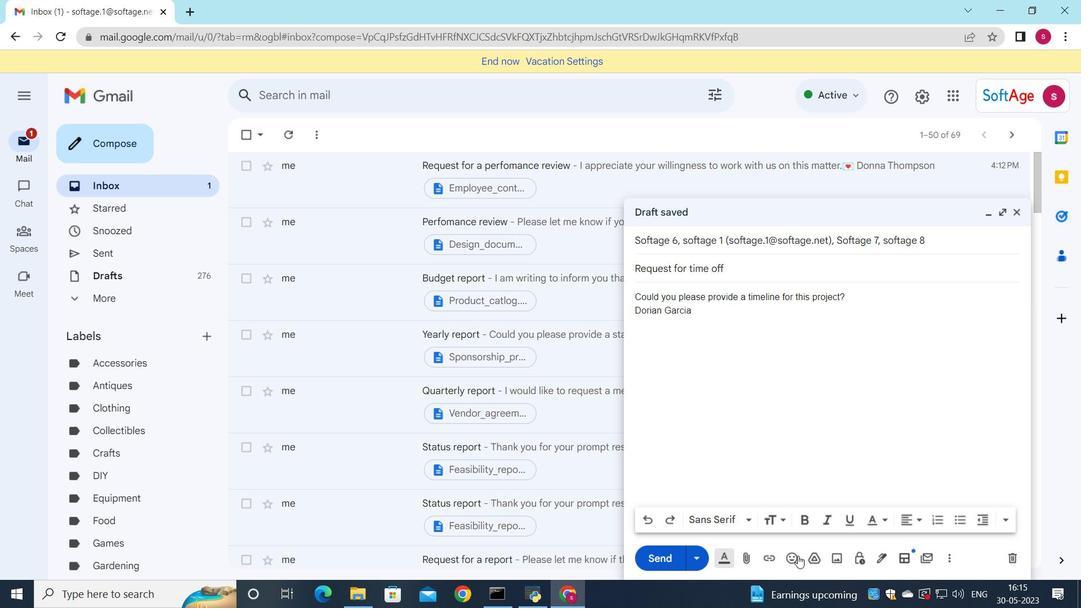 
Action: Mouse pressed left at (793, 556)
Screenshot: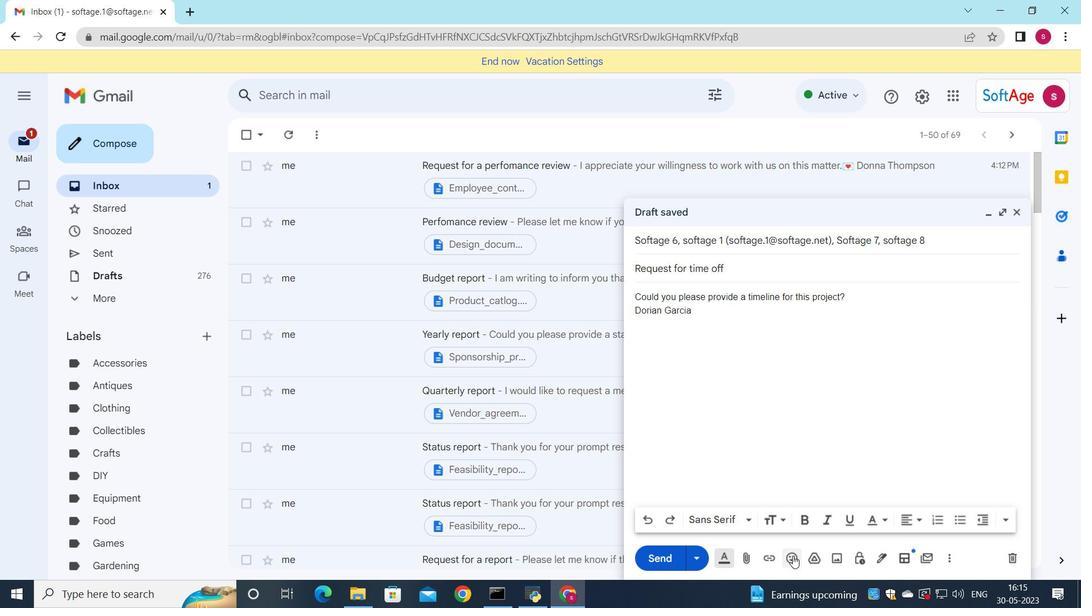 
Action: Mouse moved to (775, 498)
Screenshot: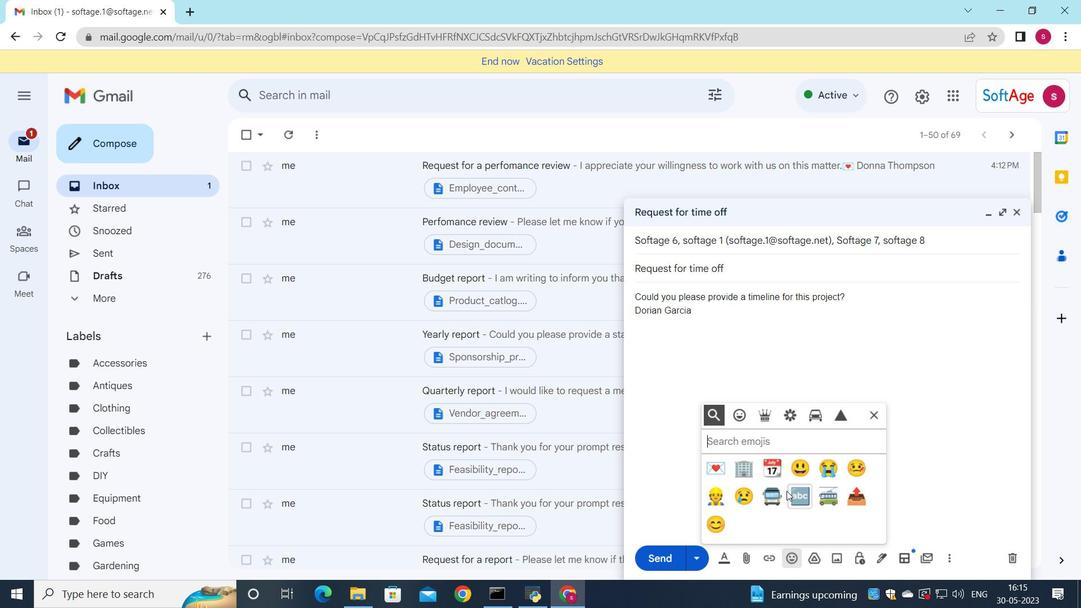 
Action: Mouse pressed left at (775, 498)
Screenshot: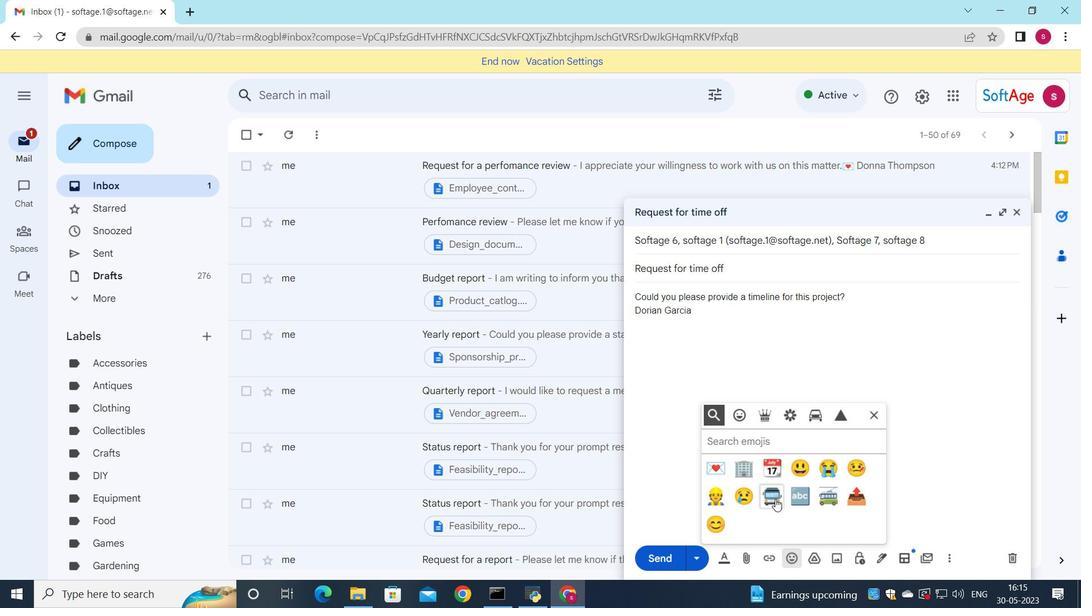
Action: Mouse moved to (876, 421)
Screenshot: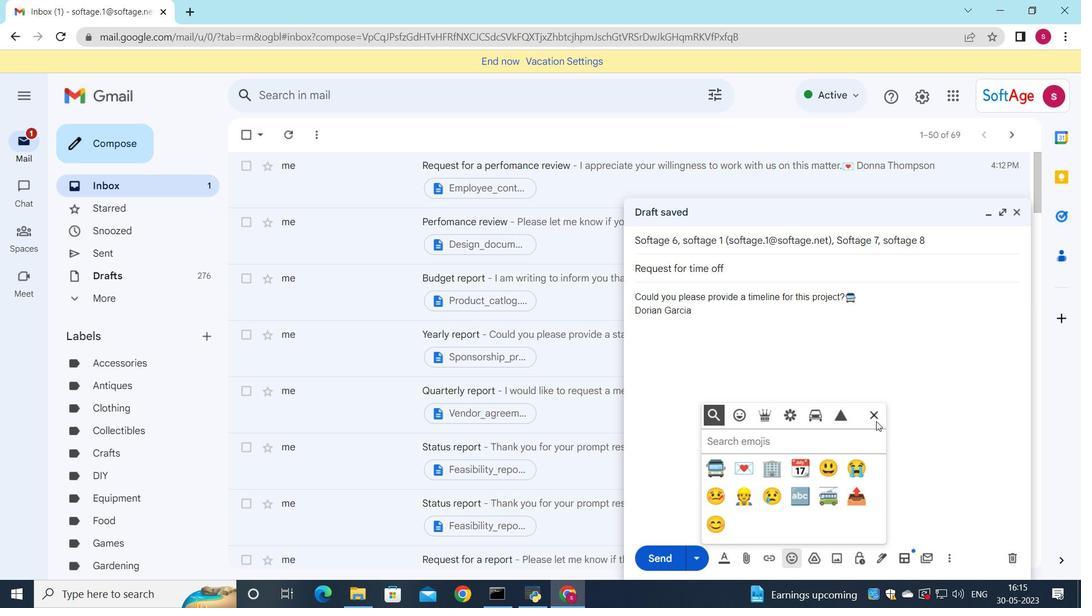 
Action: Mouse pressed left at (876, 421)
Screenshot: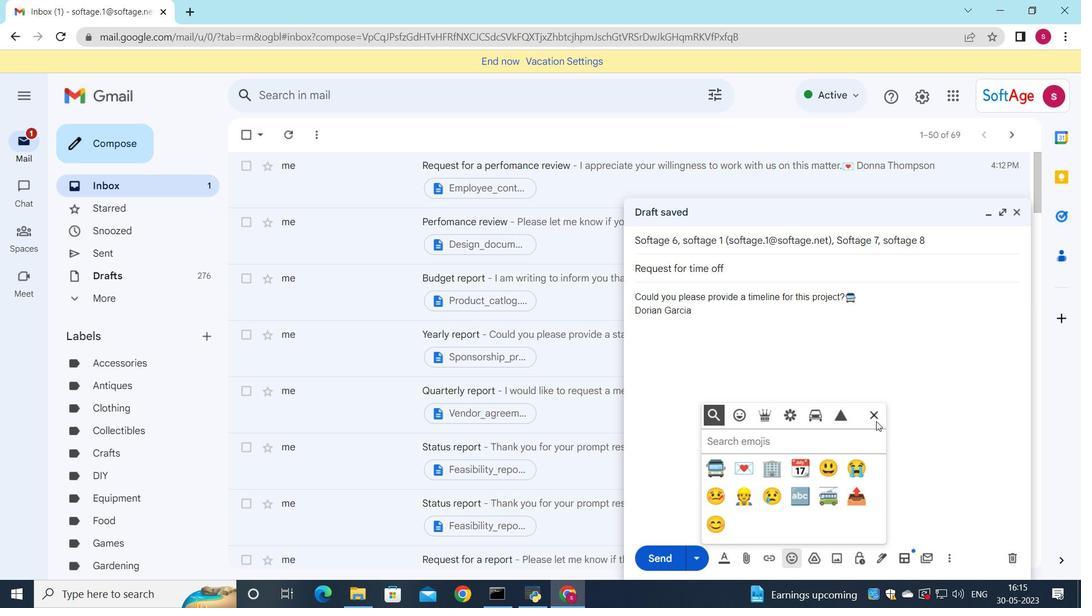 
Action: Mouse moved to (741, 560)
Screenshot: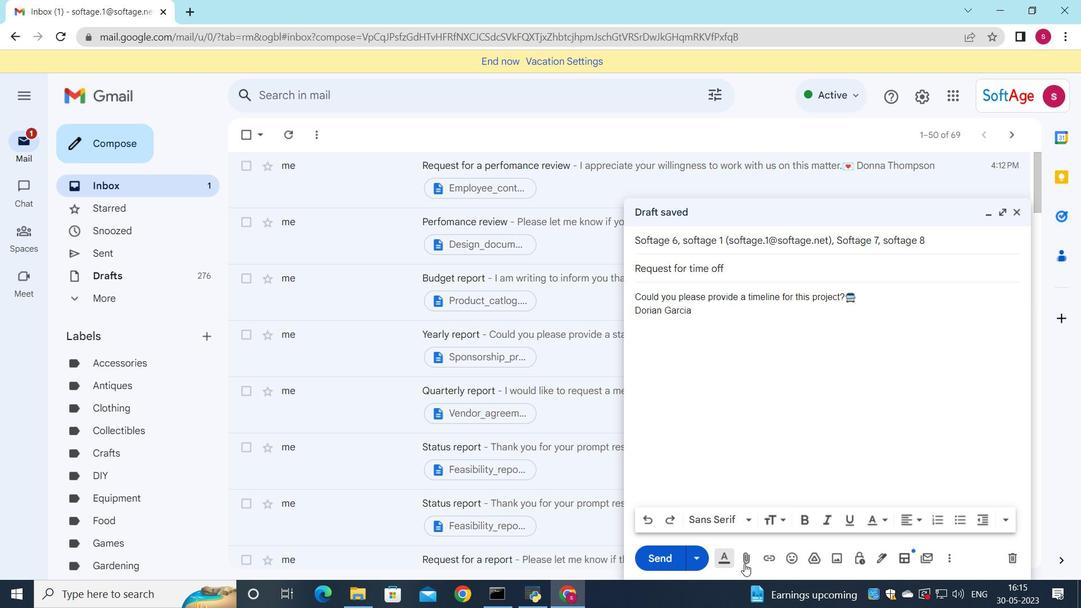 
Action: Mouse pressed left at (741, 560)
Screenshot: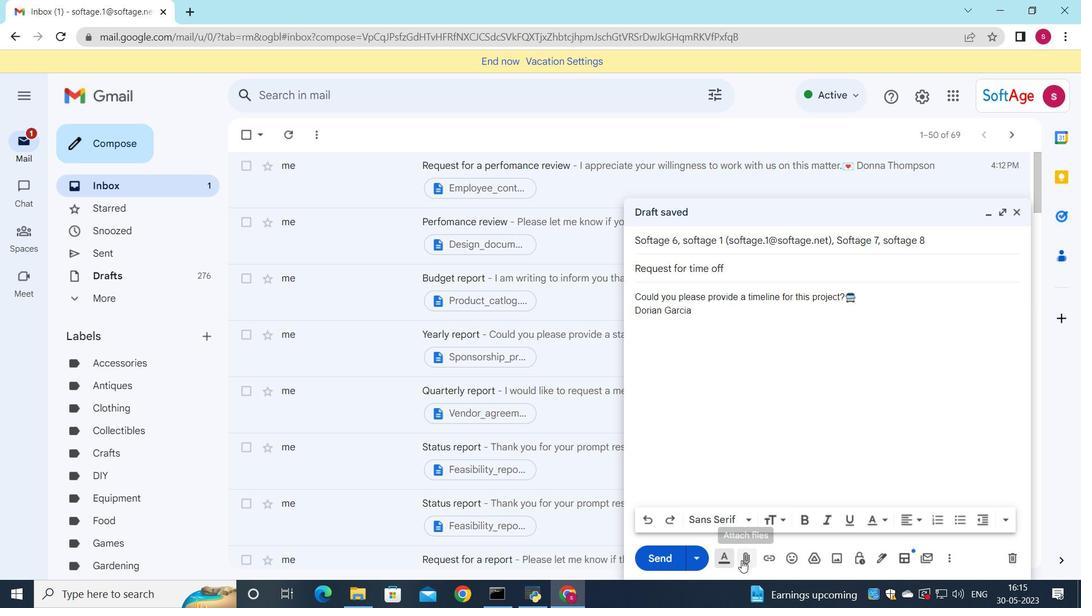 
Action: Mouse moved to (285, 106)
Screenshot: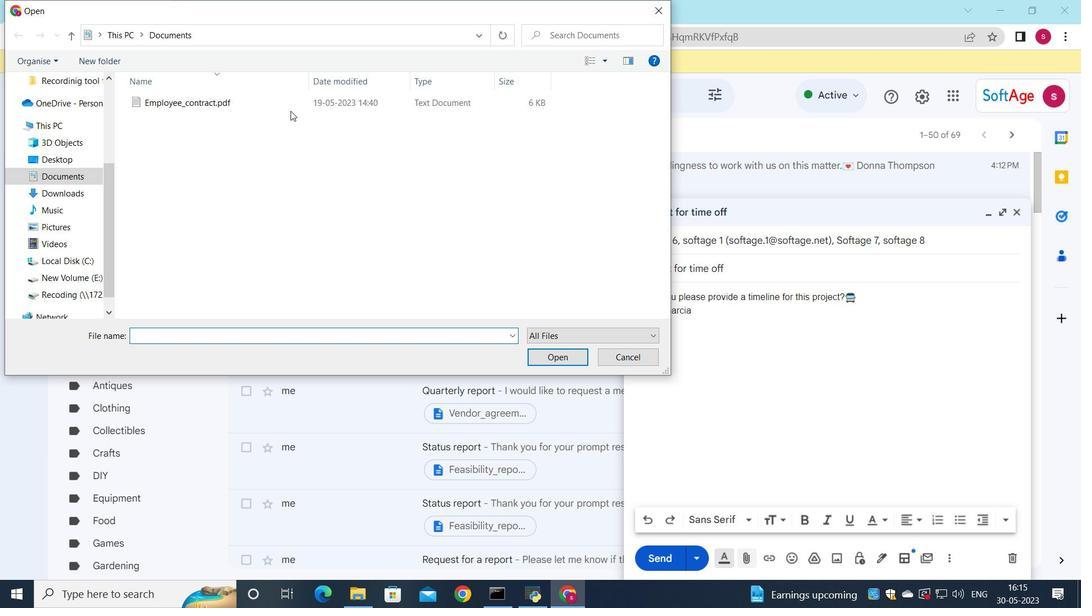 
Action: Mouse pressed left at (285, 106)
Screenshot: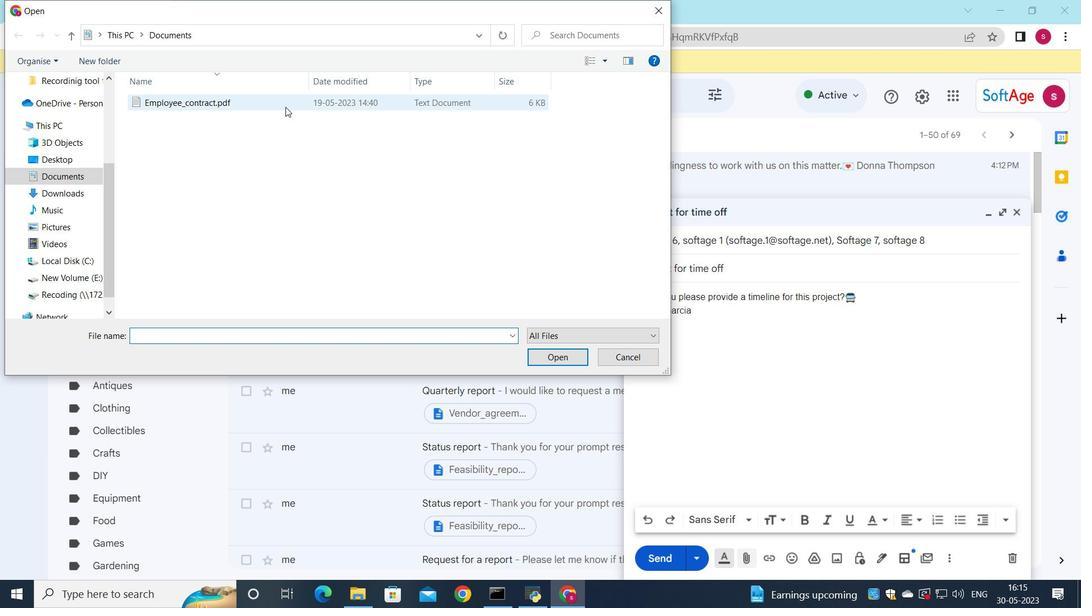 
Action: Mouse moved to (241, 99)
Screenshot: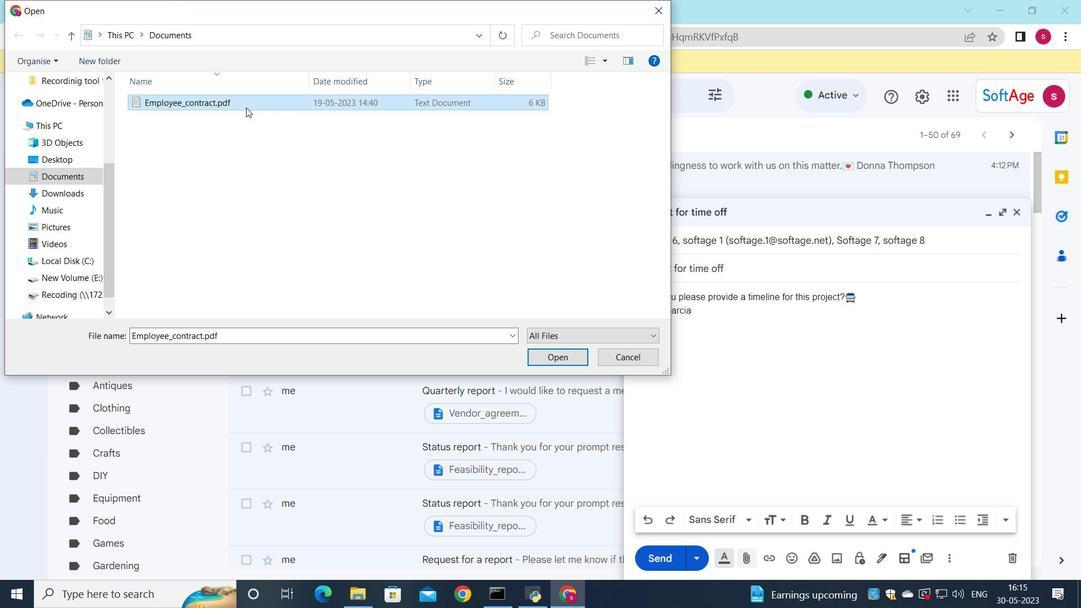 
Action: Mouse pressed left at (241, 99)
Screenshot: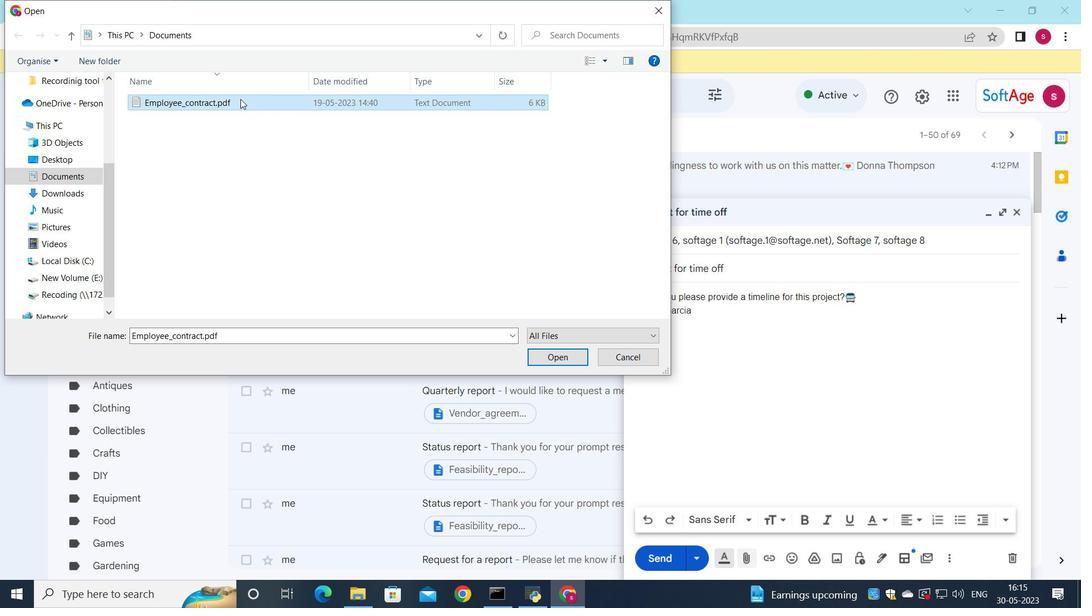 
Action: Mouse moved to (490, 146)
Screenshot: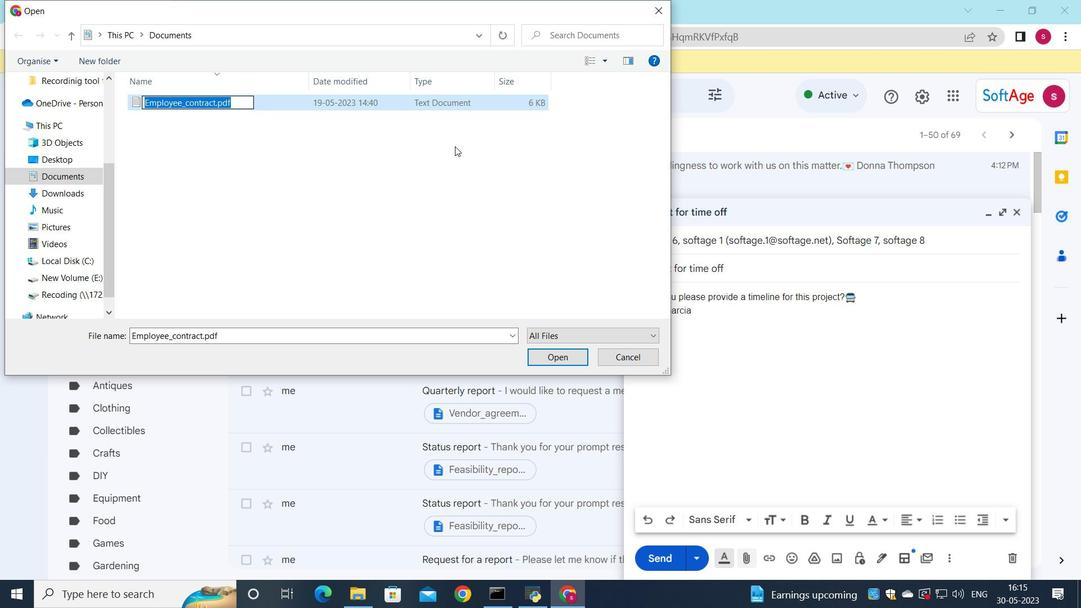 
Action: Key pressed <Key.shift>Social<Key.shift><Key.shift><Key.shift><Key.shift><Key.shift><Key.shift><Key.shift><Key.shift><Key.shift><Key.shift><Key.shift><Key.shift>_media<Key.shift><Key.shift><Key.shift><Key.shift><Key.shift><Key.shift><Key.shift><Key.shift><Key.shift><Key.shift><Key.shift><Key.shift><Key.shift><Key.shift><Key.shift>_policy.docx
Screenshot: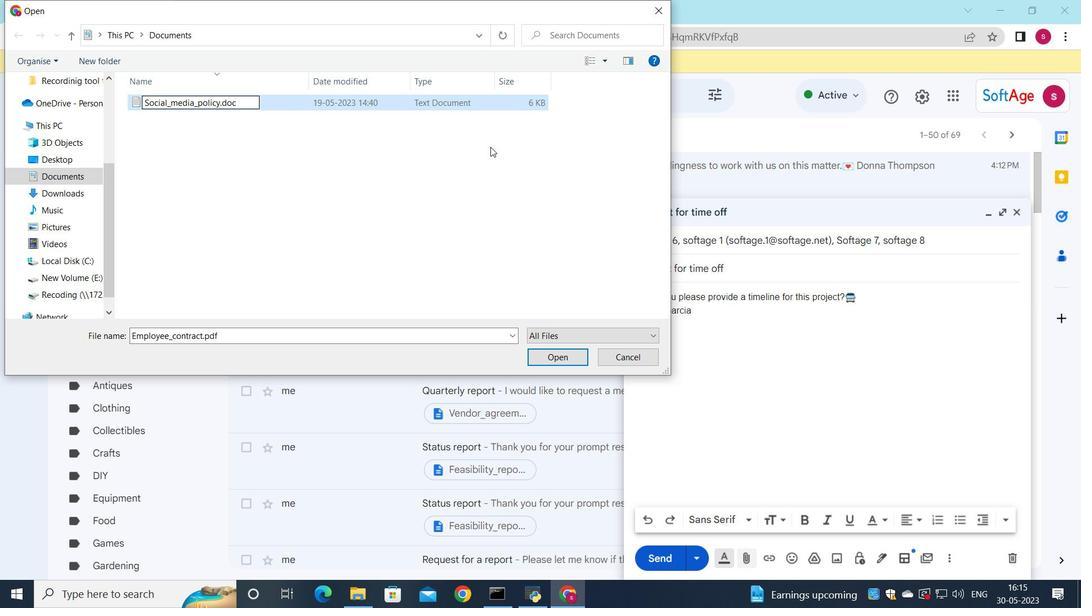 
Action: Mouse moved to (459, 103)
Screenshot: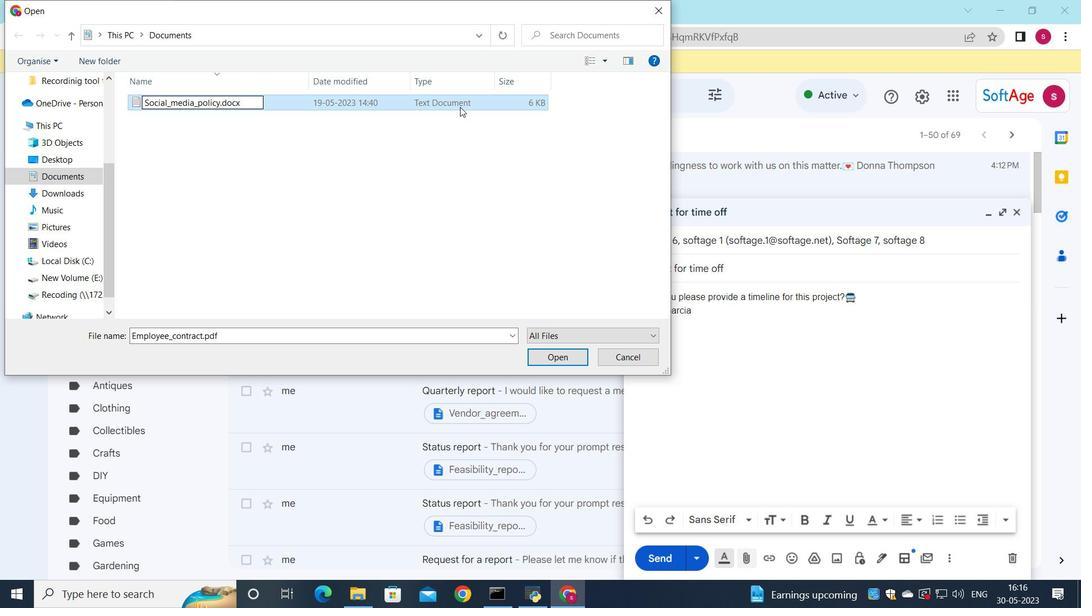 
Action: Mouse pressed left at (459, 103)
Screenshot: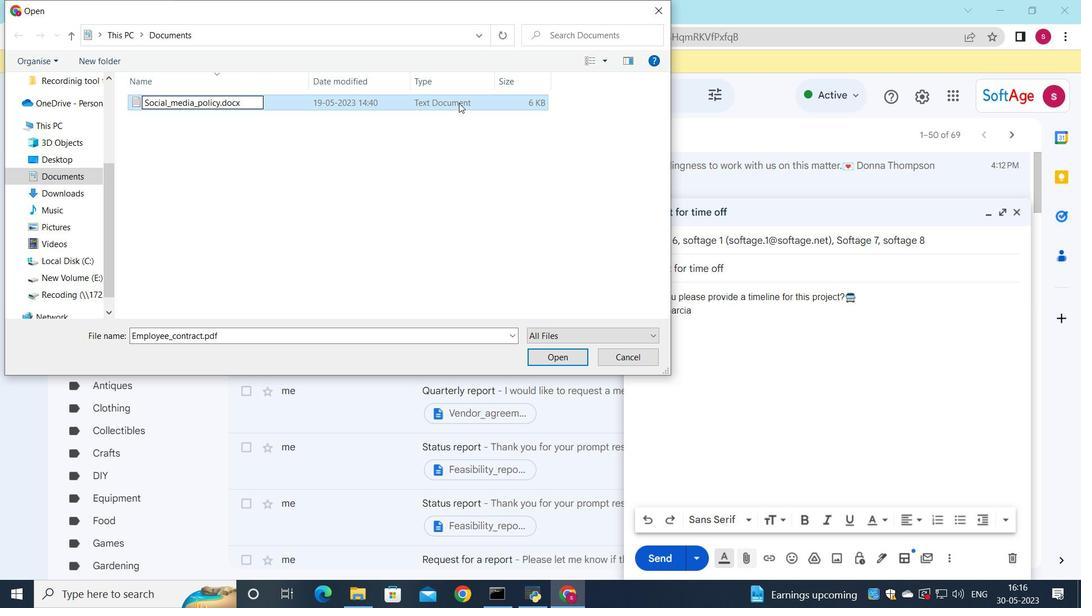 
Action: Mouse moved to (534, 360)
Screenshot: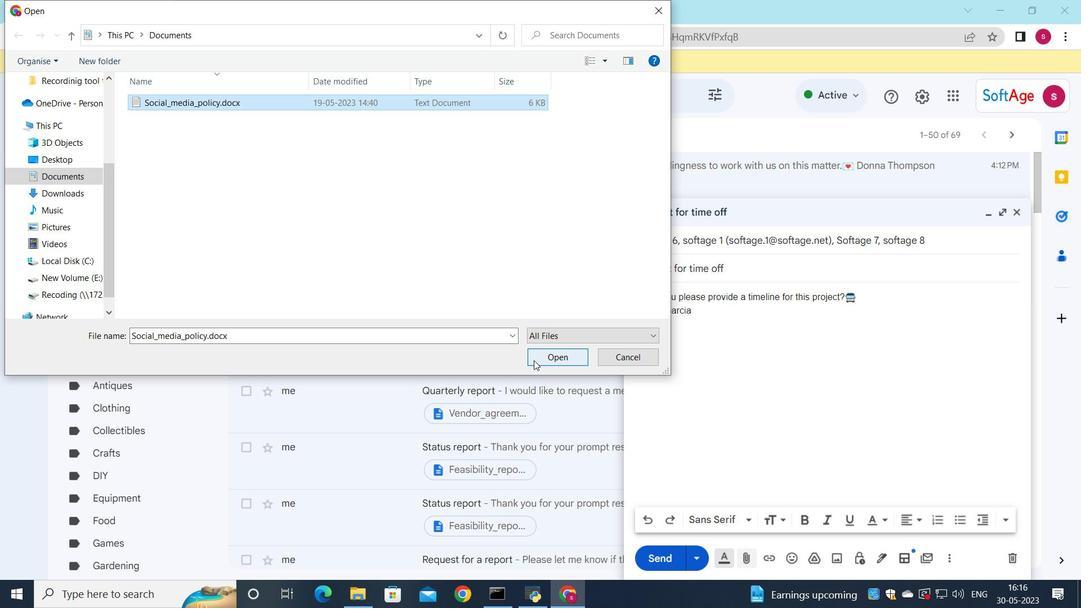 
Action: Mouse pressed left at (534, 360)
Screenshot: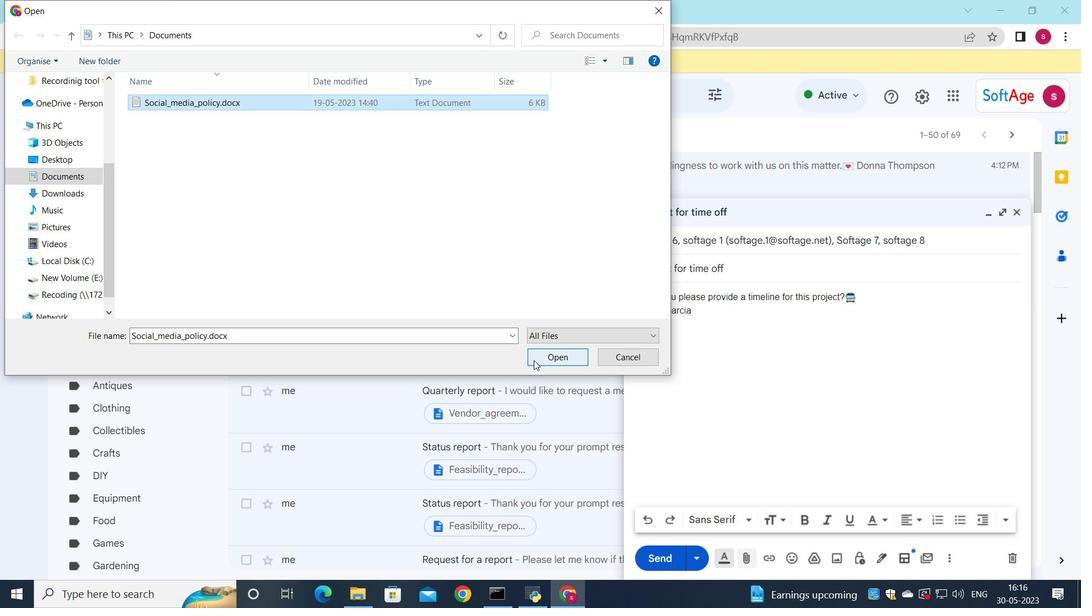 
Action: Mouse moved to (662, 559)
Screenshot: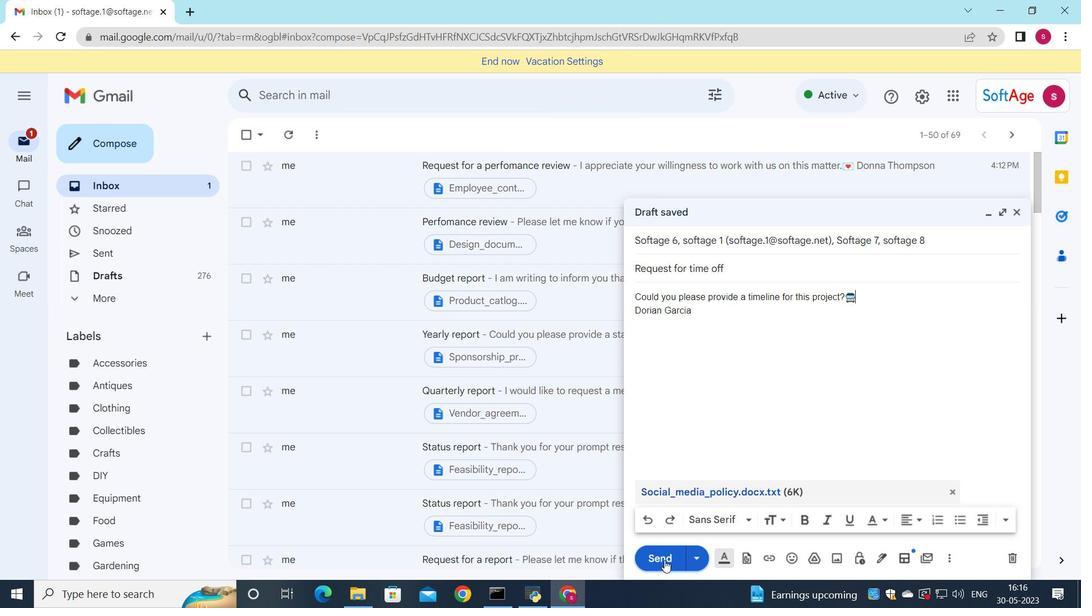 
Action: Mouse pressed left at (662, 559)
Screenshot: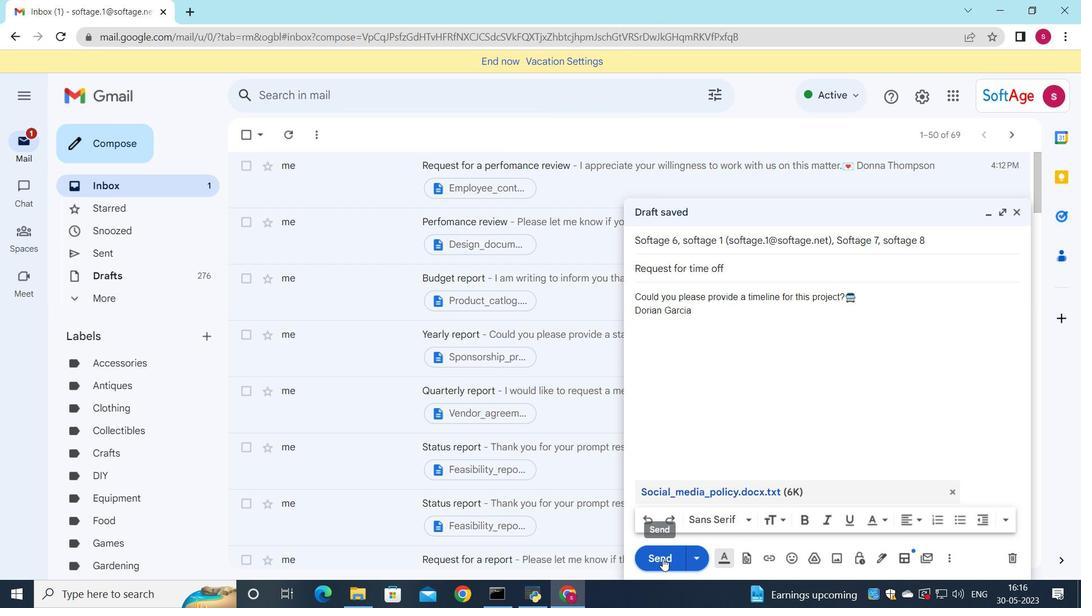 
Action: Mouse moved to (590, 189)
Screenshot: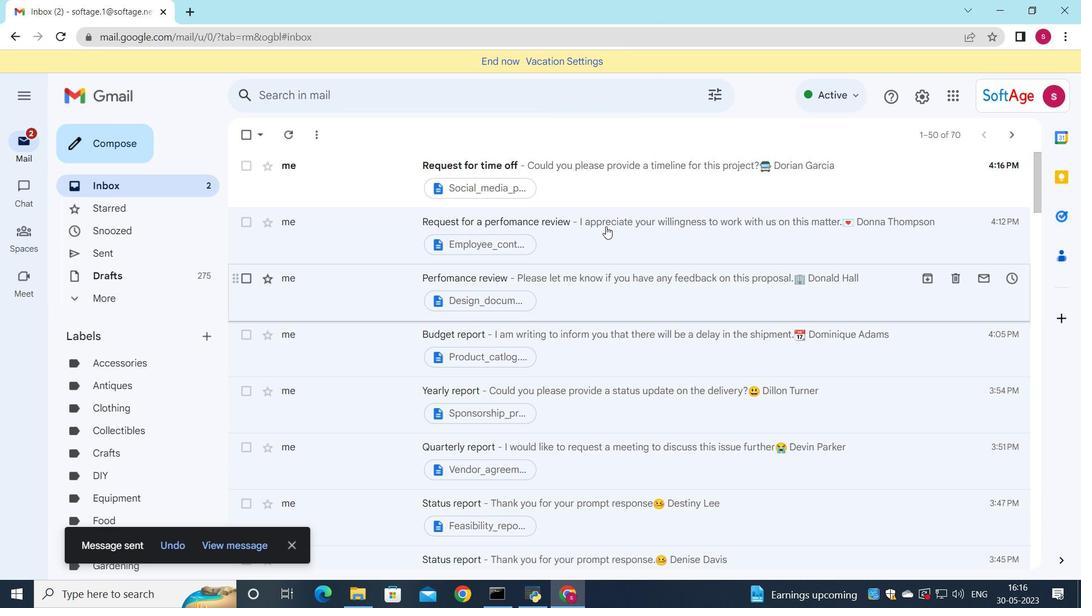 
Action: Mouse pressed left at (590, 189)
Screenshot: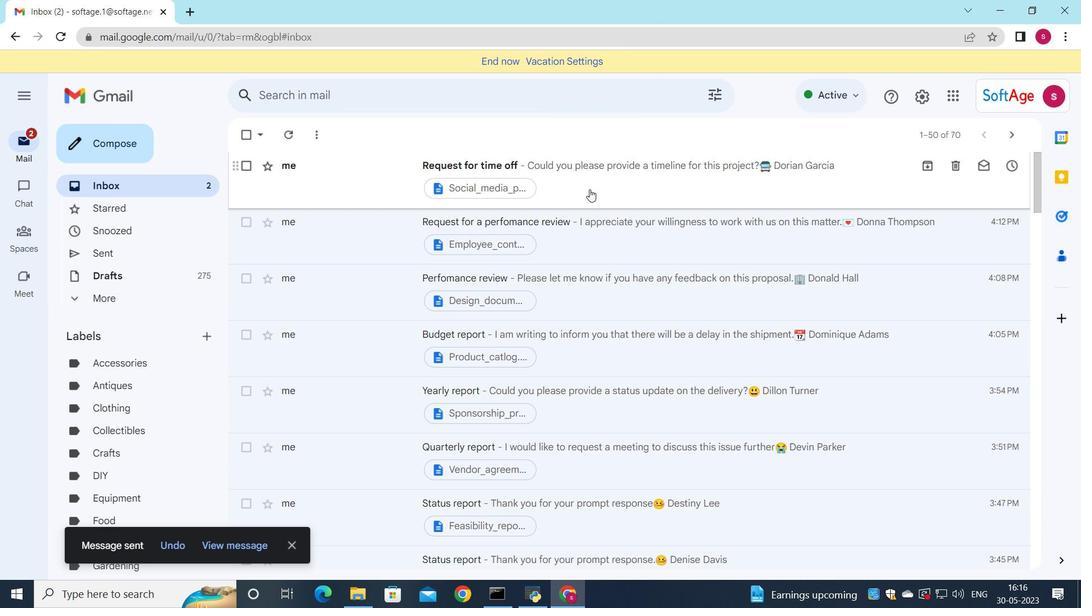 
